 Task: Find connections with filter location Bisauli with filter topic #Productivitywith filter profile language Potuguese with filter current company Rapido with filter school Canara College with filter industry Hotels and Motels with filter service category User Experience Writing with filter keywords title Animal Breeder
Action: Mouse moved to (642, 82)
Screenshot: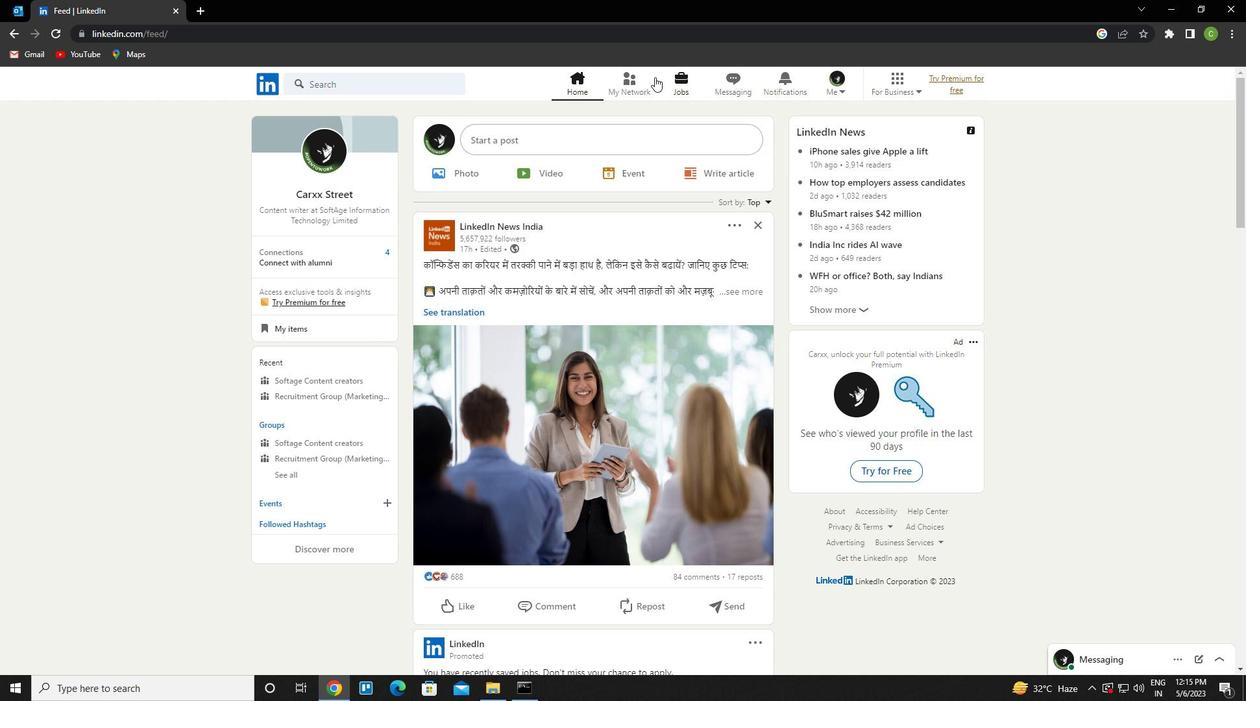 
Action: Mouse pressed left at (642, 82)
Screenshot: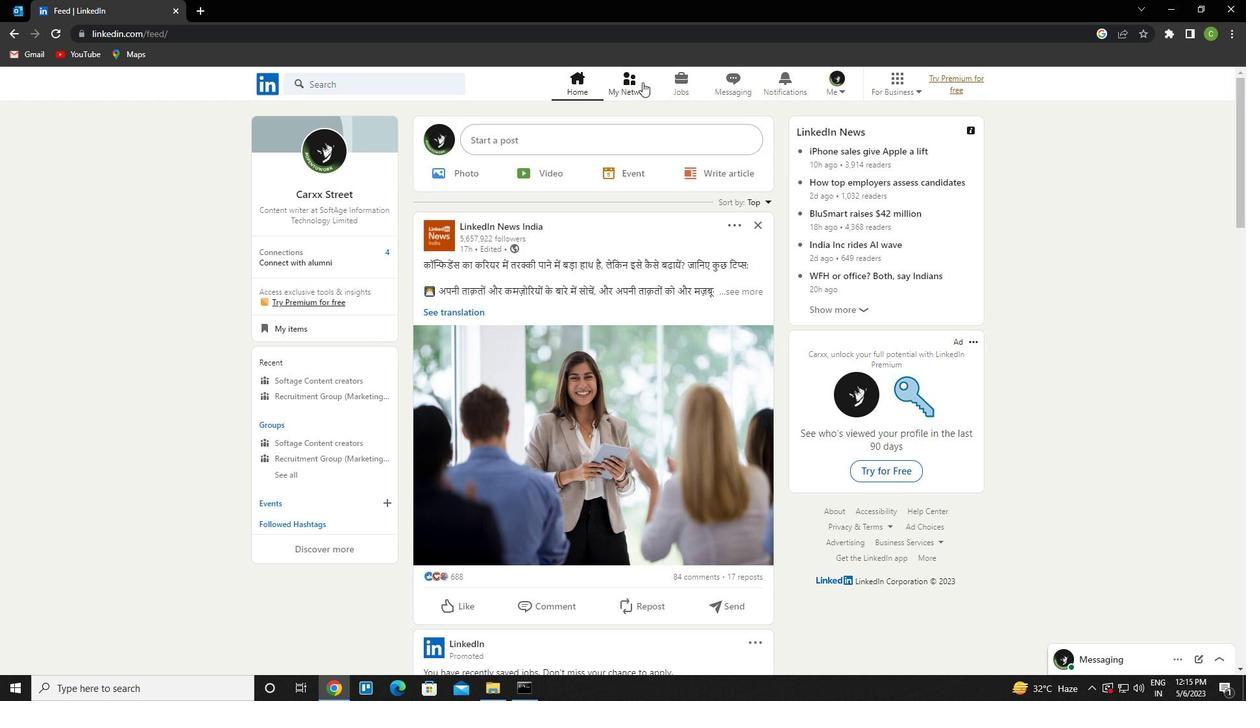 
Action: Mouse moved to (406, 159)
Screenshot: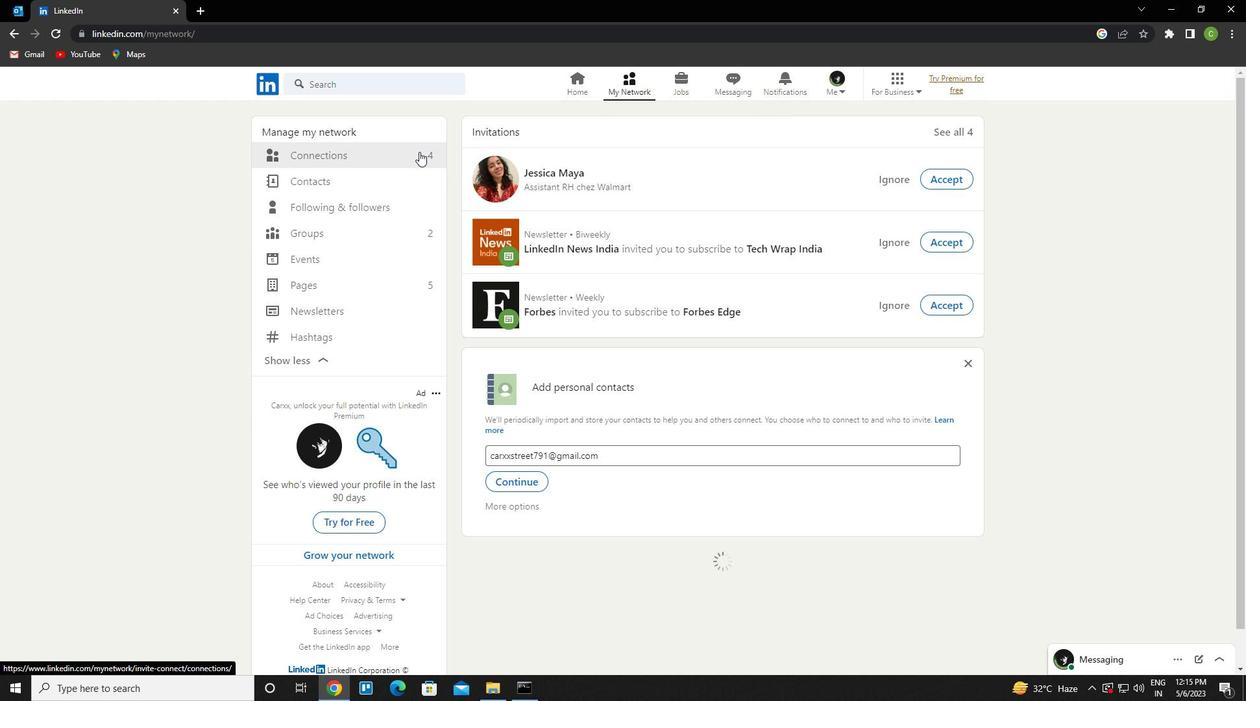 
Action: Mouse pressed left at (406, 159)
Screenshot: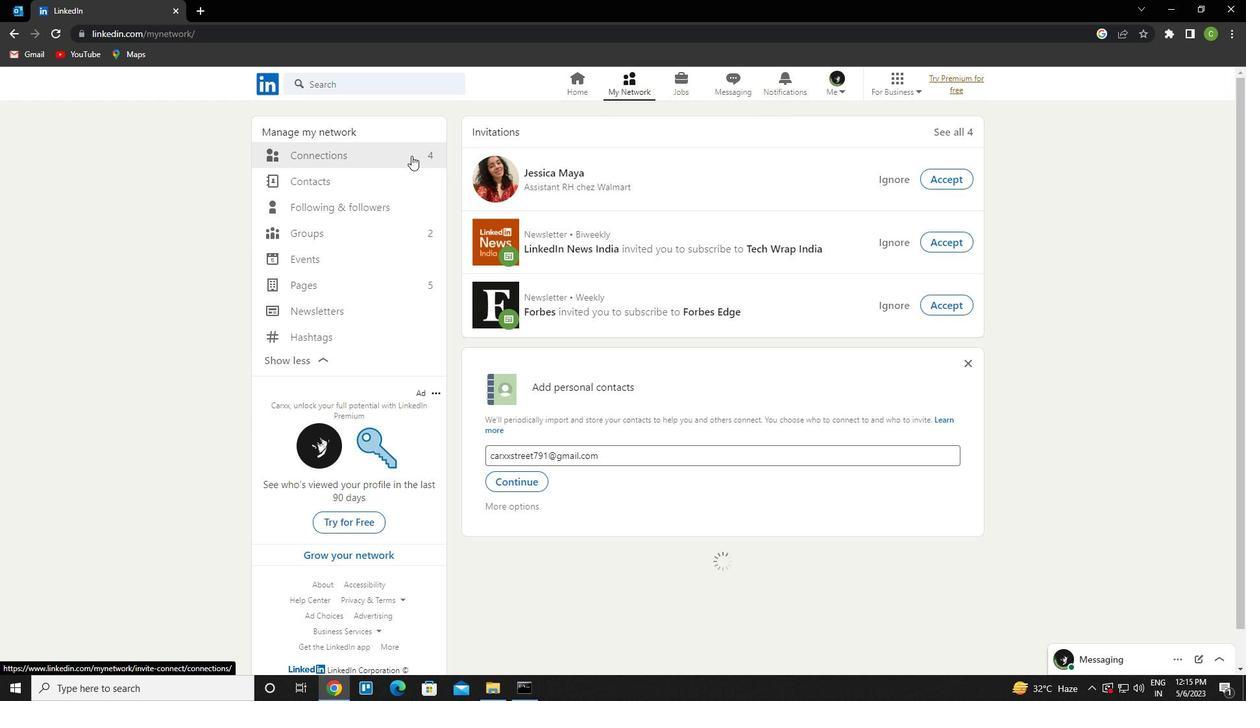 
Action: Mouse moved to (736, 157)
Screenshot: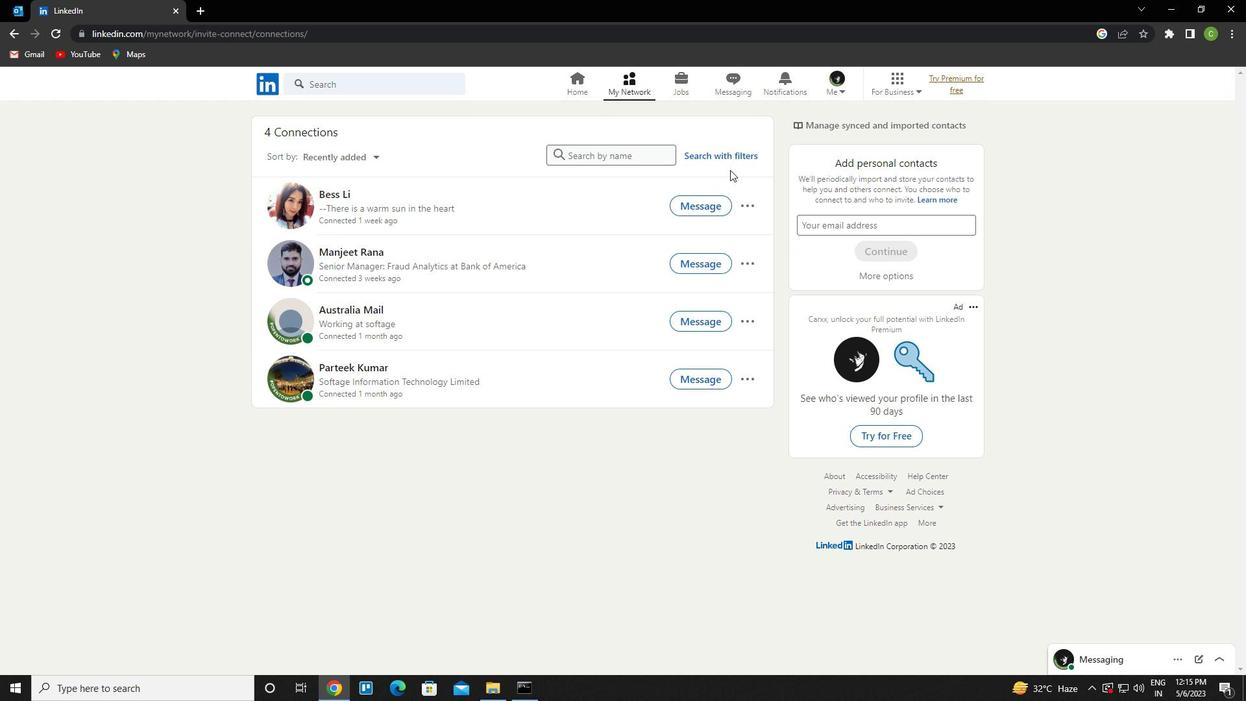 
Action: Mouse pressed left at (736, 157)
Screenshot: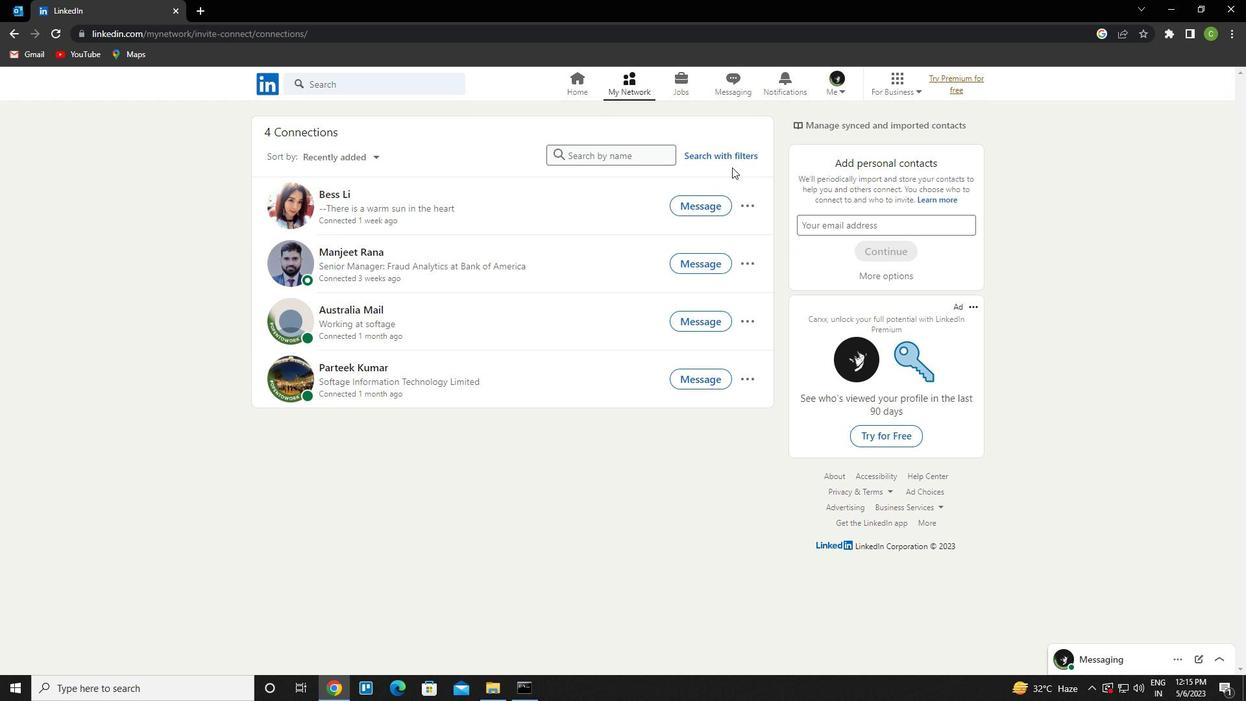 
Action: Mouse moved to (666, 119)
Screenshot: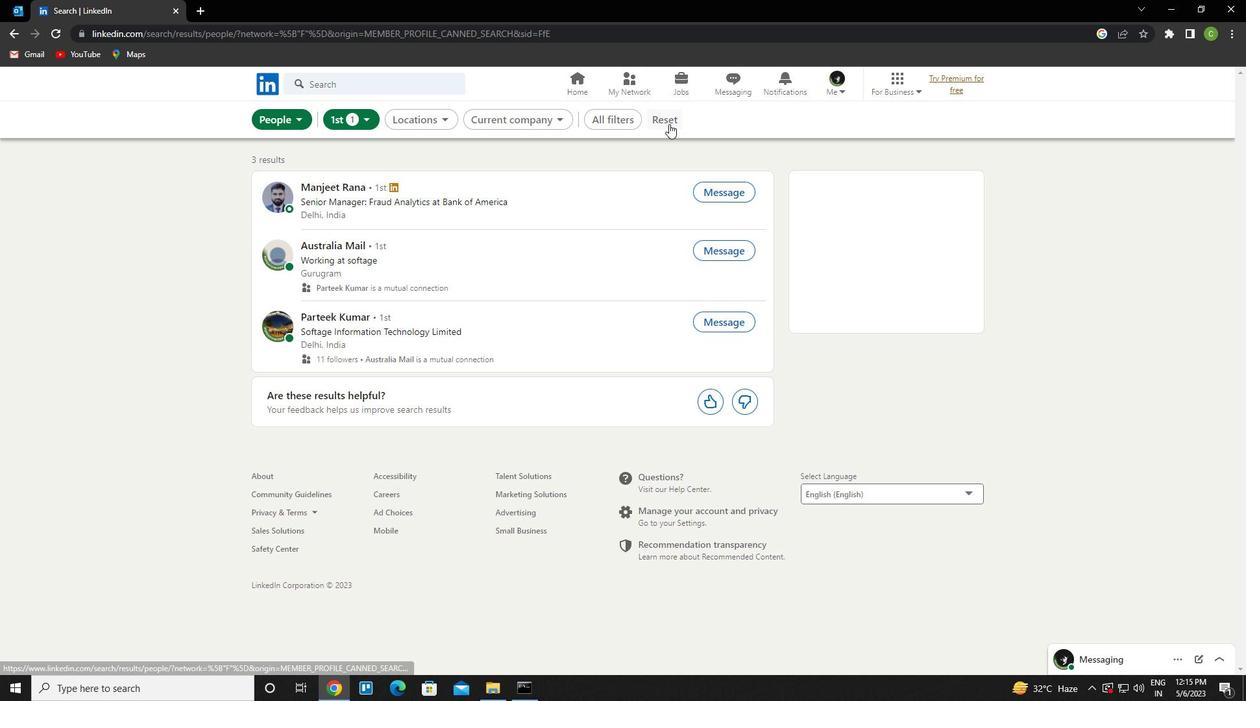 
Action: Mouse pressed left at (666, 119)
Screenshot: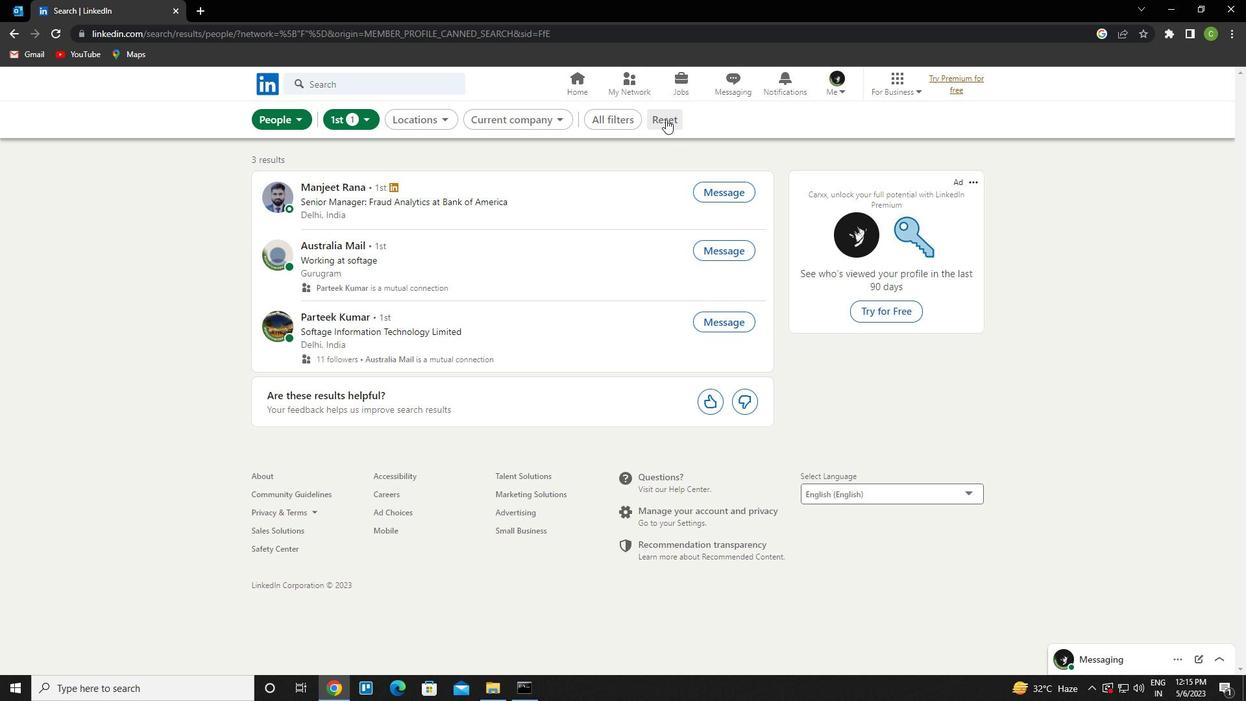 
Action: Mouse moved to (648, 116)
Screenshot: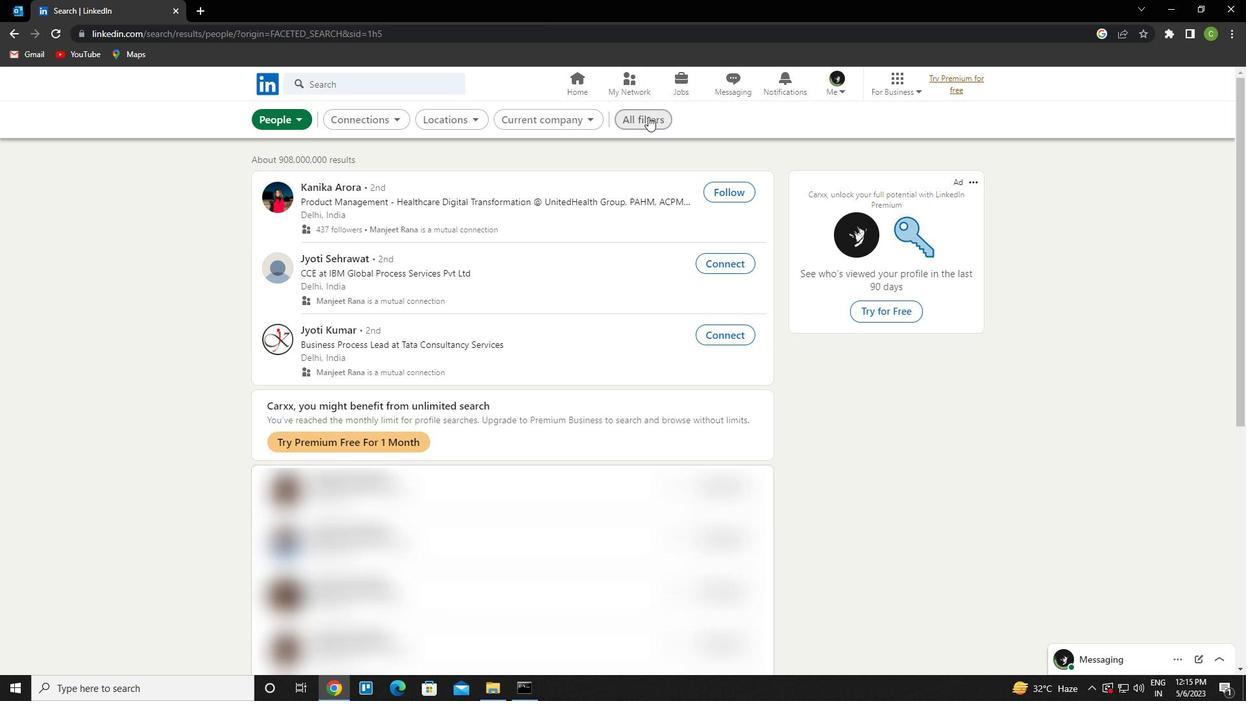 
Action: Mouse pressed left at (648, 116)
Screenshot: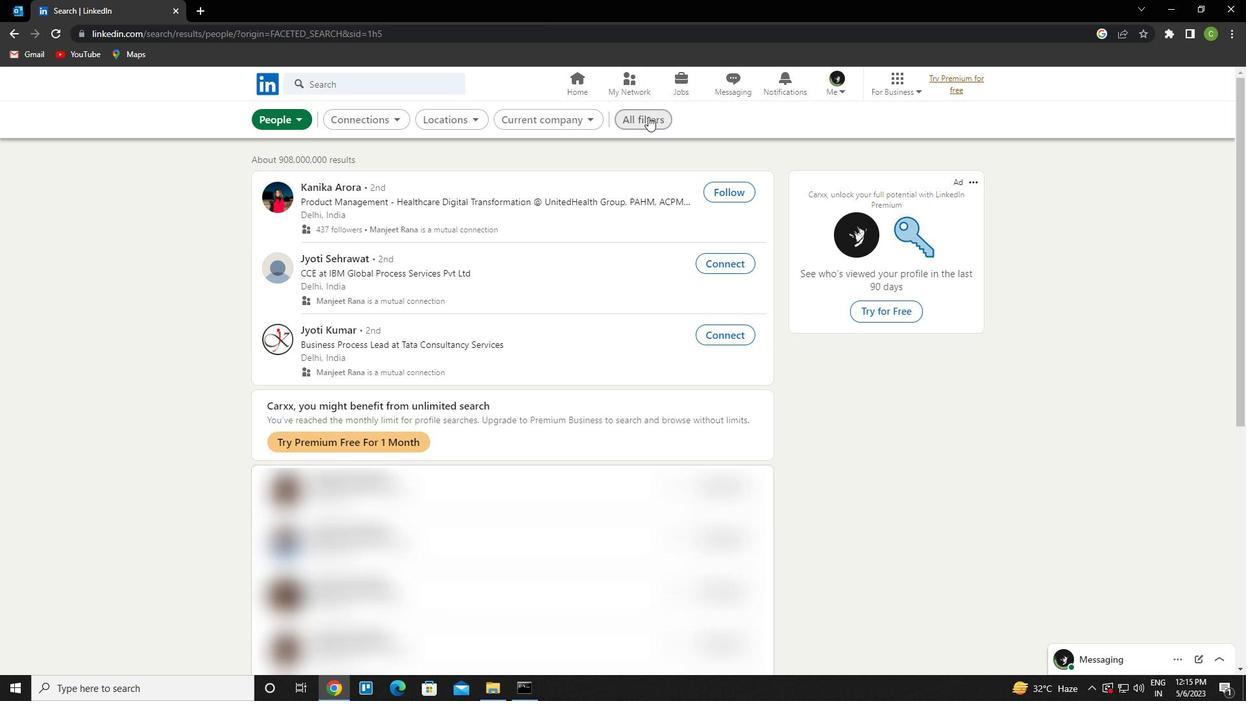 
Action: Mouse moved to (1041, 403)
Screenshot: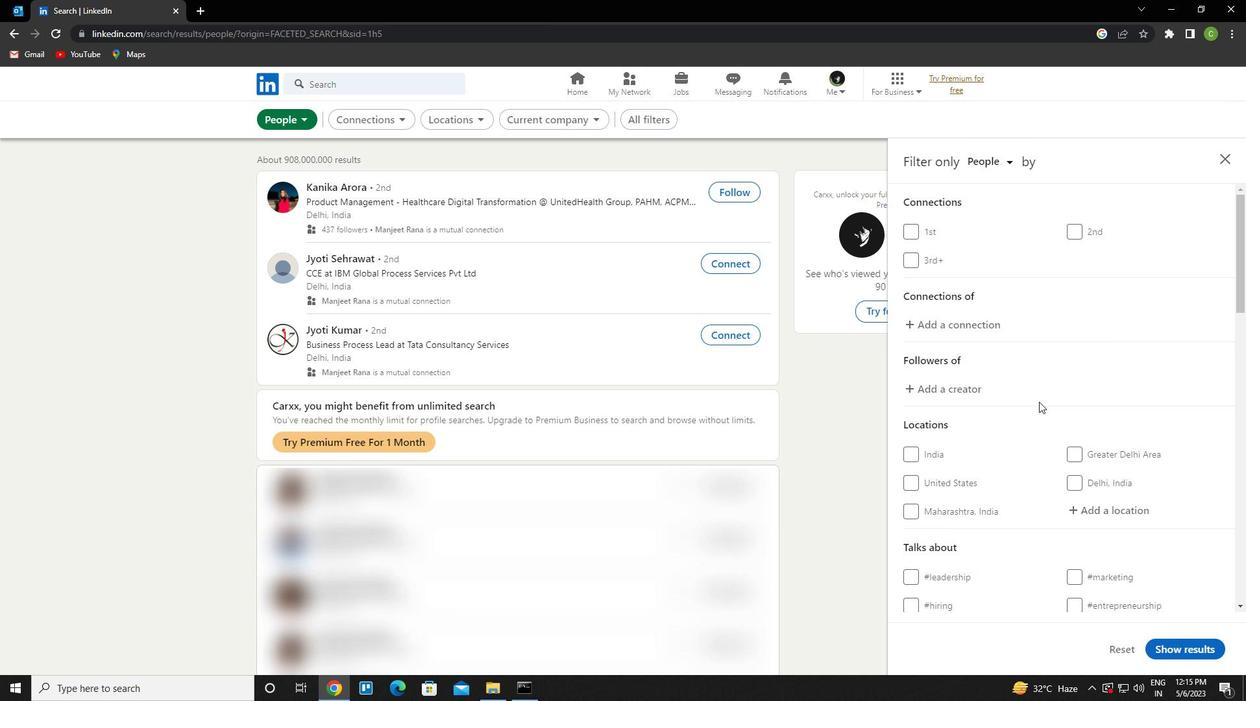 
Action: Mouse scrolled (1041, 402) with delta (0, 0)
Screenshot: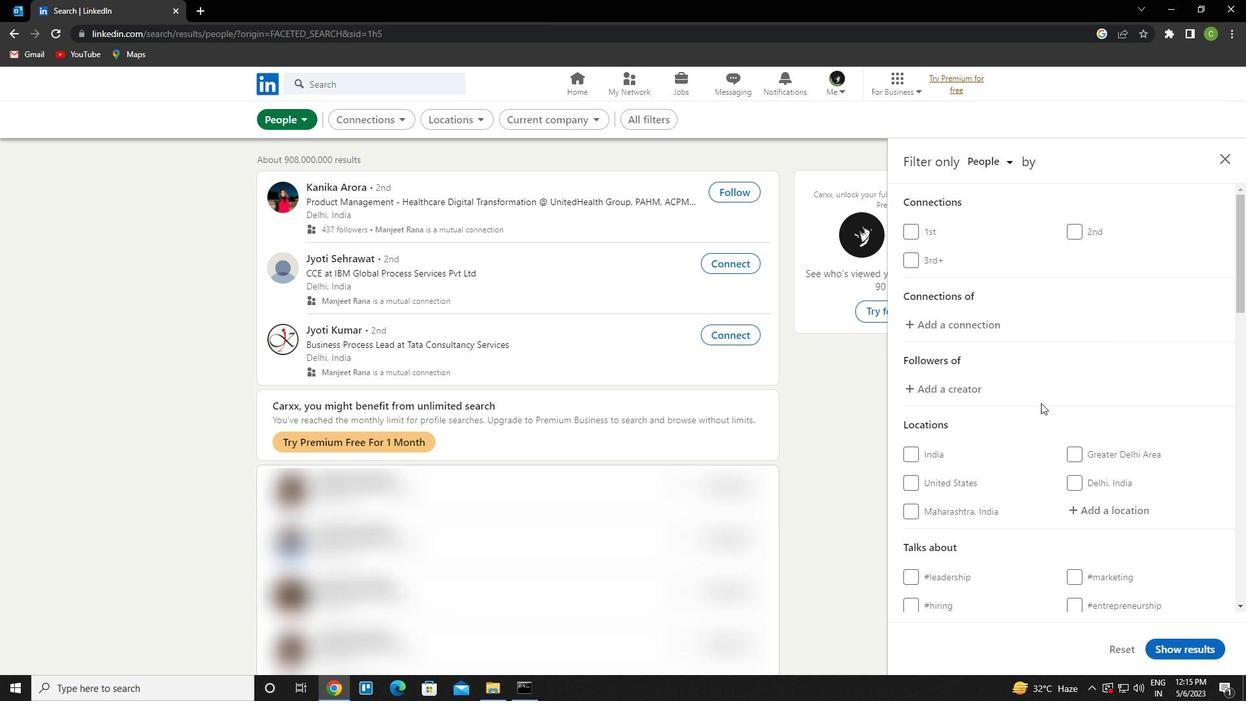 
Action: Mouse scrolled (1041, 402) with delta (0, 0)
Screenshot: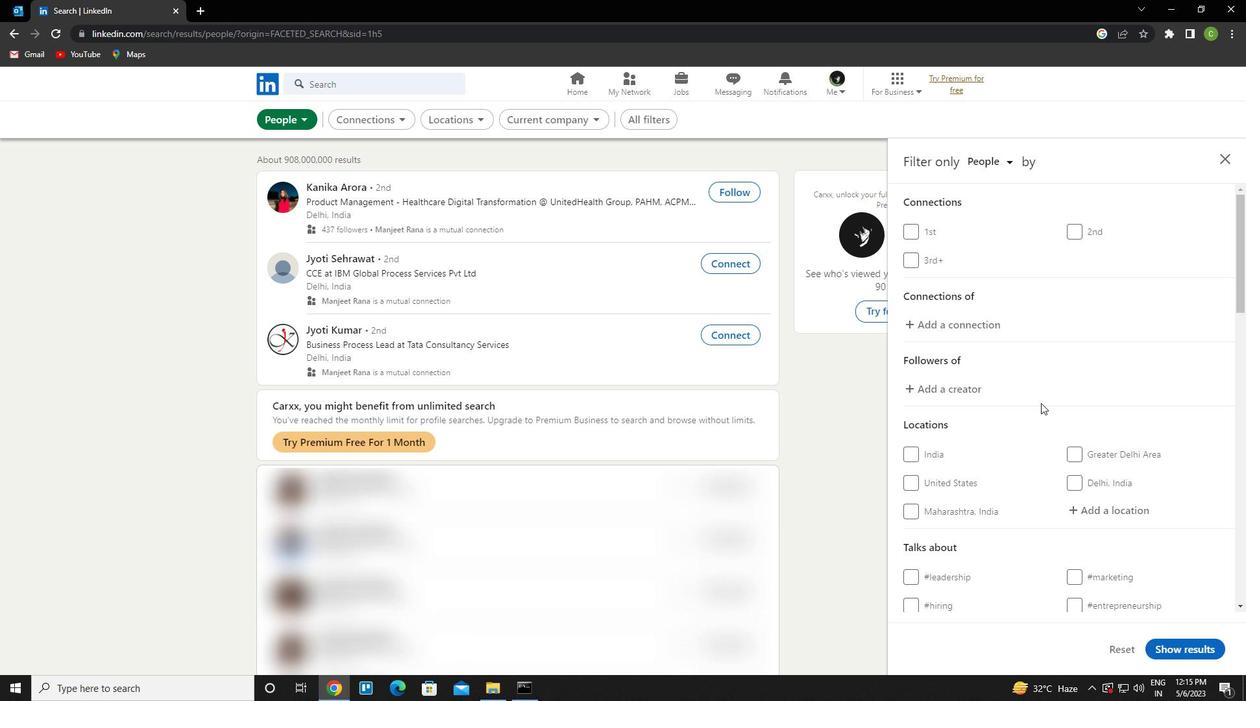 
Action: Mouse moved to (1127, 381)
Screenshot: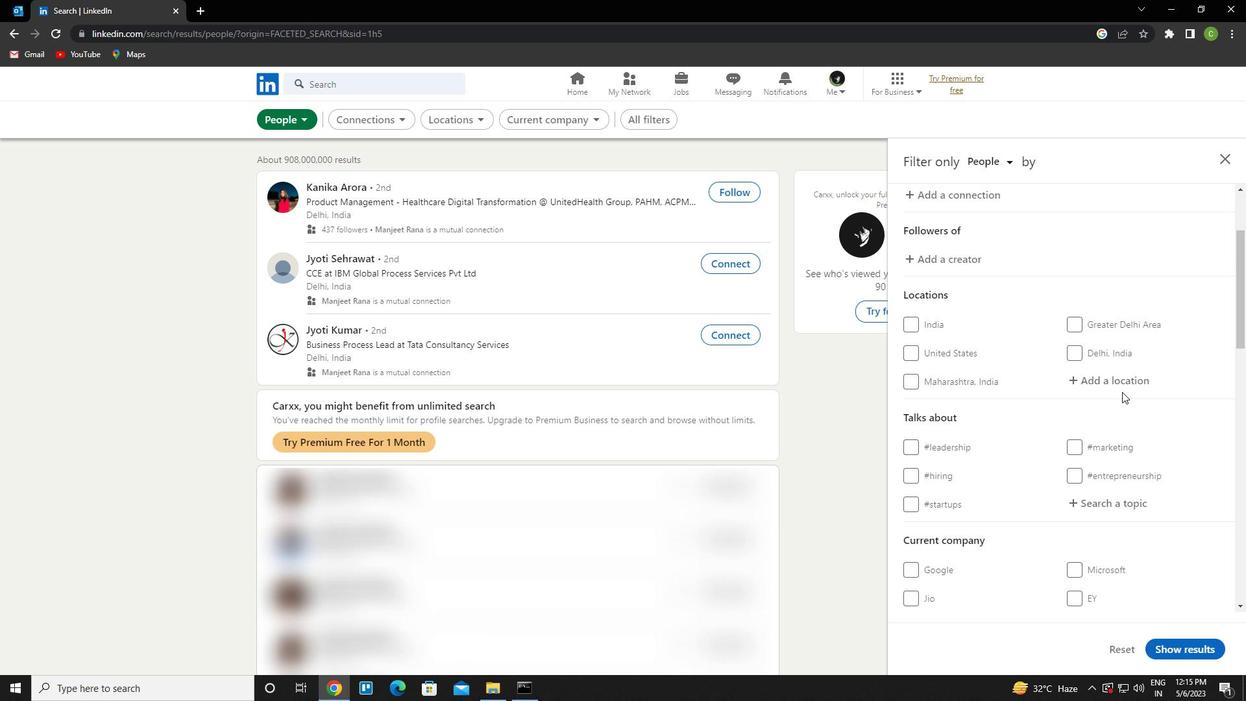 
Action: Mouse pressed left at (1127, 381)
Screenshot: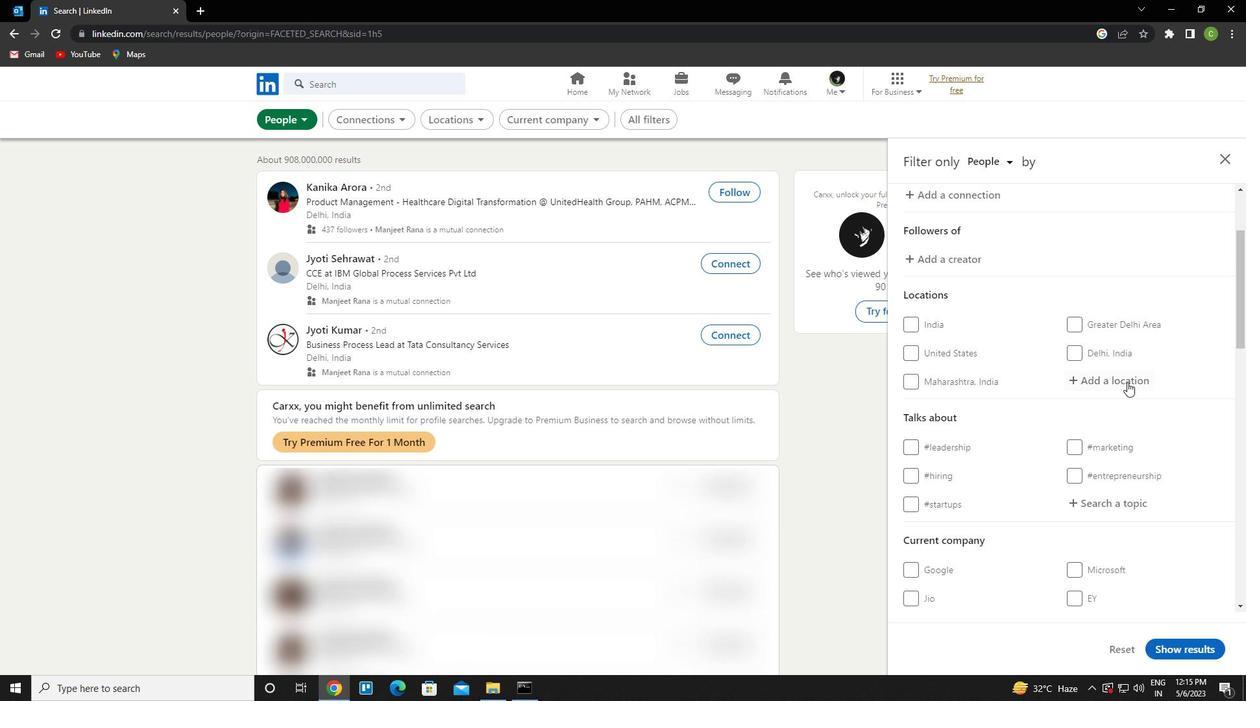 
Action: Key pressed <Key.caps_lock>b<Key.caps_lock>isauli<Key.down><Key.enter>
Screenshot: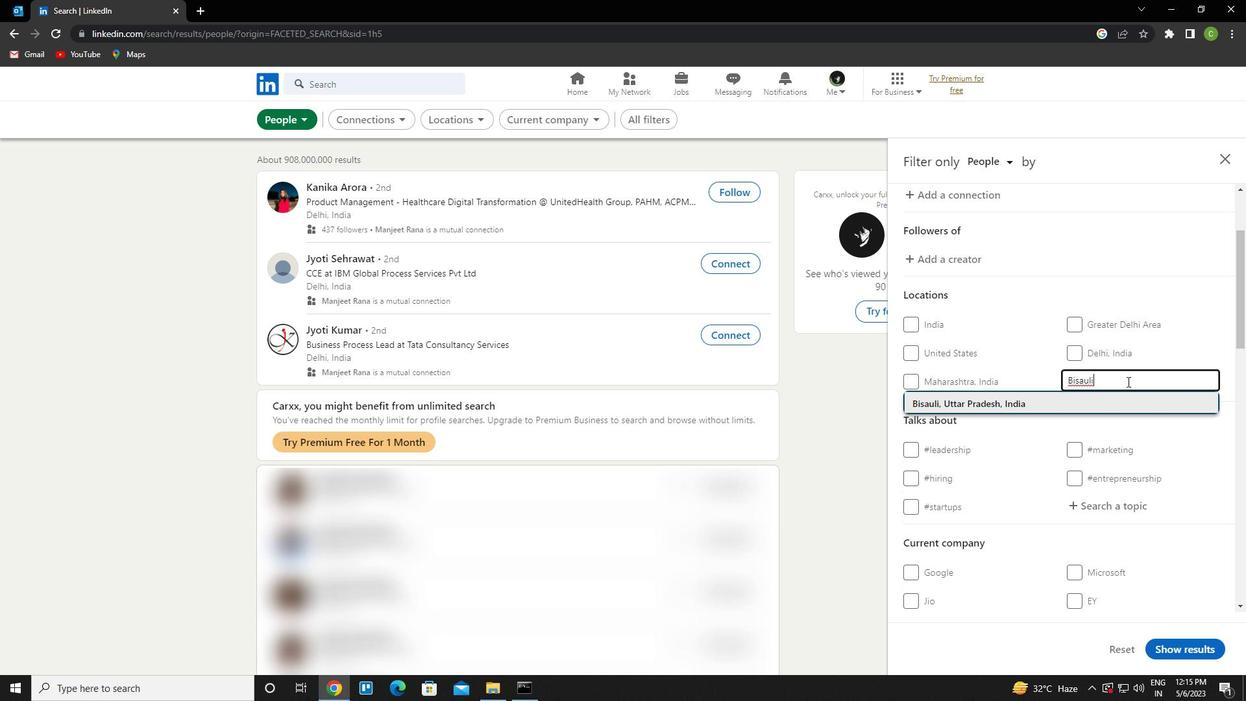 
Action: Mouse moved to (1131, 384)
Screenshot: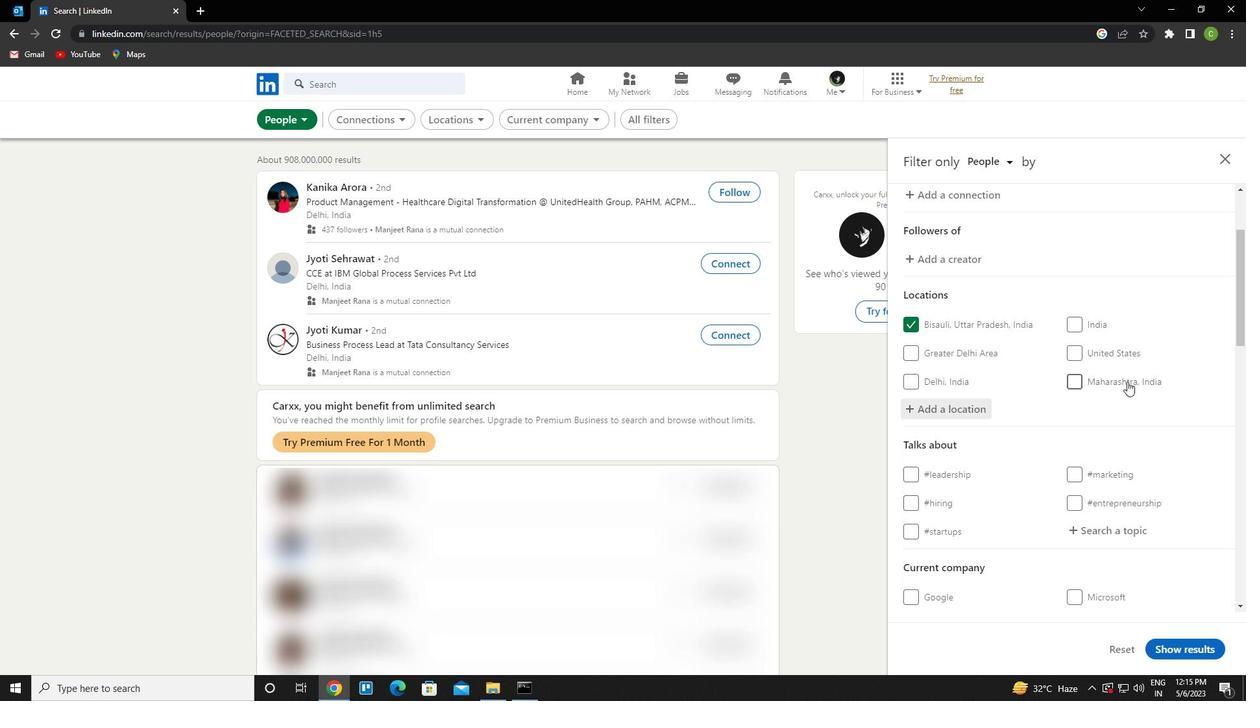 
Action: Mouse scrolled (1131, 383) with delta (0, 0)
Screenshot: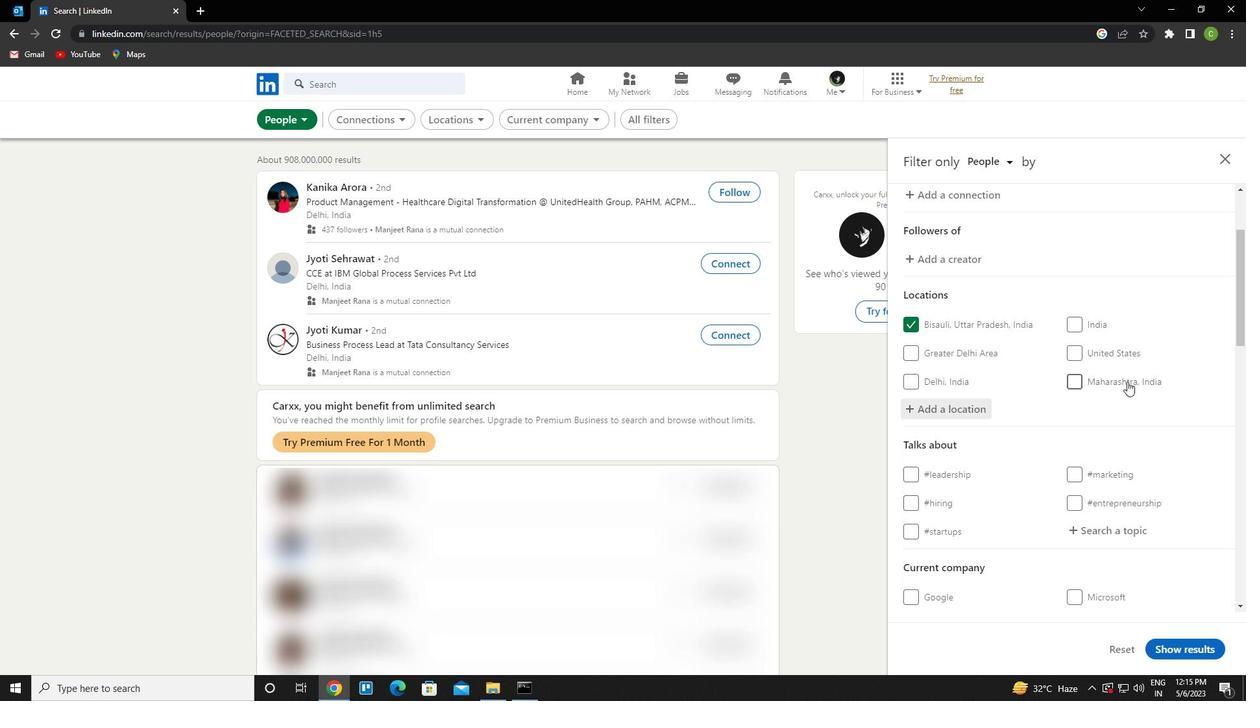 
Action: Mouse moved to (1106, 470)
Screenshot: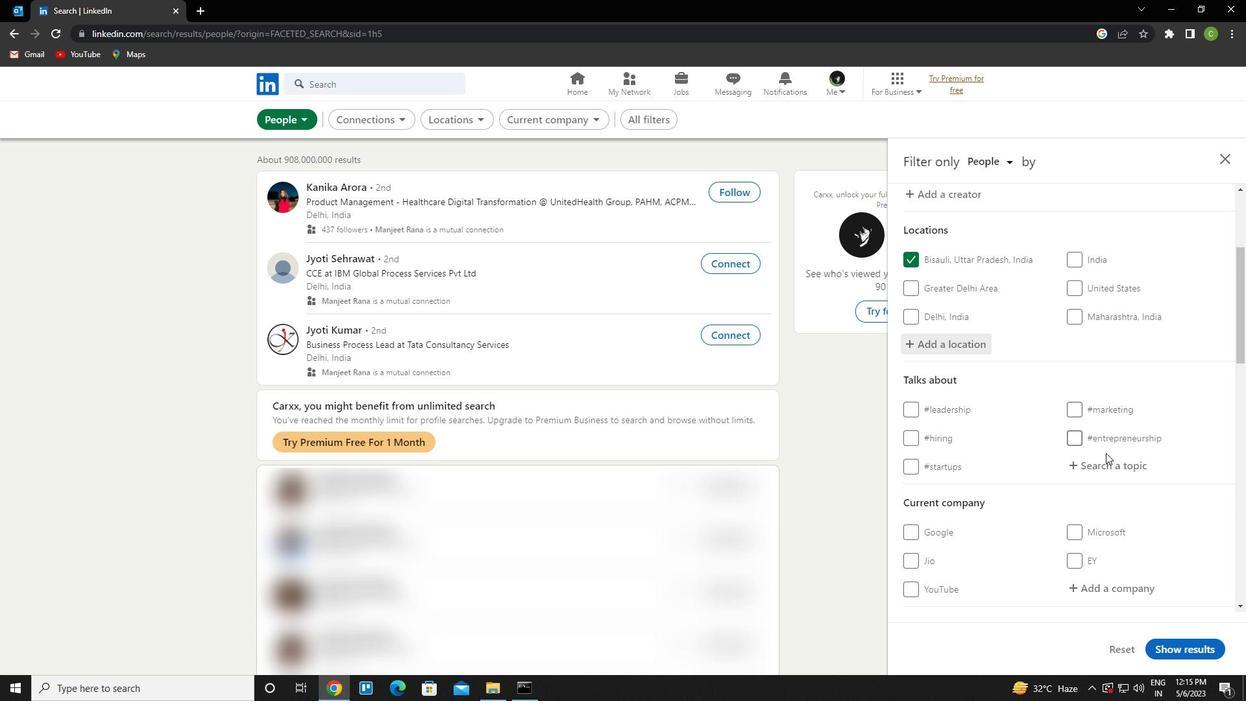 
Action: Mouse pressed left at (1106, 470)
Screenshot: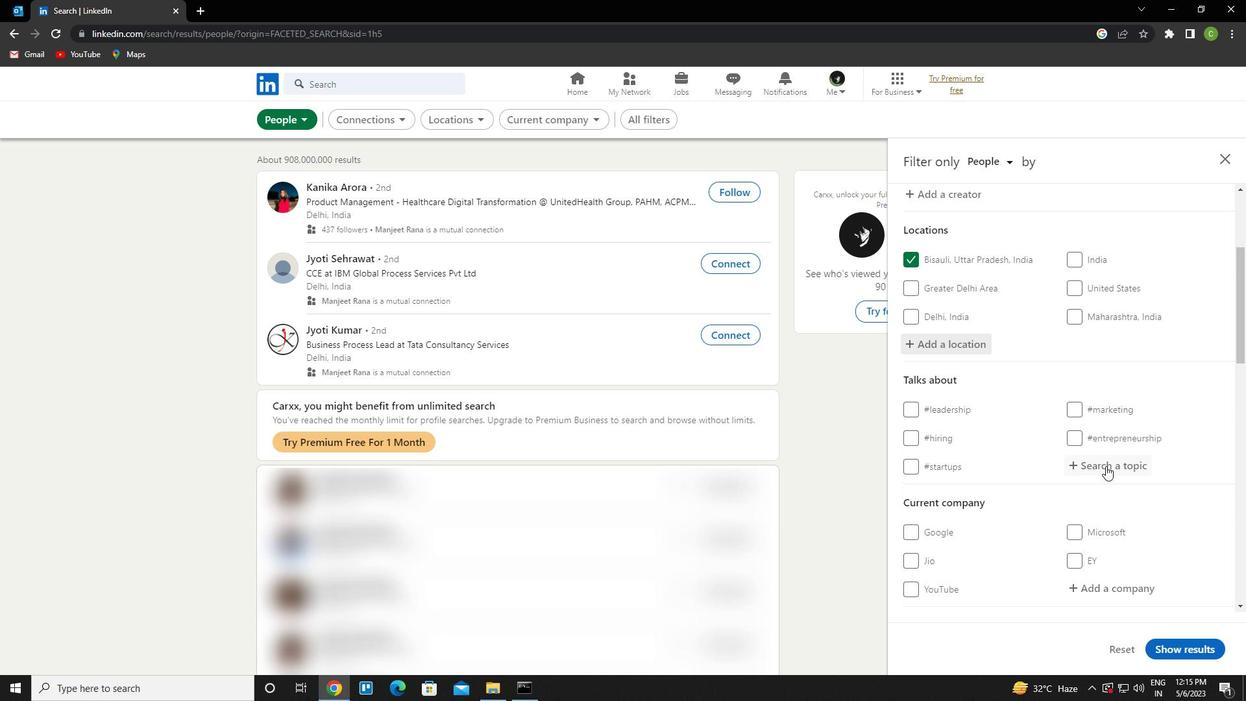
Action: Key pressed productivity<Key.down><Key.enter>
Screenshot: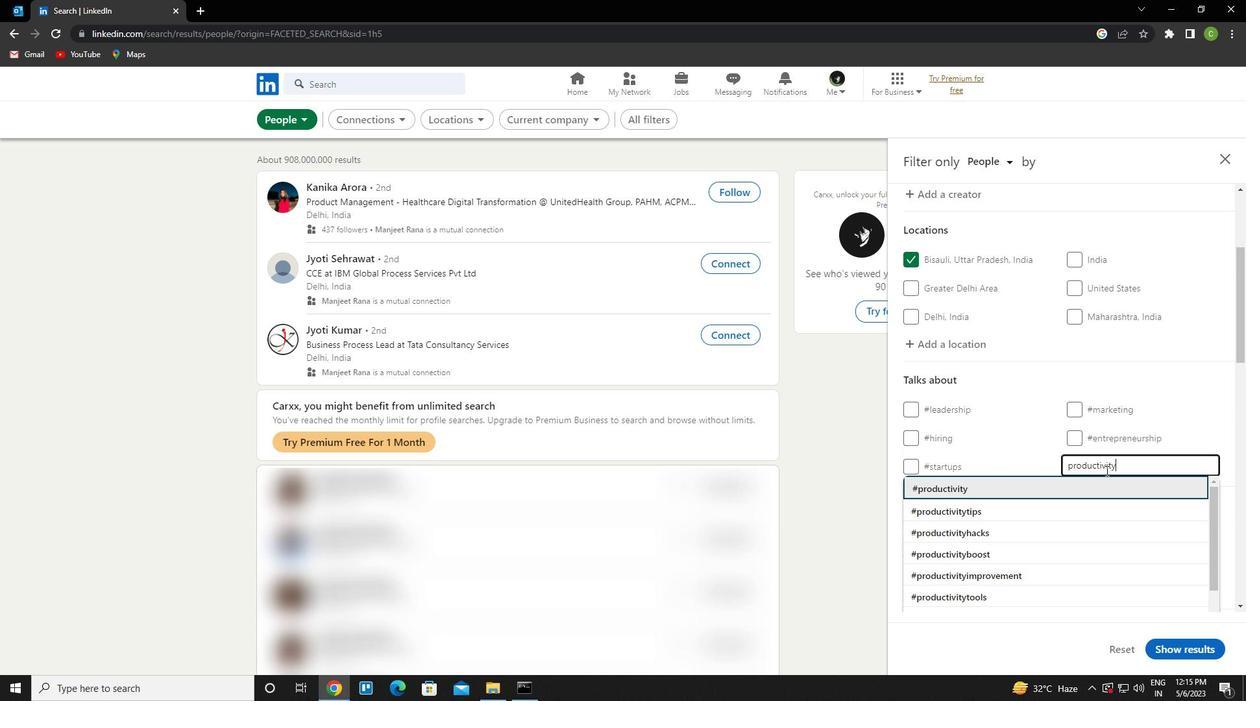 
Action: Mouse scrolled (1106, 470) with delta (0, 0)
Screenshot: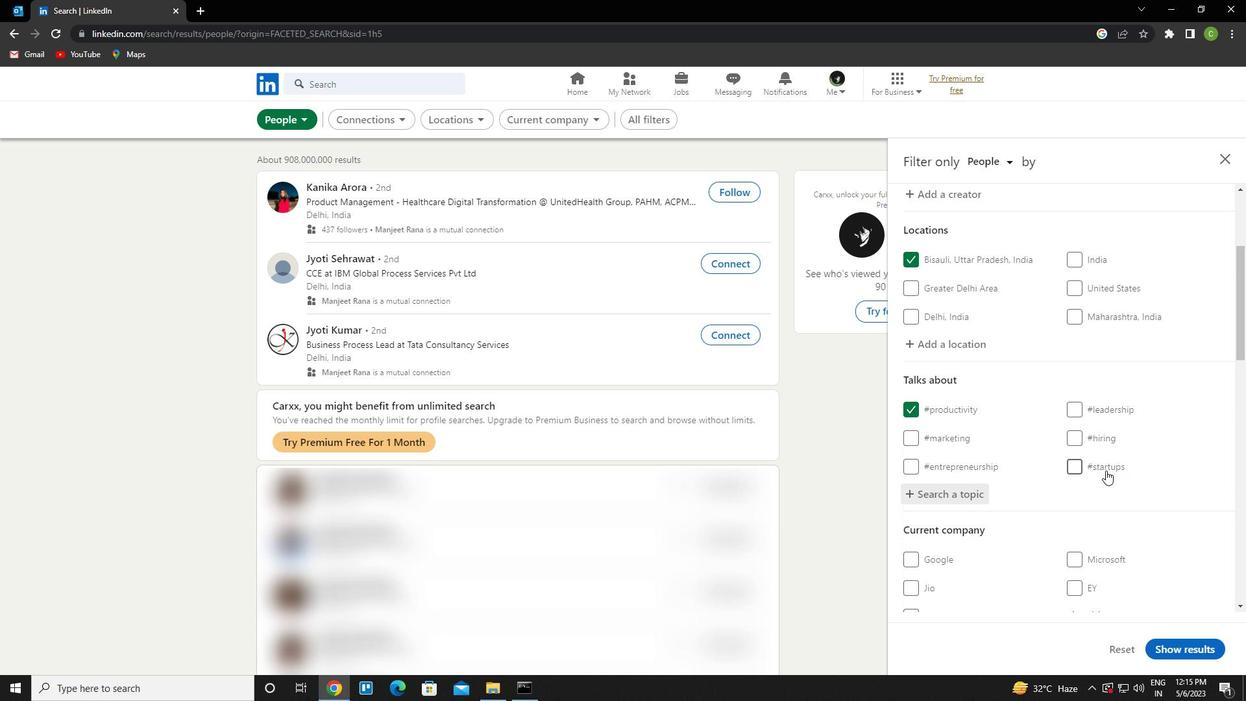 
Action: Mouse scrolled (1106, 470) with delta (0, 0)
Screenshot: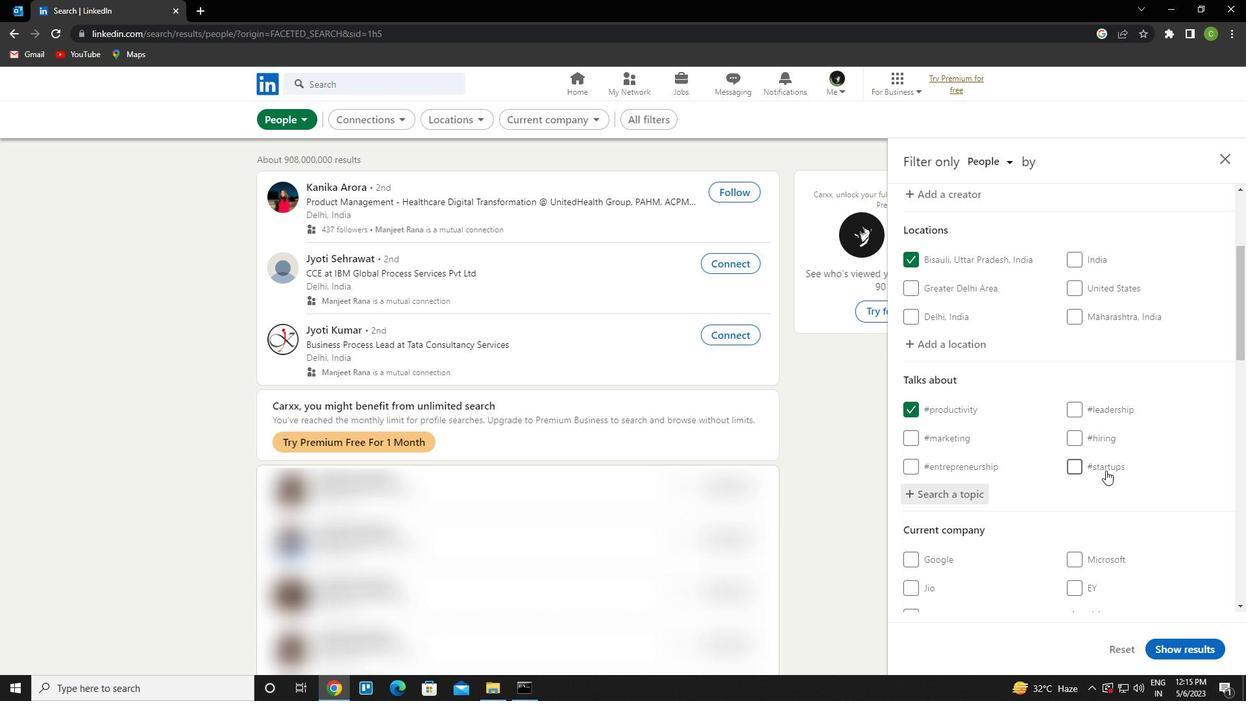
Action: Mouse moved to (1101, 474)
Screenshot: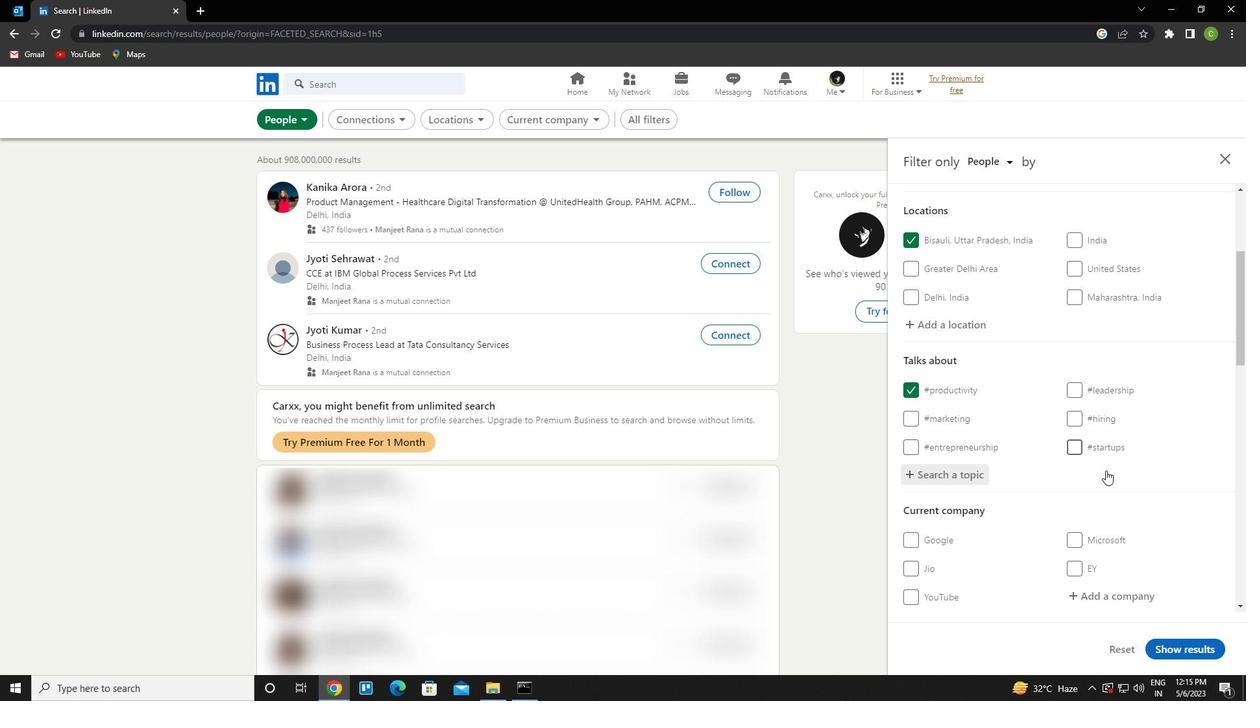 
Action: Mouse scrolled (1101, 473) with delta (0, 0)
Screenshot: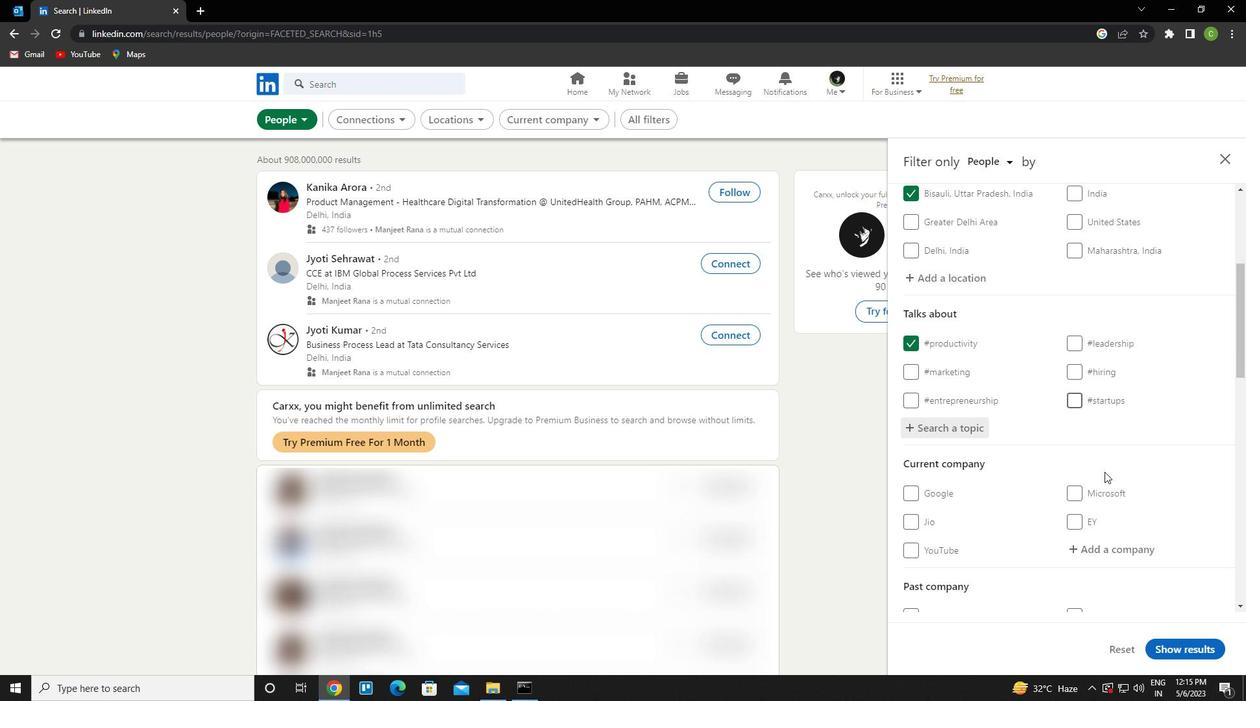 
Action: Mouse scrolled (1101, 473) with delta (0, 0)
Screenshot: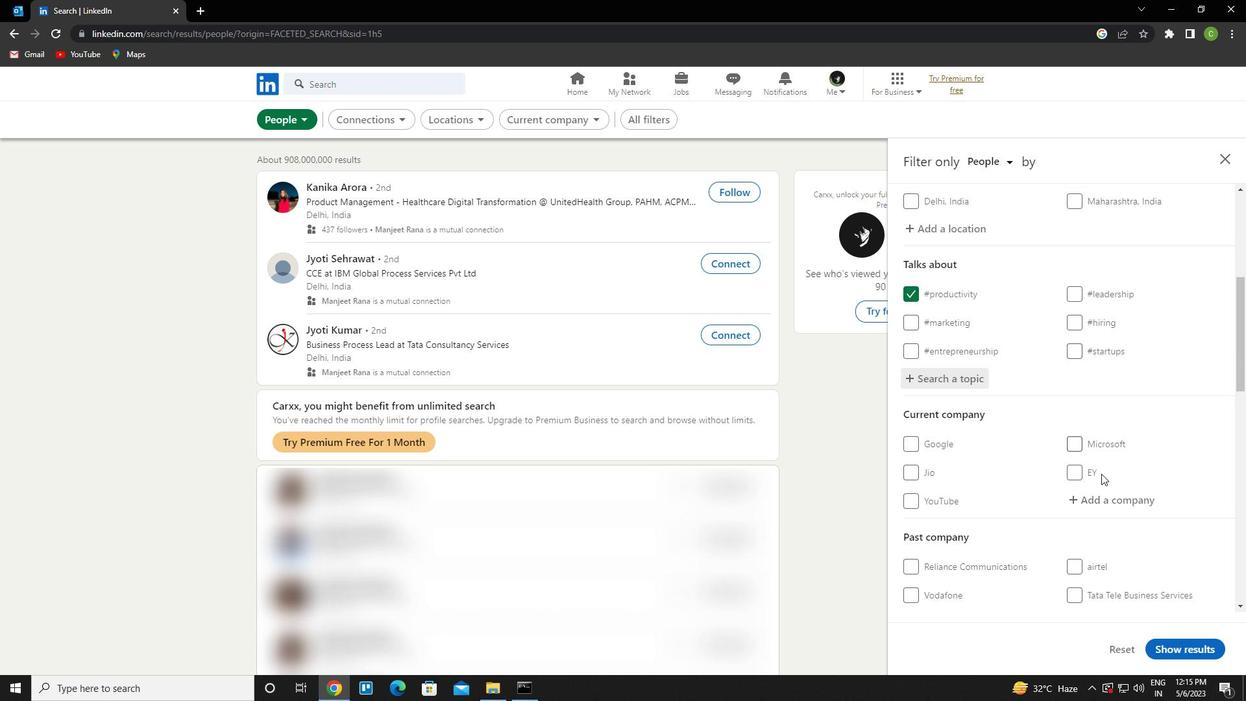 
Action: Mouse moved to (1094, 374)
Screenshot: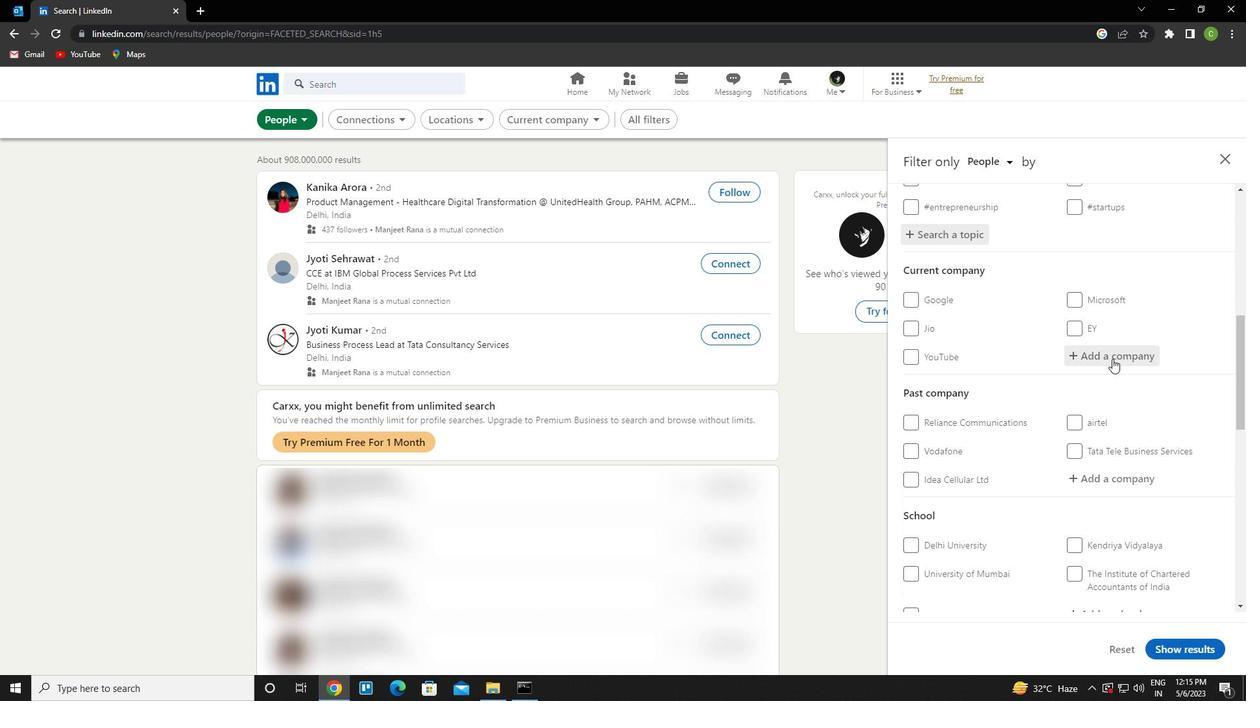 
Action: Mouse scrolled (1094, 373) with delta (0, 0)
Screenshot: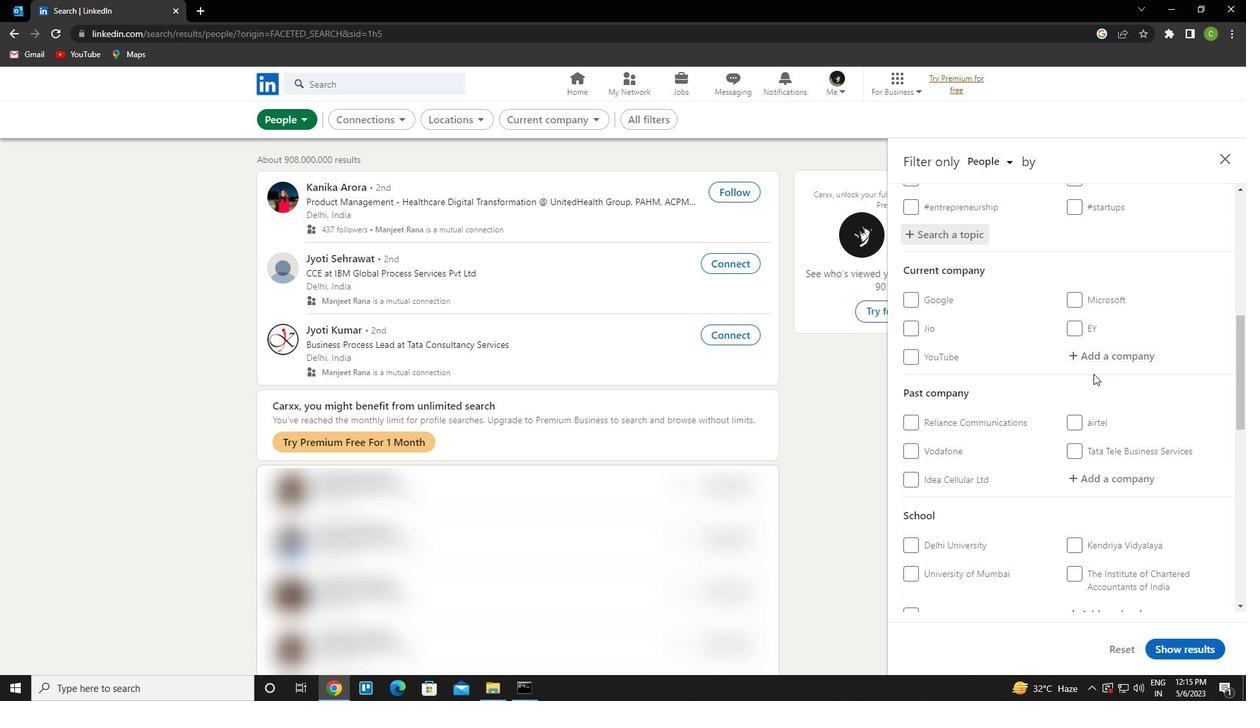 
Action: Mouse scrolled (1094, 373) with delta (0, 0)
Screenshot: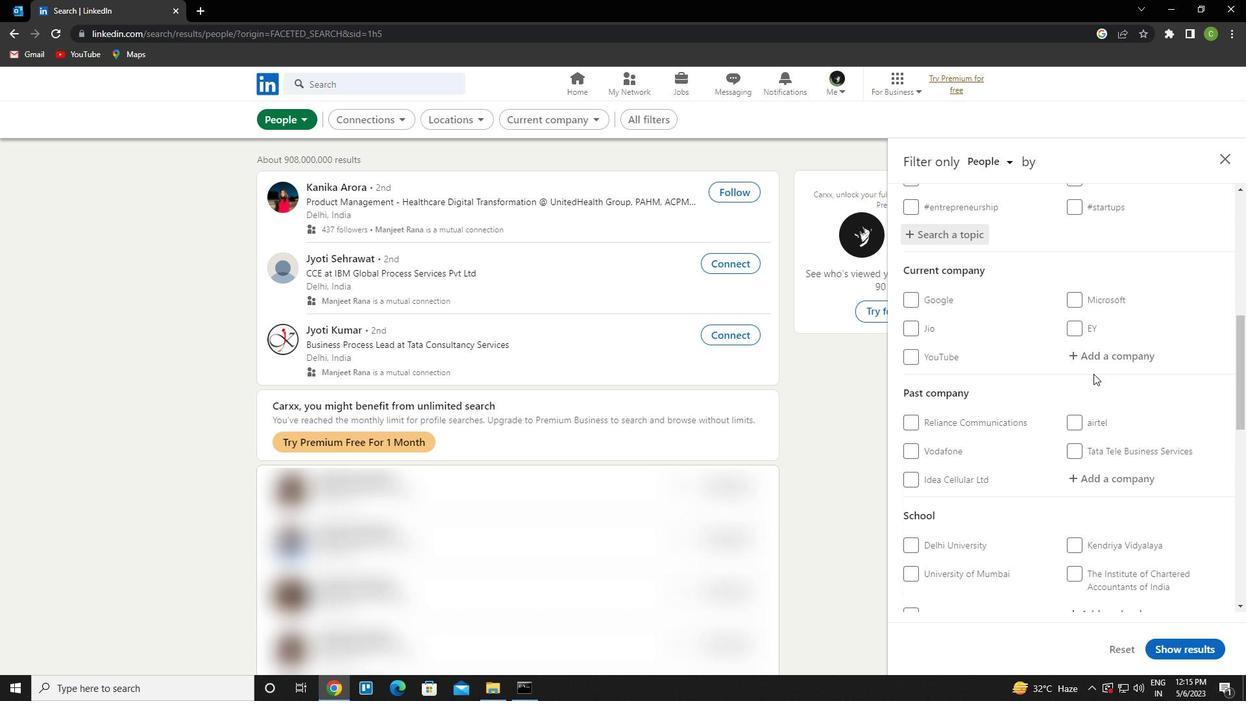 
Action: Mouse scrolled (1094, 373) with delta (0, 0)
Screenshot: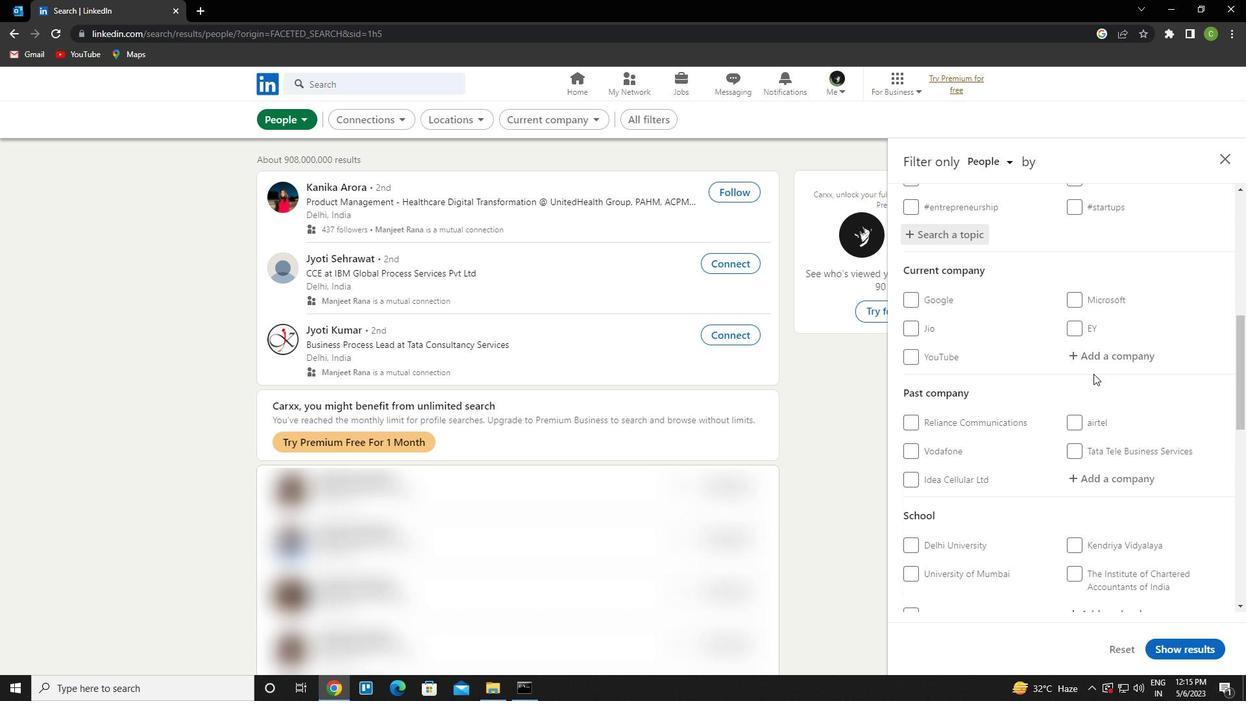 
Action: Mouse scrolled (1094, 373) with delta (0, 0)
Screenshot: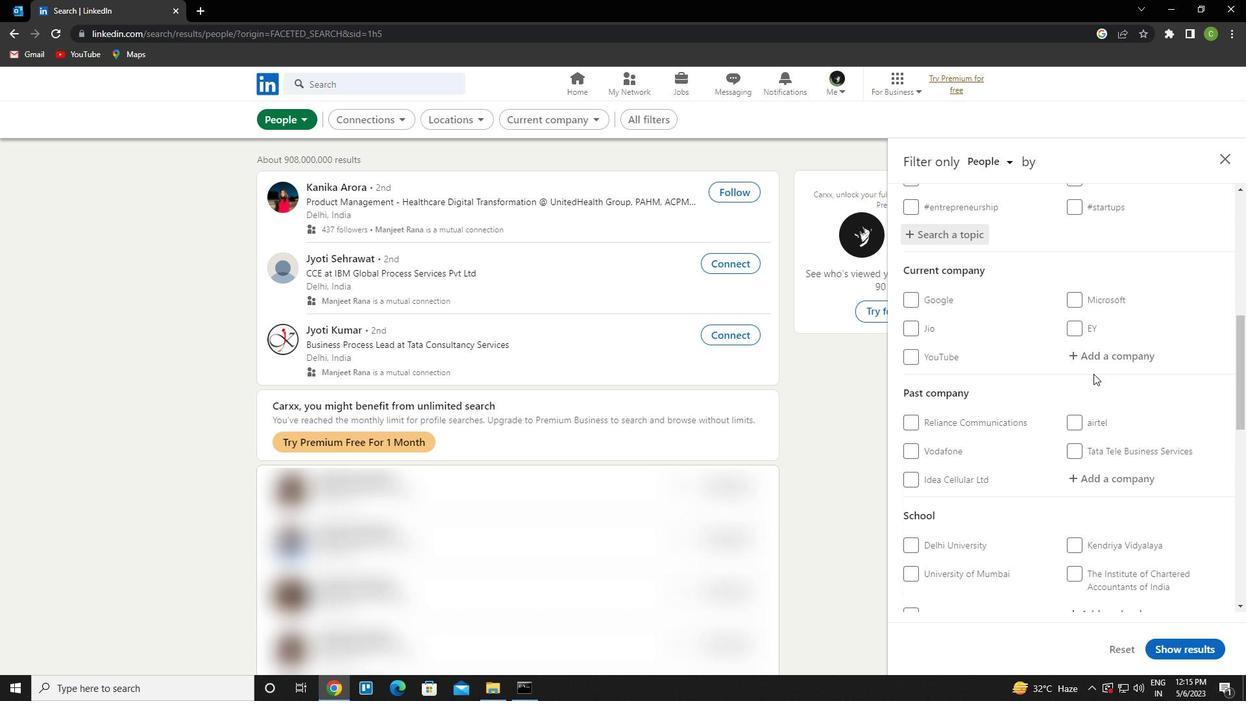 
Action: Mouse scrolled (1094, 373) with delta (0, 0)
Screenshot: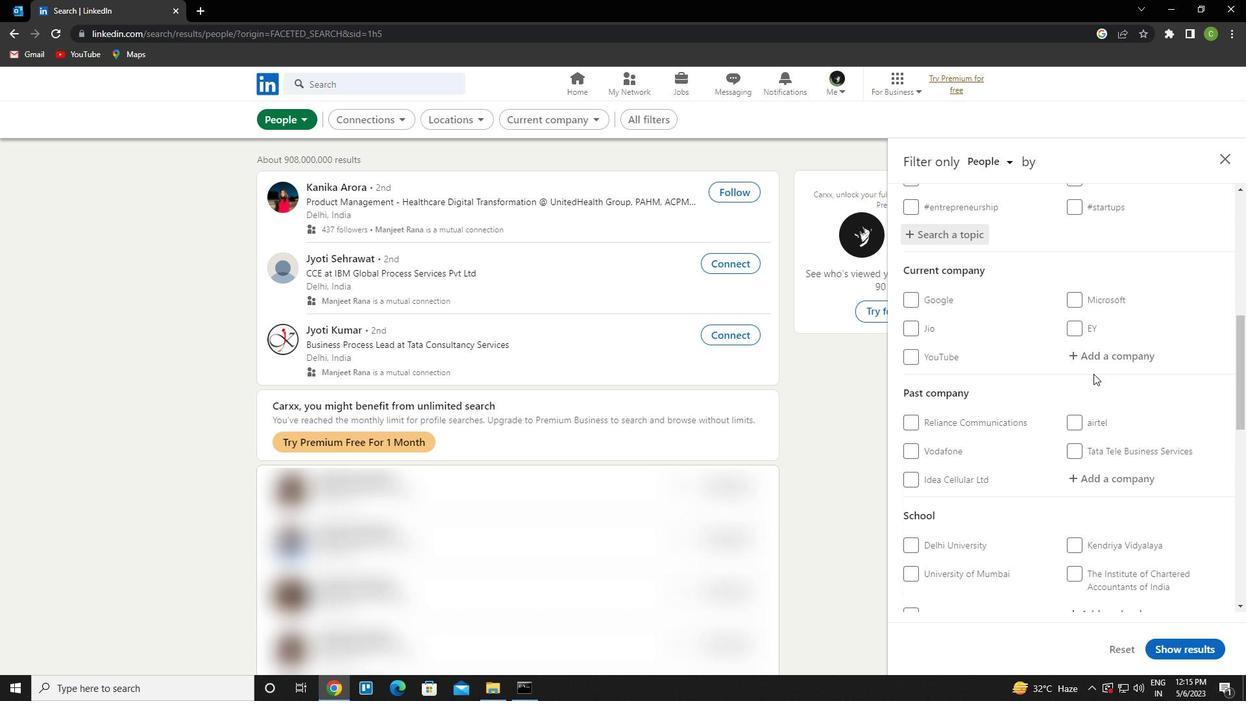 
Action: Mouse scrolled (1094, 373) with delta (0, 0)
Screenshot: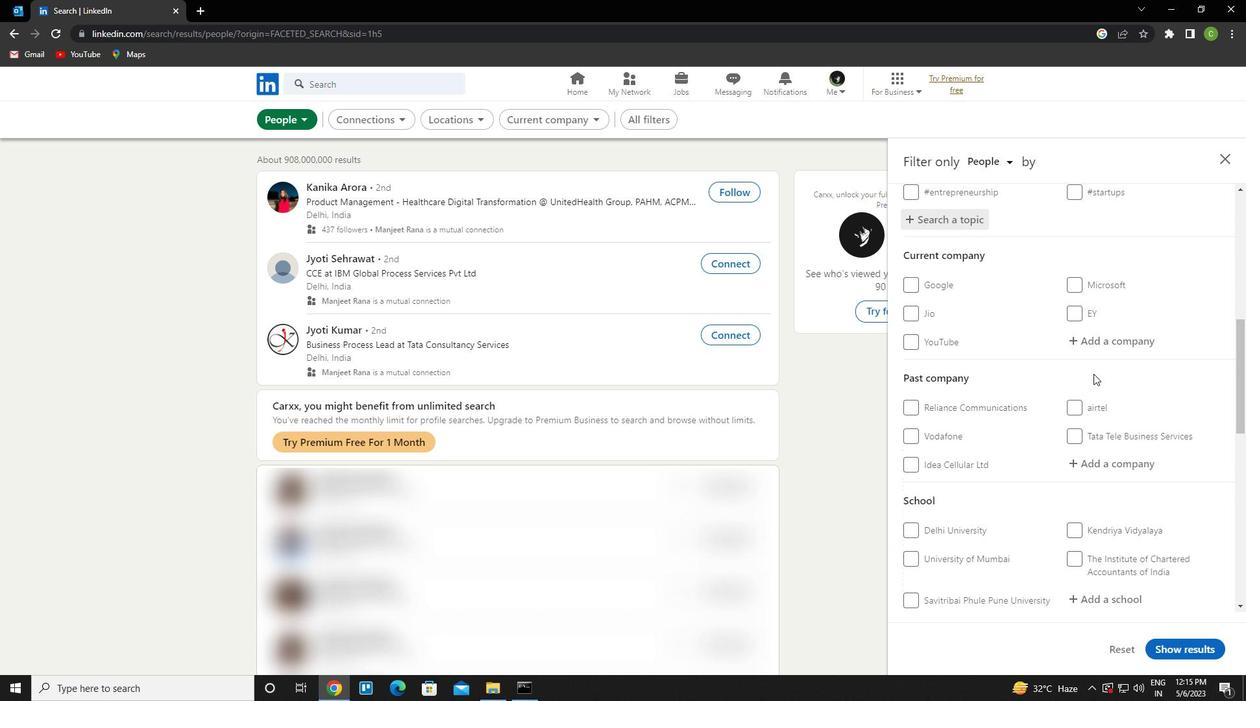 
Action: Mouse scrolled (1094, 373) with delta (0, 0)
Screenshot: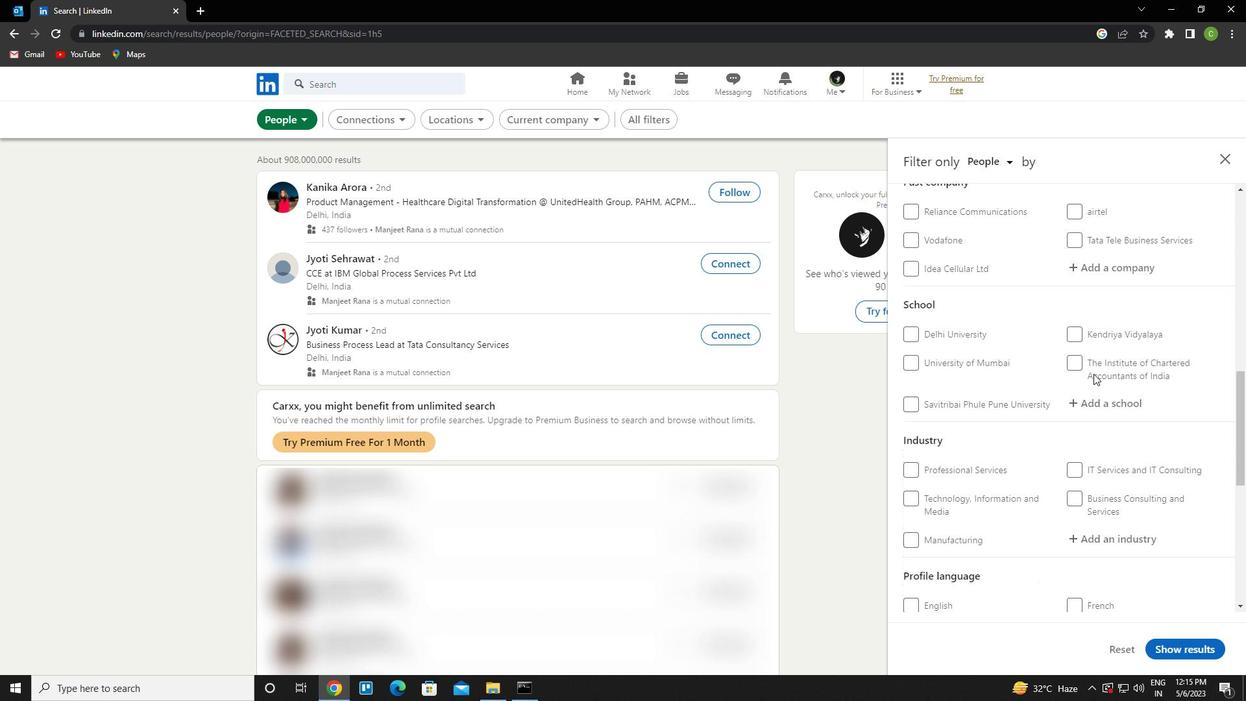 
Action: Mouse moved to (988, 427)
Screenshot: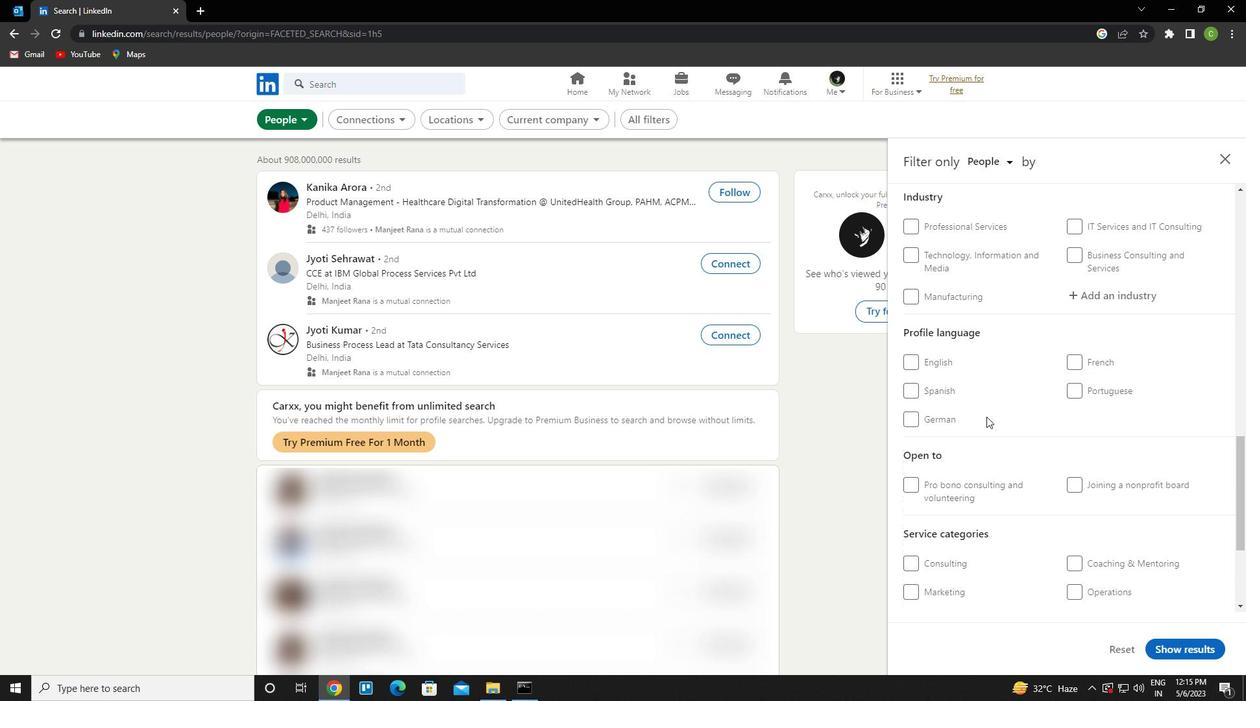 
Action: Mouse scrolled (988, 426) with delta (0, 0)
Screenshot: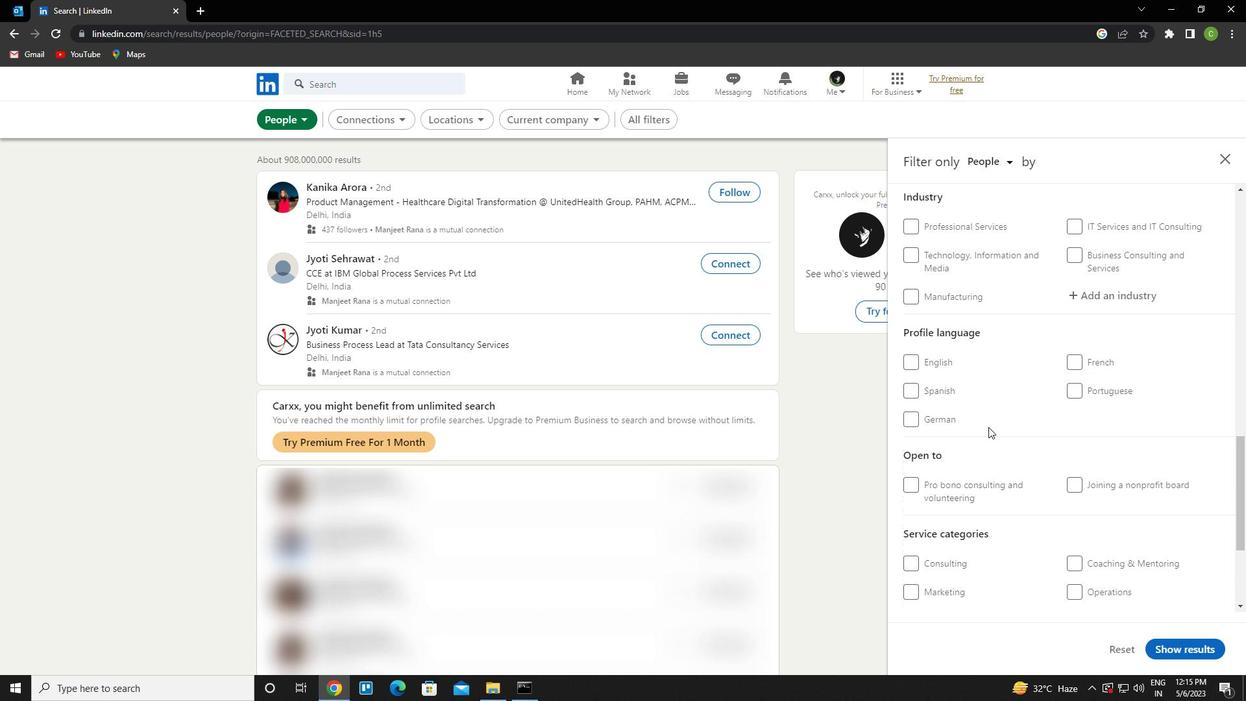 
Action: Mouse moved to (1068, 321)
Screenshot: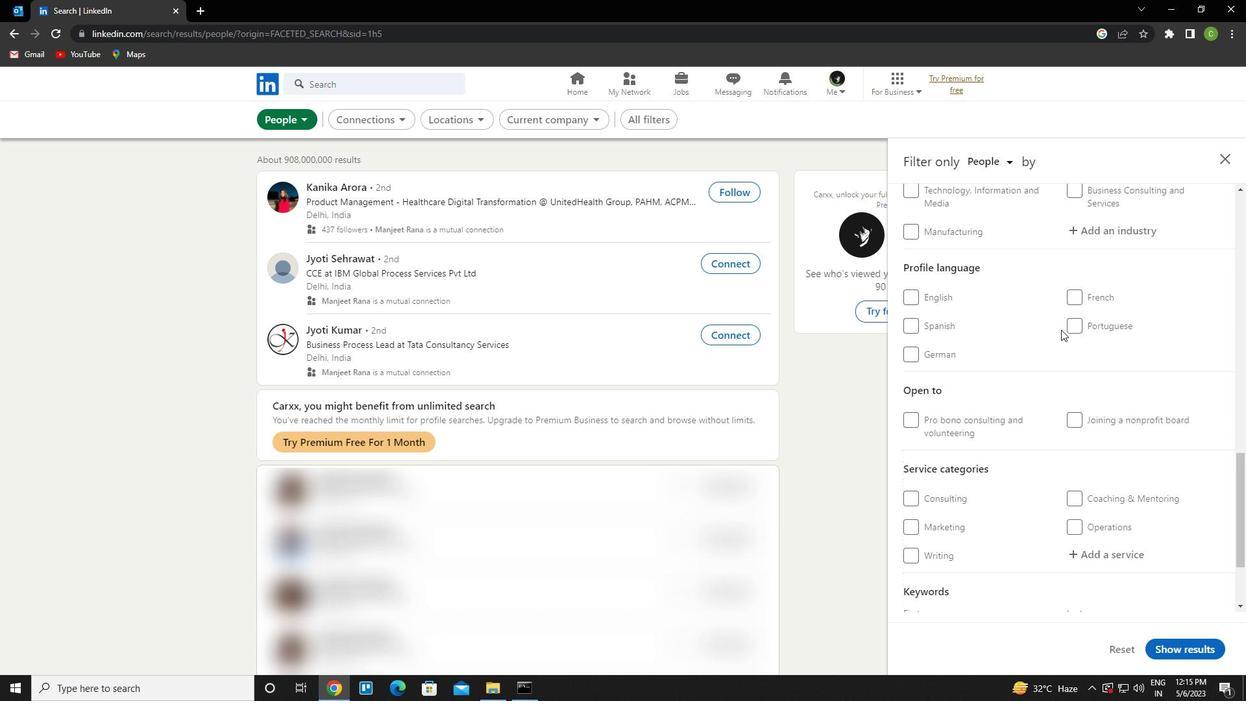 
Action: Mouse pressed left at (1068, 321)
Screenshot: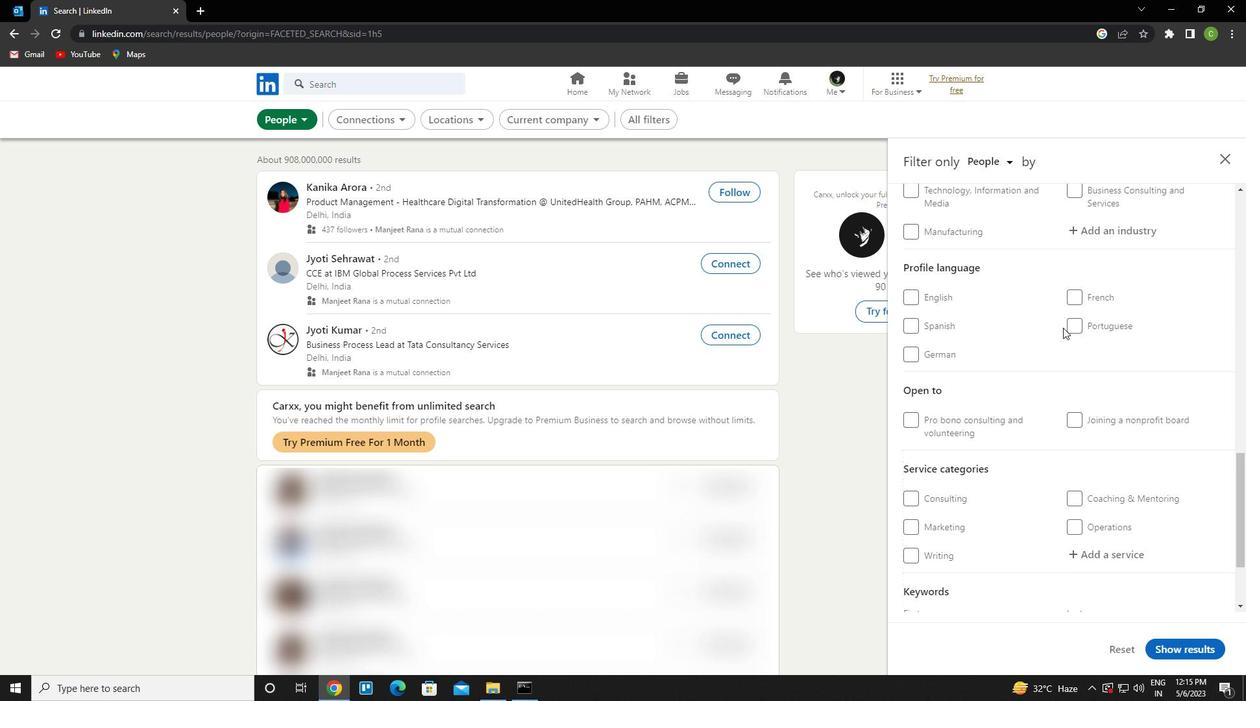 
Action: Mouse moved to (1021, 374)
Screenshot: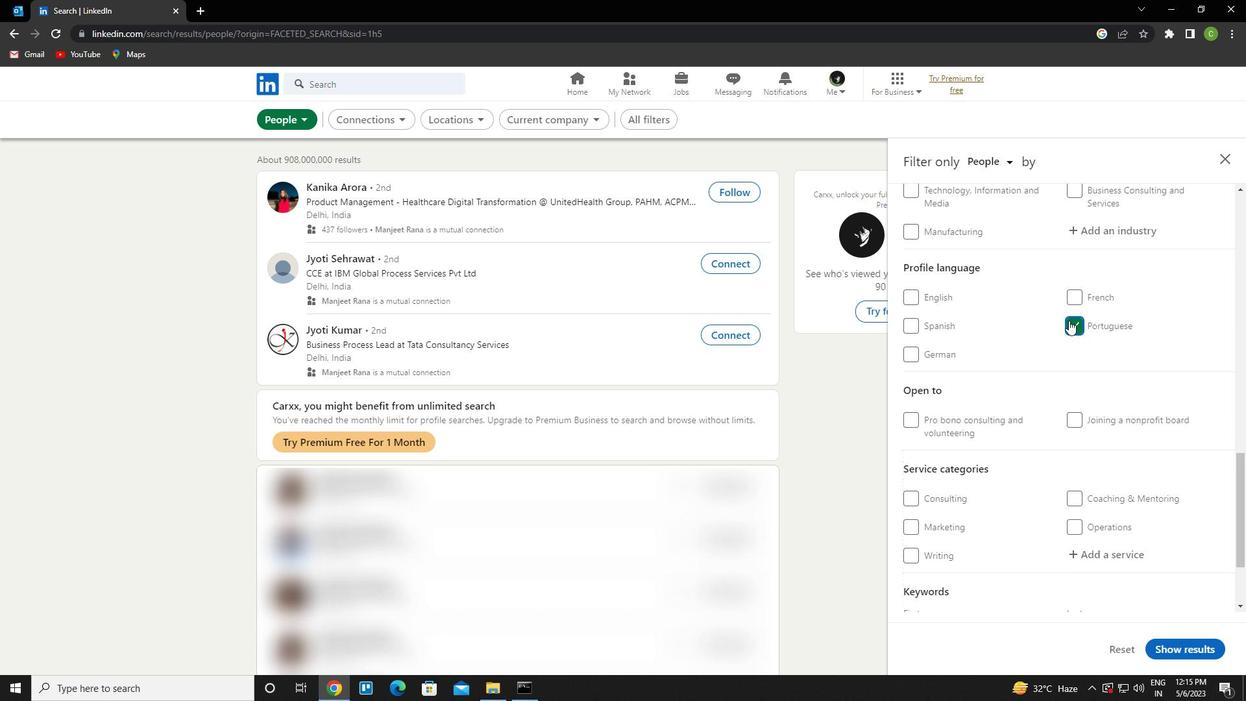 
Action: Mouse scrolled (1021, 375) with delta (0, 0)
Screenshot: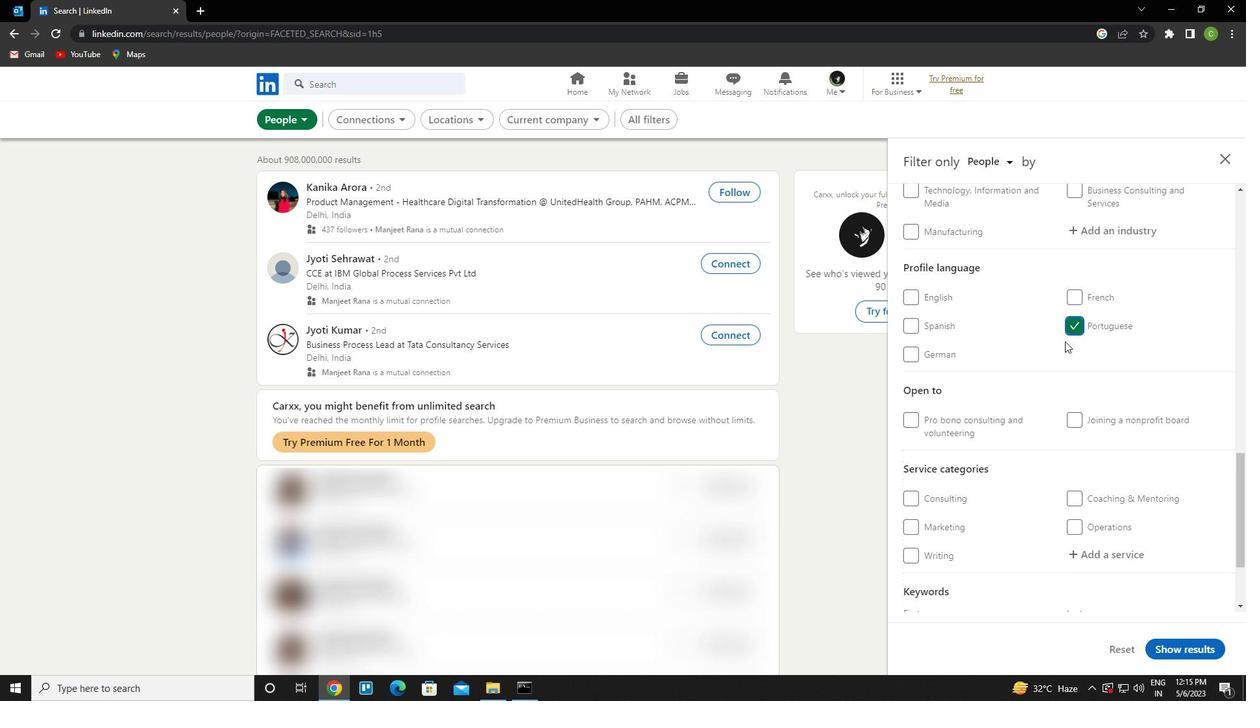 
Action: Mouse scrolled (1021, 375) with delta (0, 0)
Screenshot: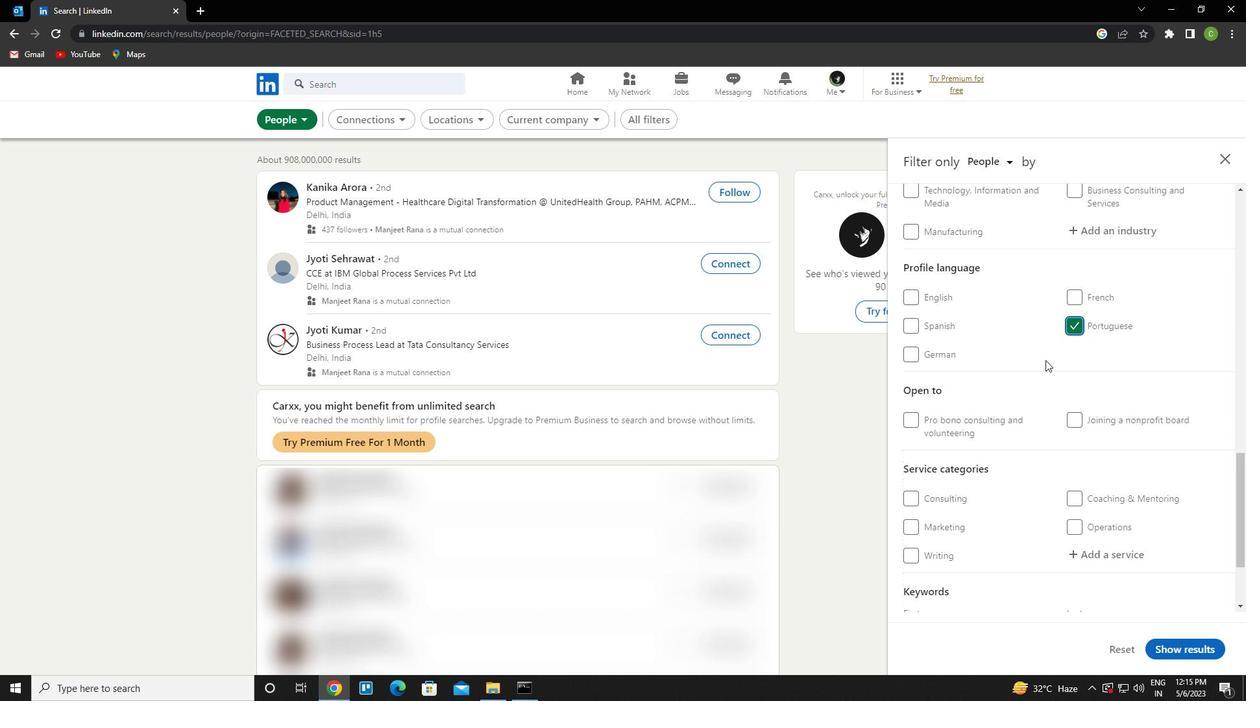 
Action: Mouse scrolled (1021, 375) with delta (0, 0)
Screenshot: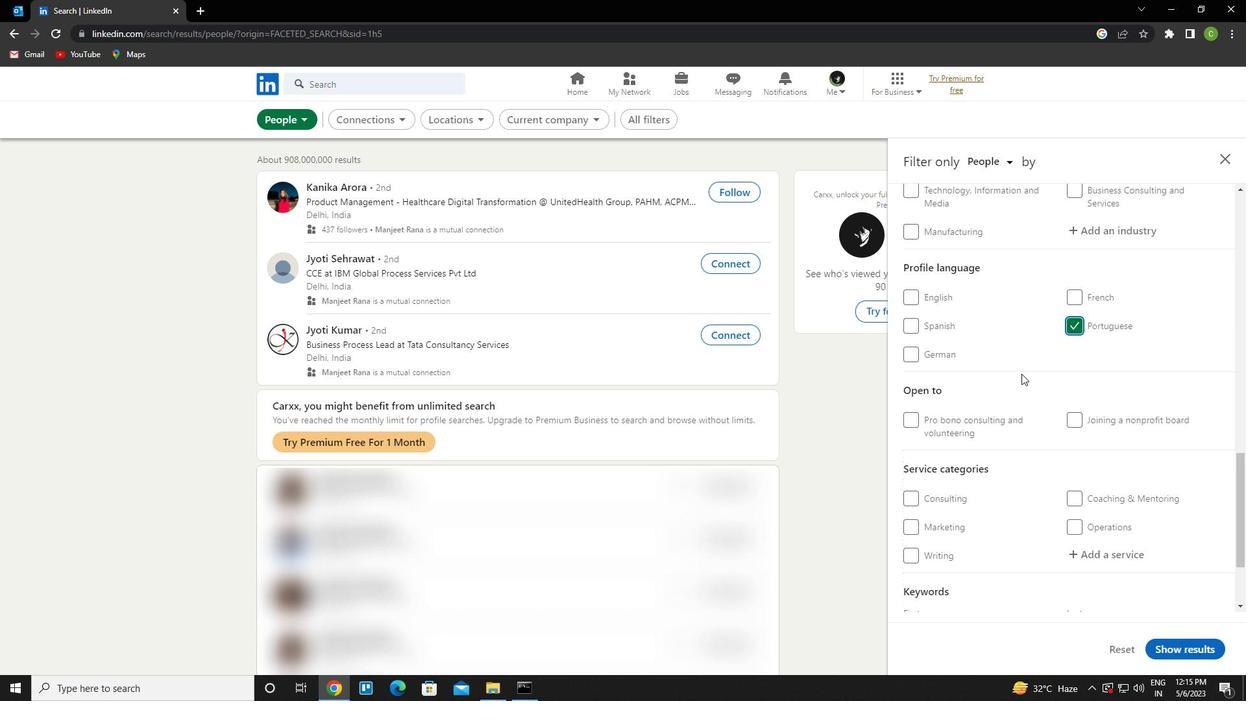 
Action: Mouse scrolled (1021, 375) with delta (0, 0)
Screenshot: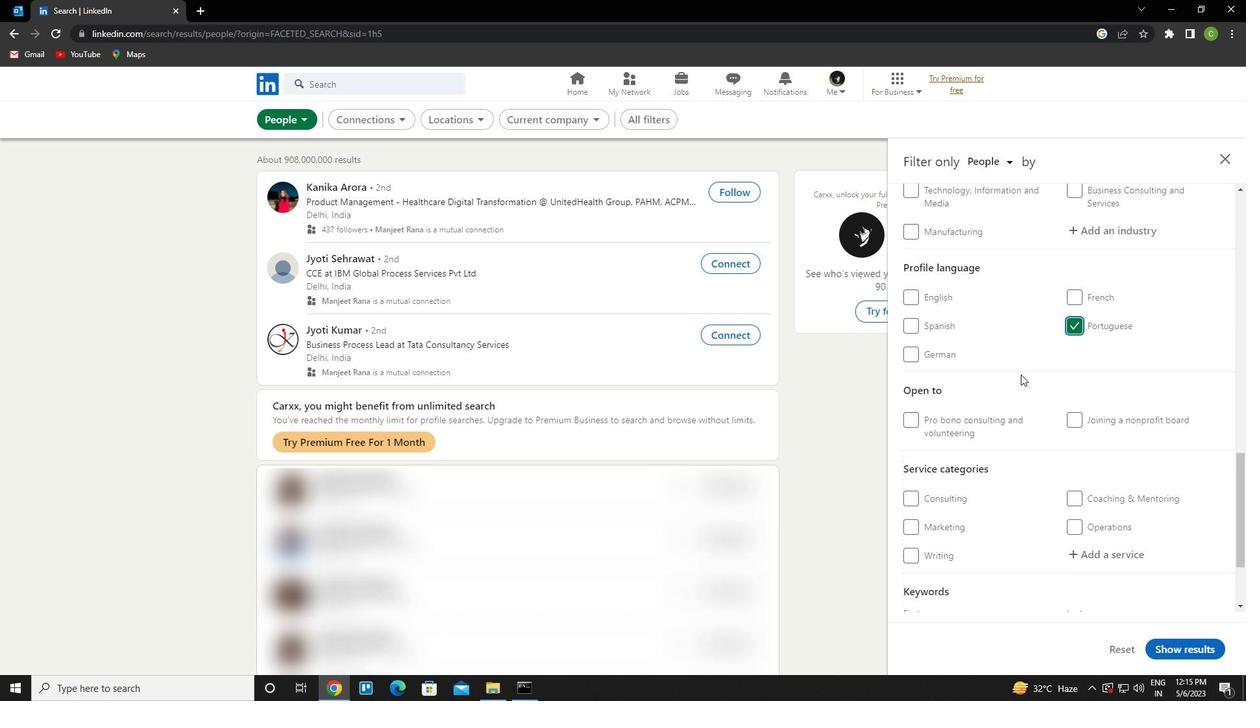 
Action: Mouse scrolled (1021, 375) with delta (0, 0)
Screenshot: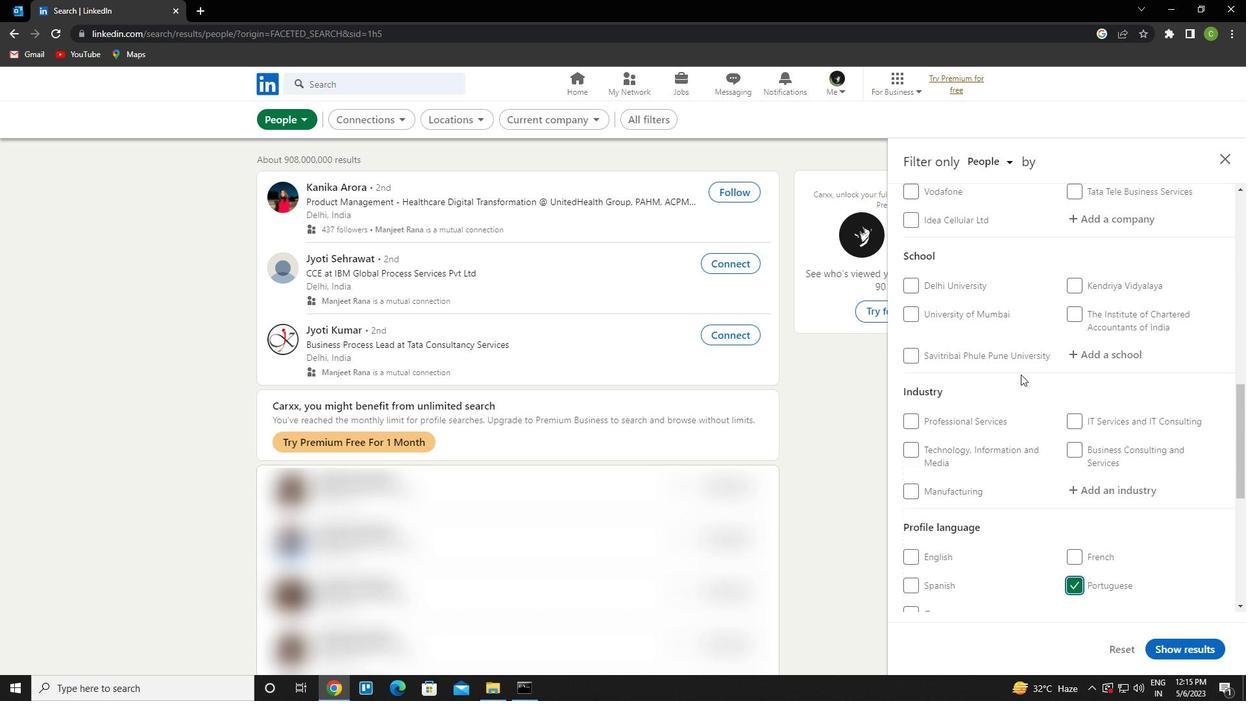 
Action: Mouse scrolled (1021, 375) with delta (0, 0)
Screenshot: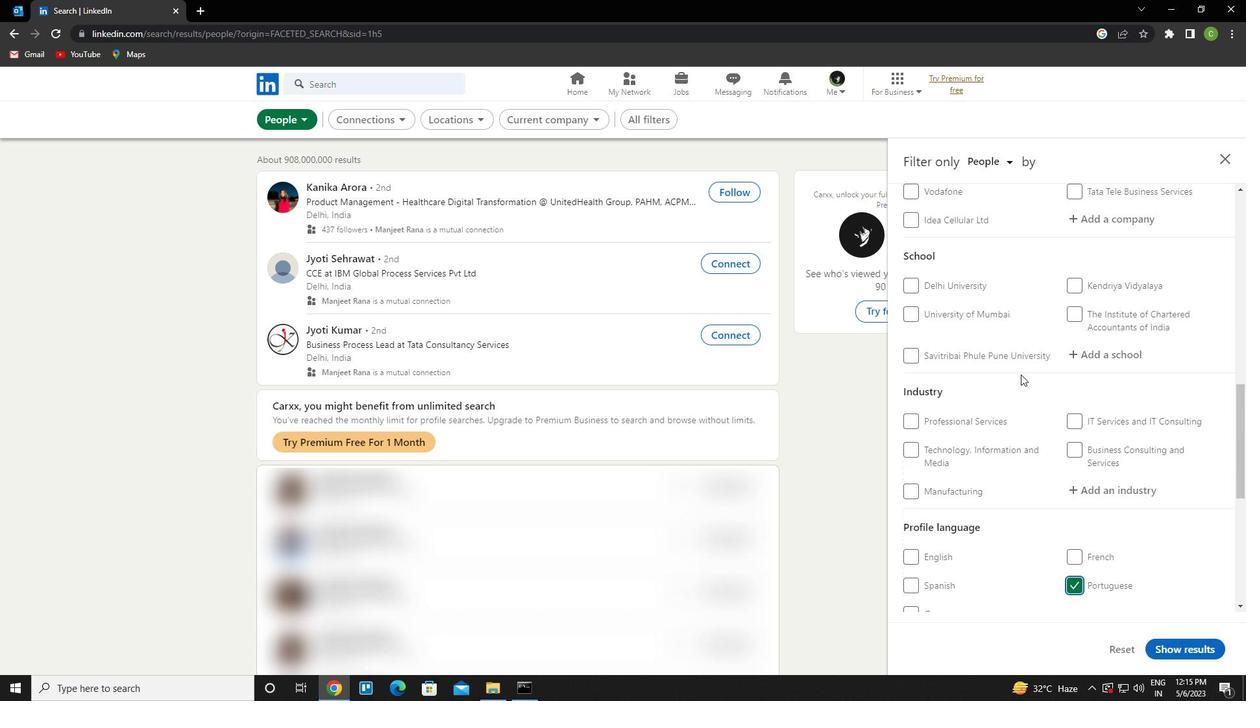 
Action: Mouse scrolled (1021, 375) with delta (0, 0)
Screenshot: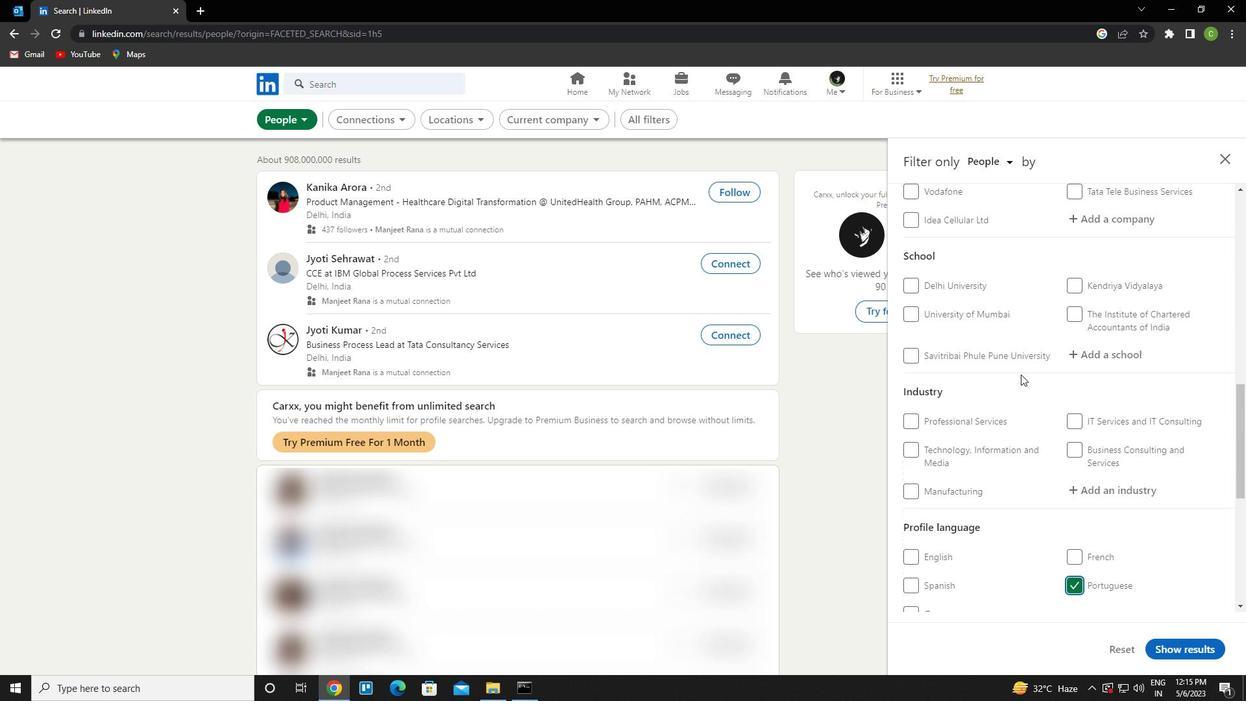 
Action: Mouse moved to (1100, 291)
Screenshot: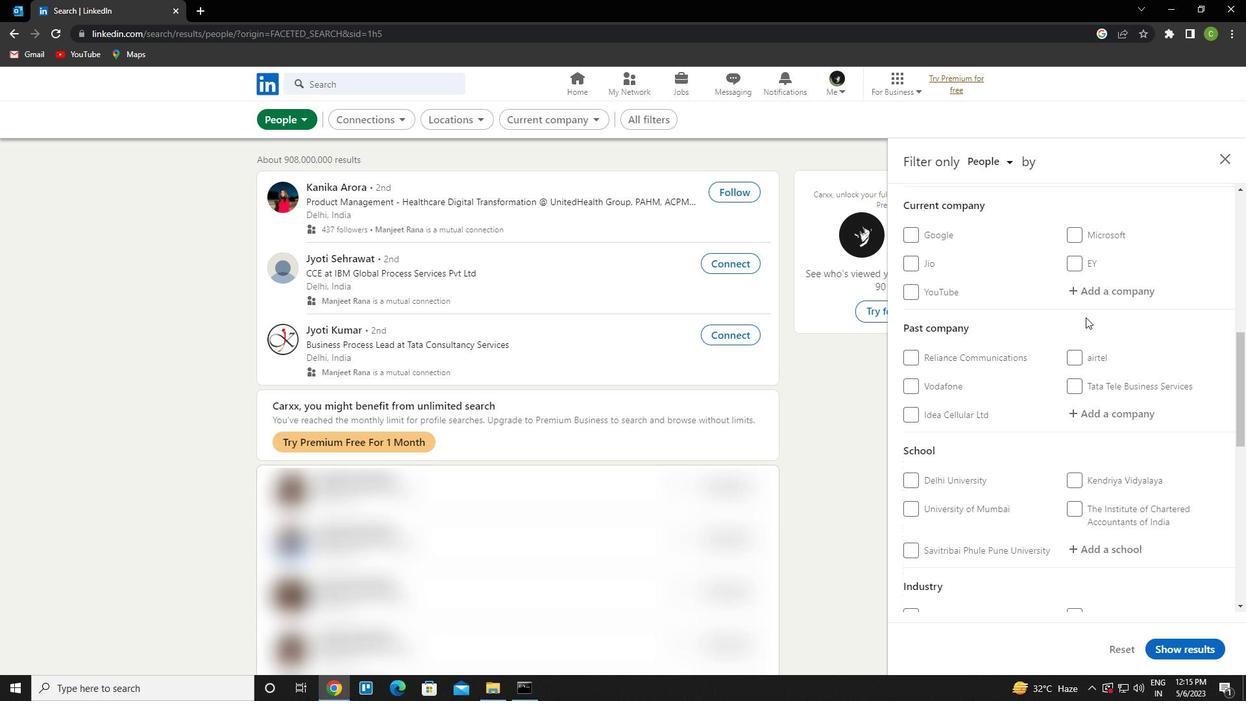 
Action: Mouse pressed left at (1100, 291)
Screenshot: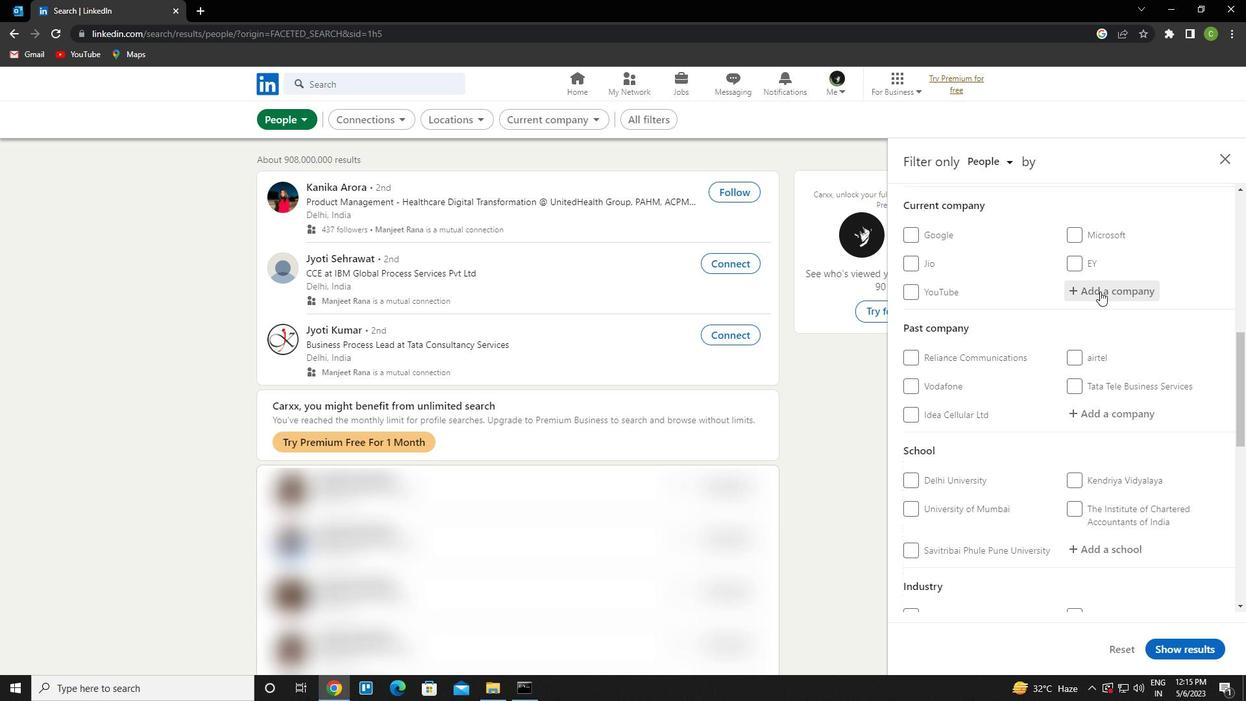
Action: Key pressed <Key.caps_lock>r<Key.caps_lock>apido<Key.down><Key.enter>
Screenshot: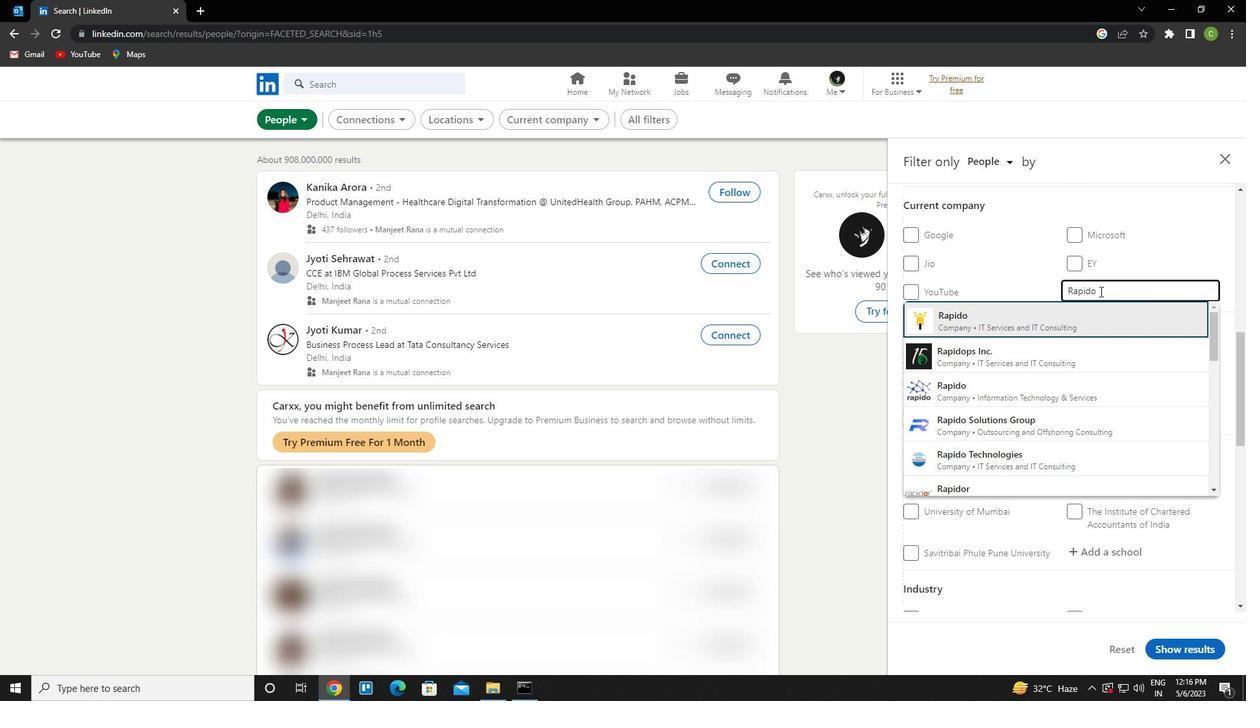 
Action: Mouse moved to (1098, 296)
Screenshot: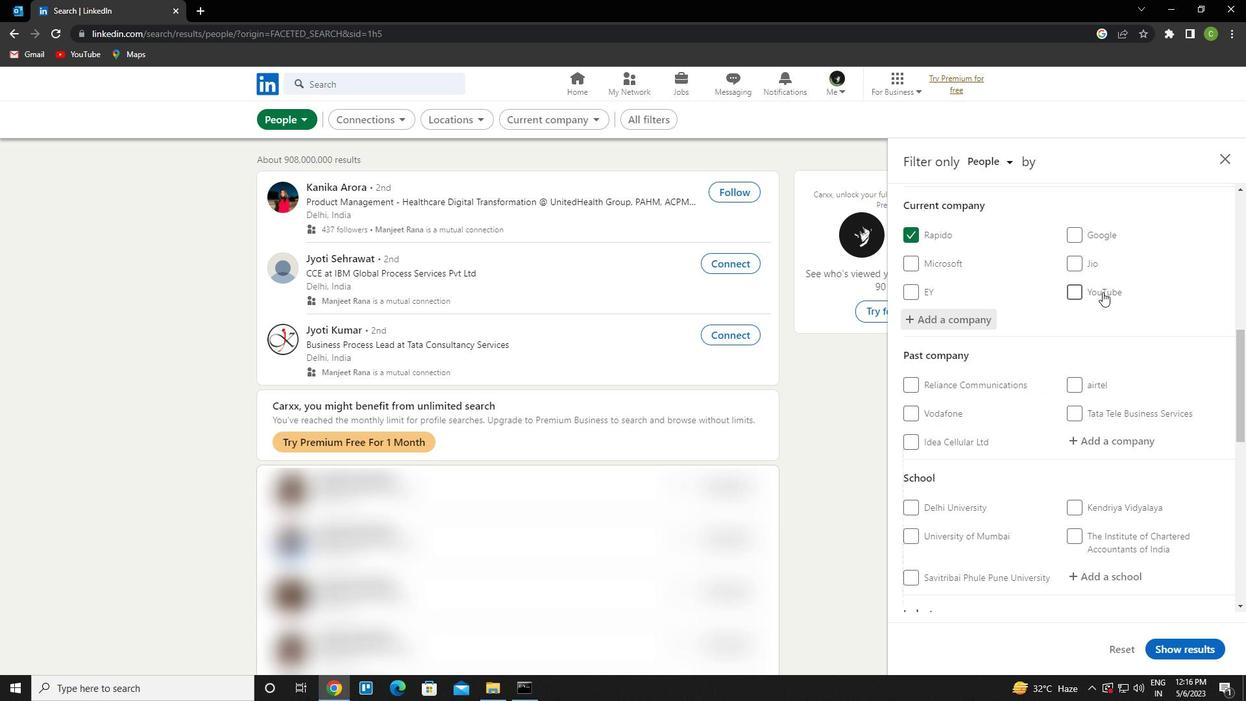
Action: Mouse scrolled (1098, 296) with delta (0, 0)
Screenshot: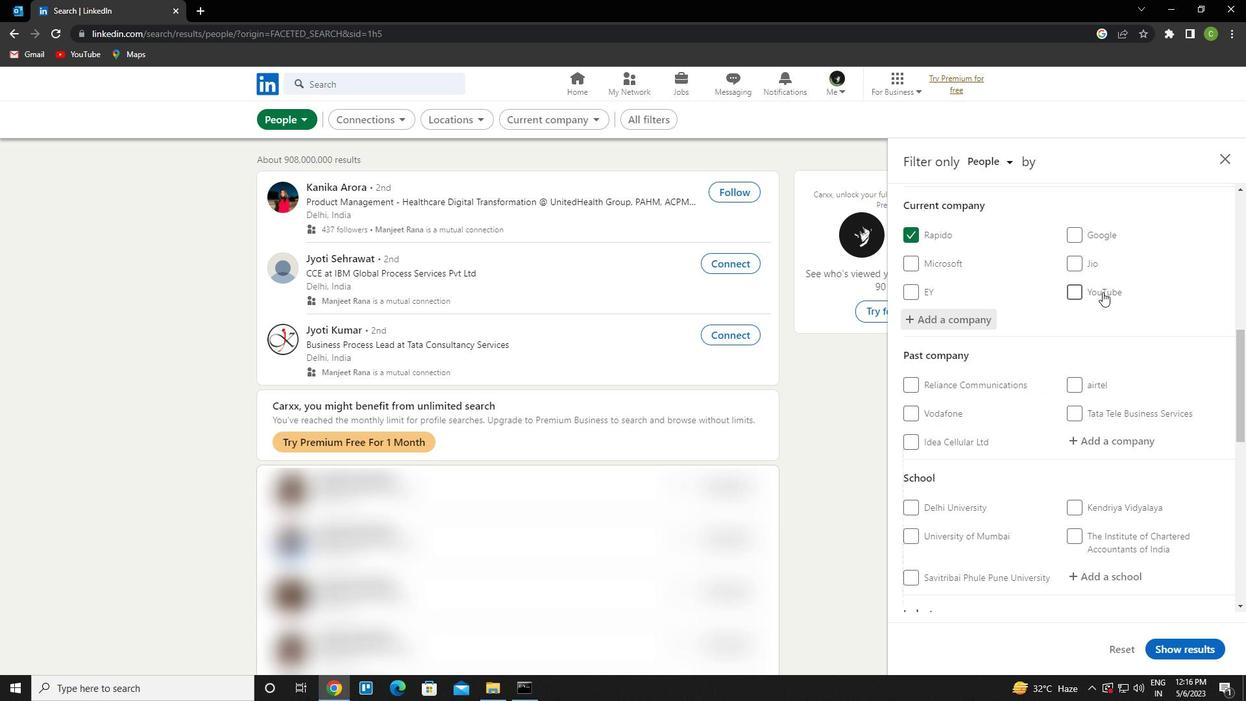 
Action: Mouse moved to (1091, 298)
Screenshot: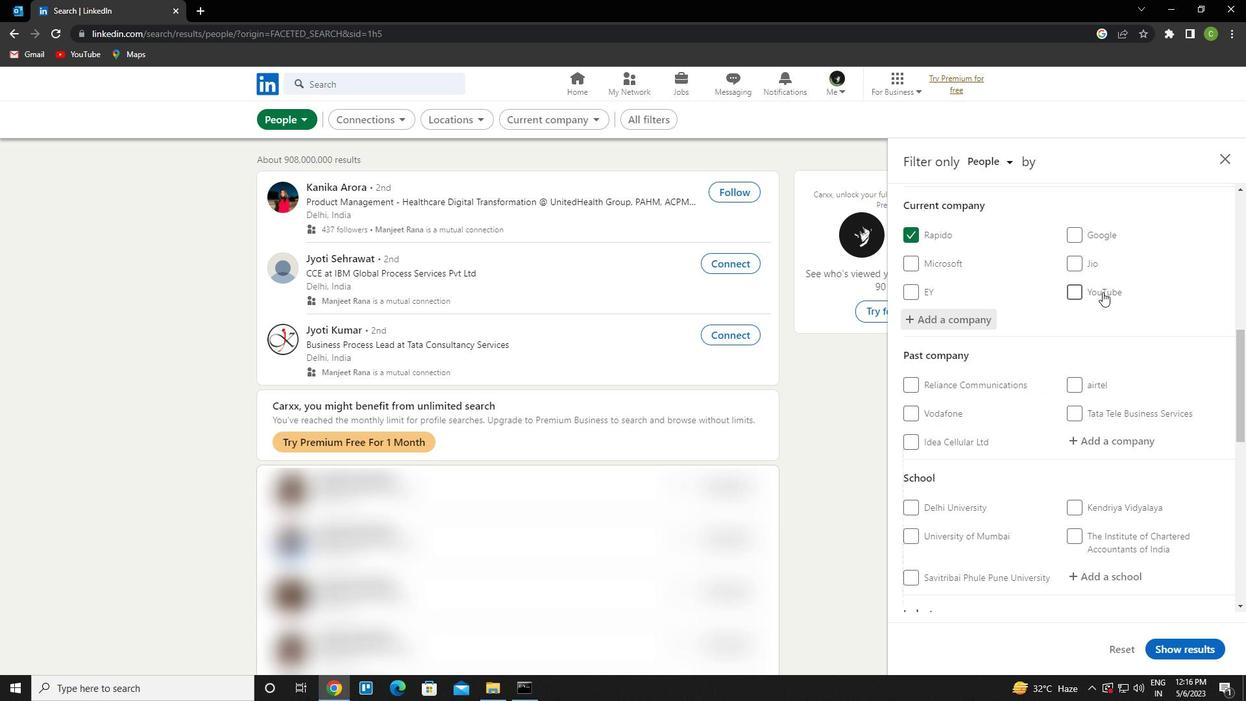 
Action: Mouse scrolled (1091, 297) with delta (0, 0)
Screenshot: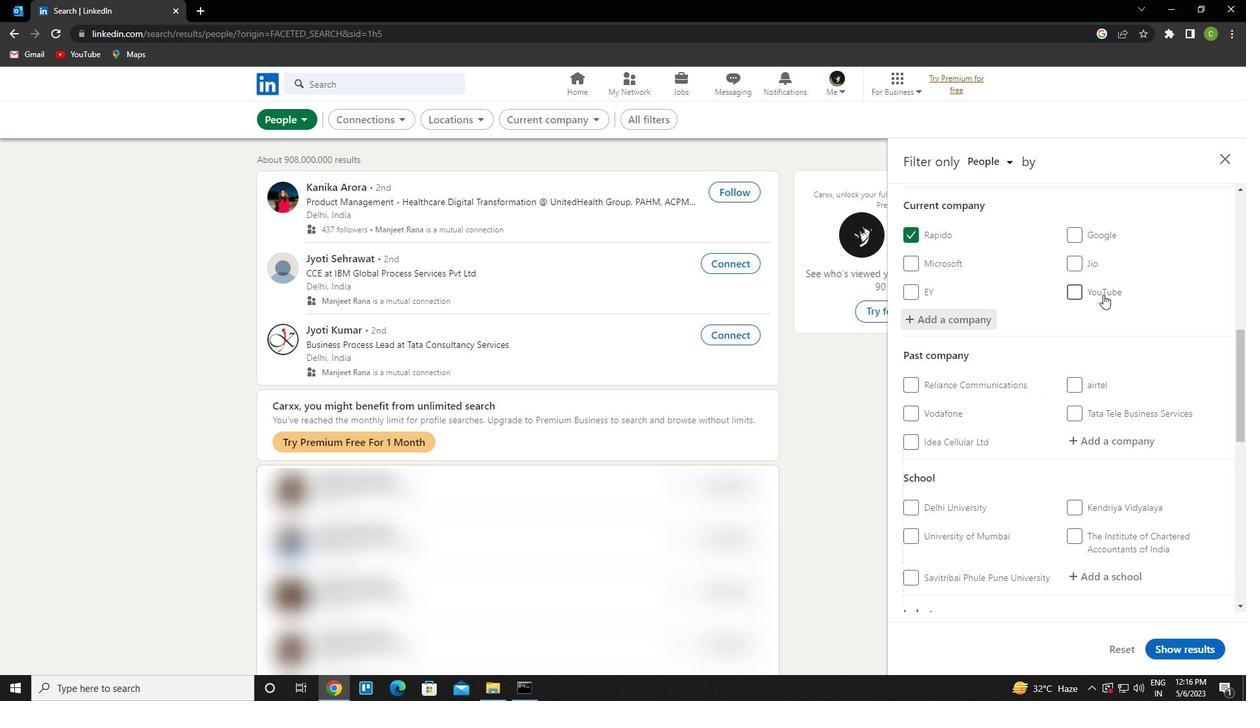 
Action: Mouse moved to (1089, 300)
Screenshot: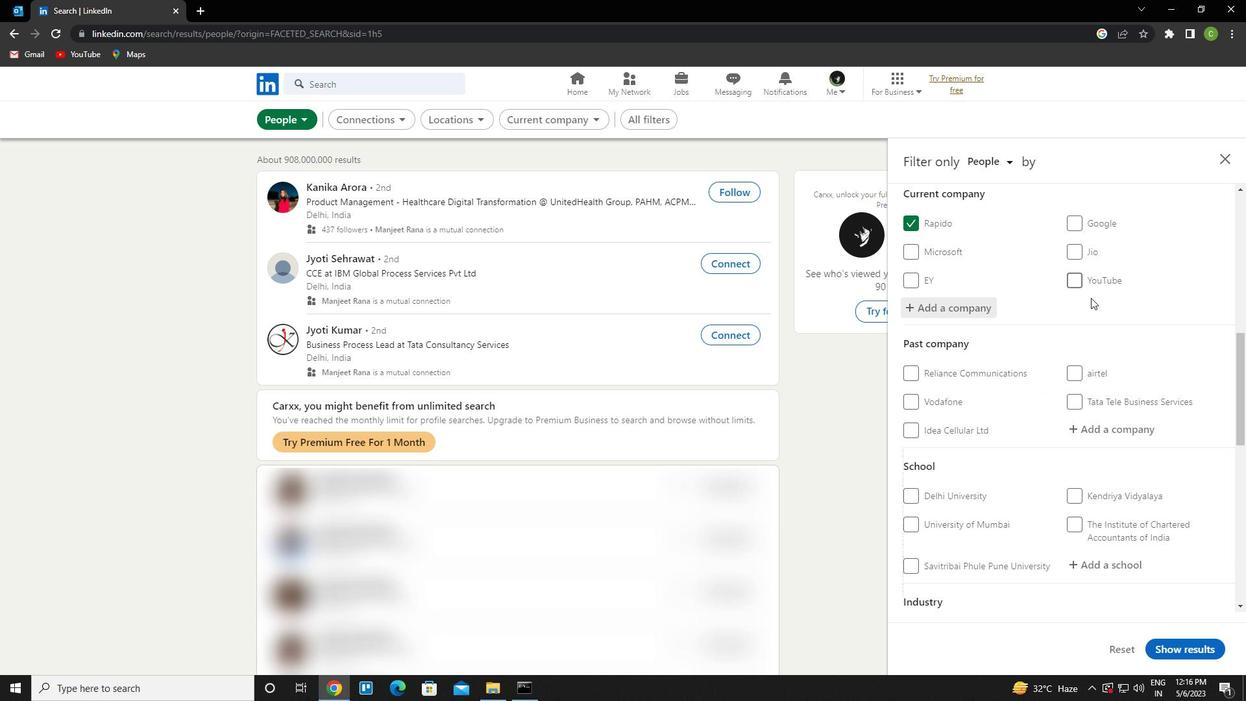 
Action: Mouse scrolled (1089, 300) with delta (0, 0)
Screenshot: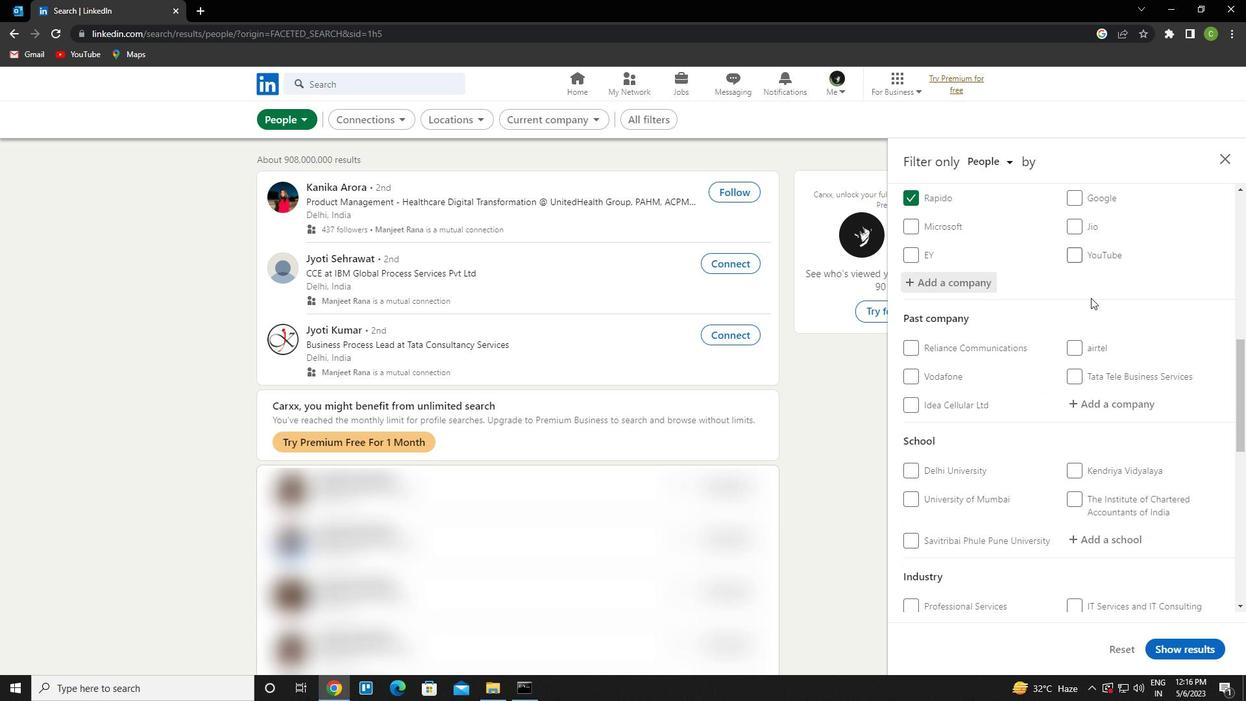 
Action: Mouse moved to (1112, 373)
Screenshot: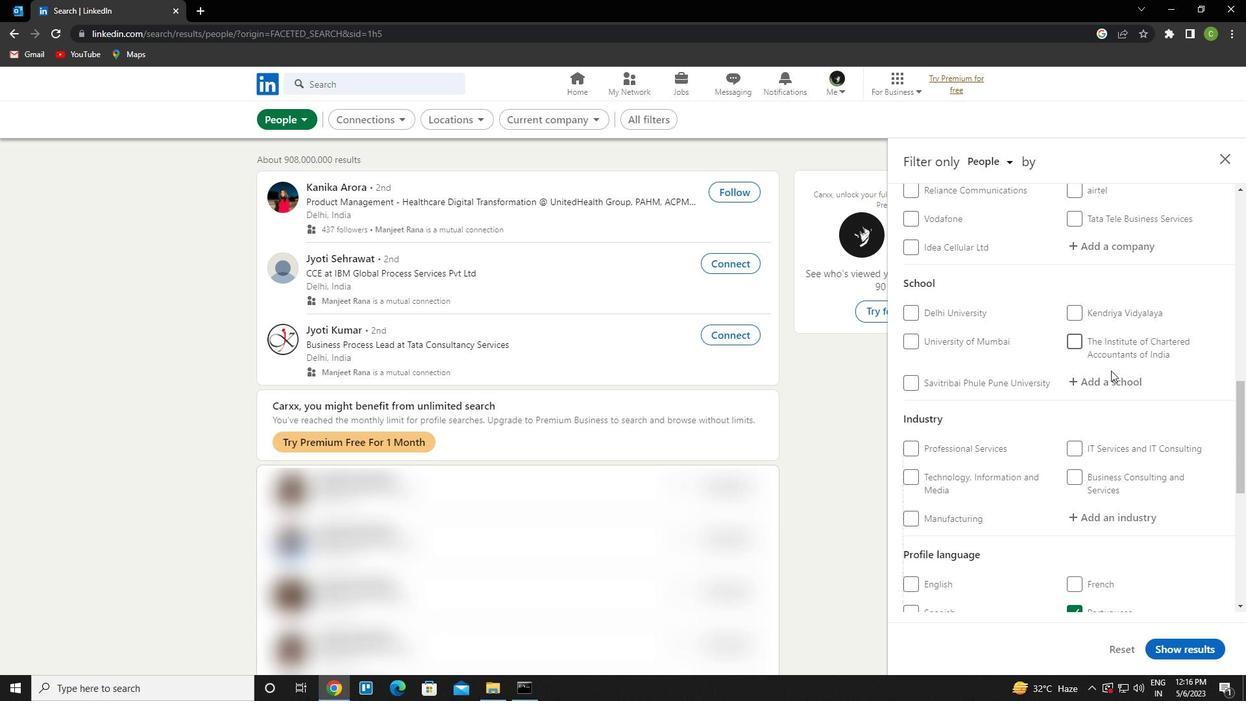 
Action: Mouse pressed left at (1112, 373)
Screenshot: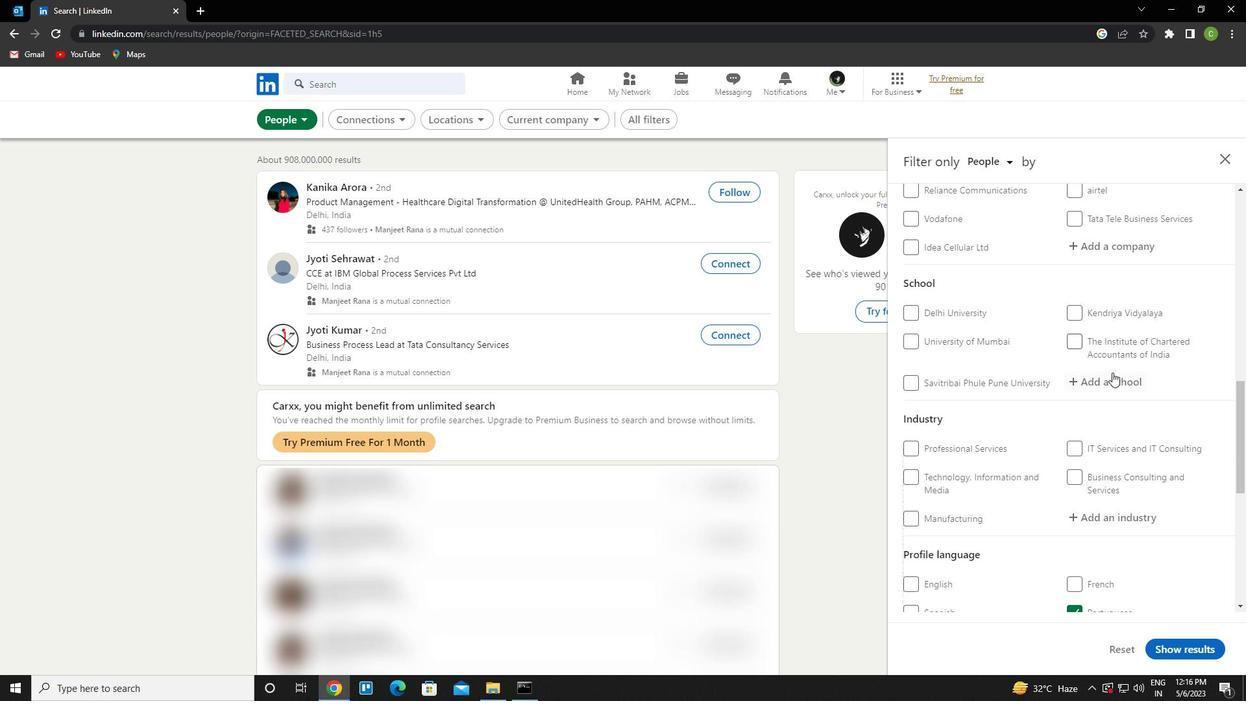
Action: Key pressed <Key.caps_lock>c<Key.caps_lock>anara<Key.space>college<Key.down><Key.enter>
Screenshot: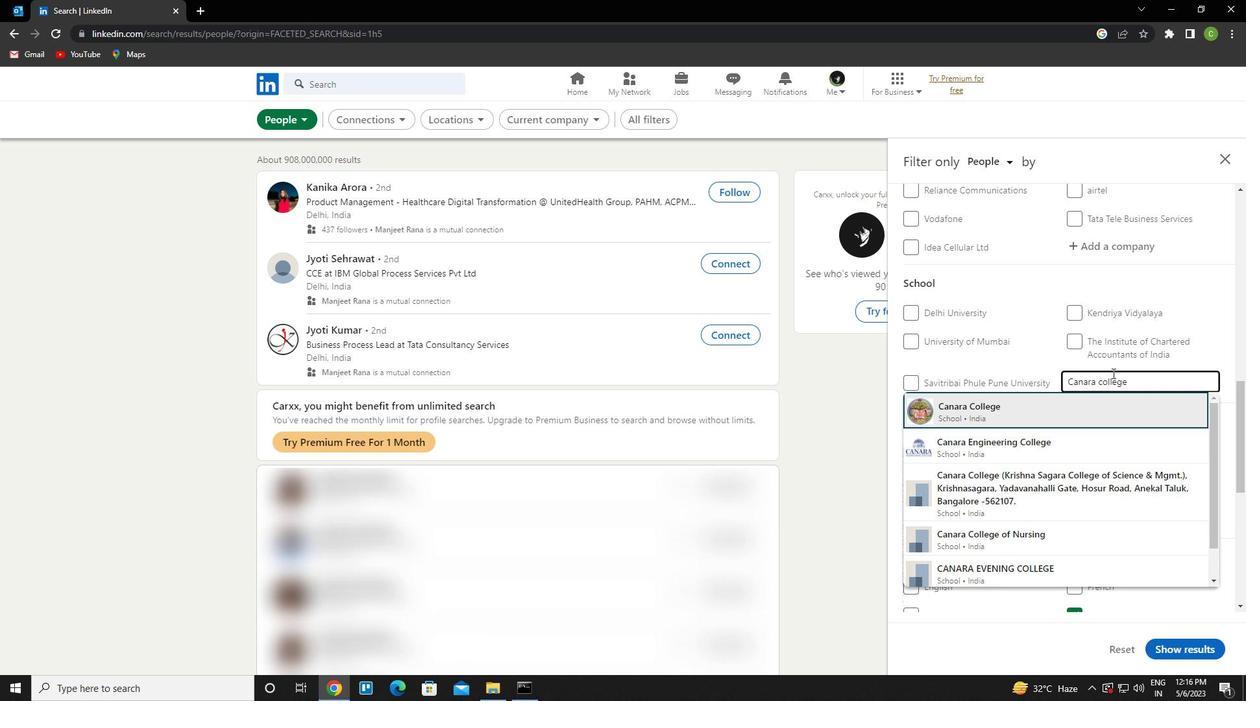 
Action: Mouse moved to (1093, 386)
Screenshot: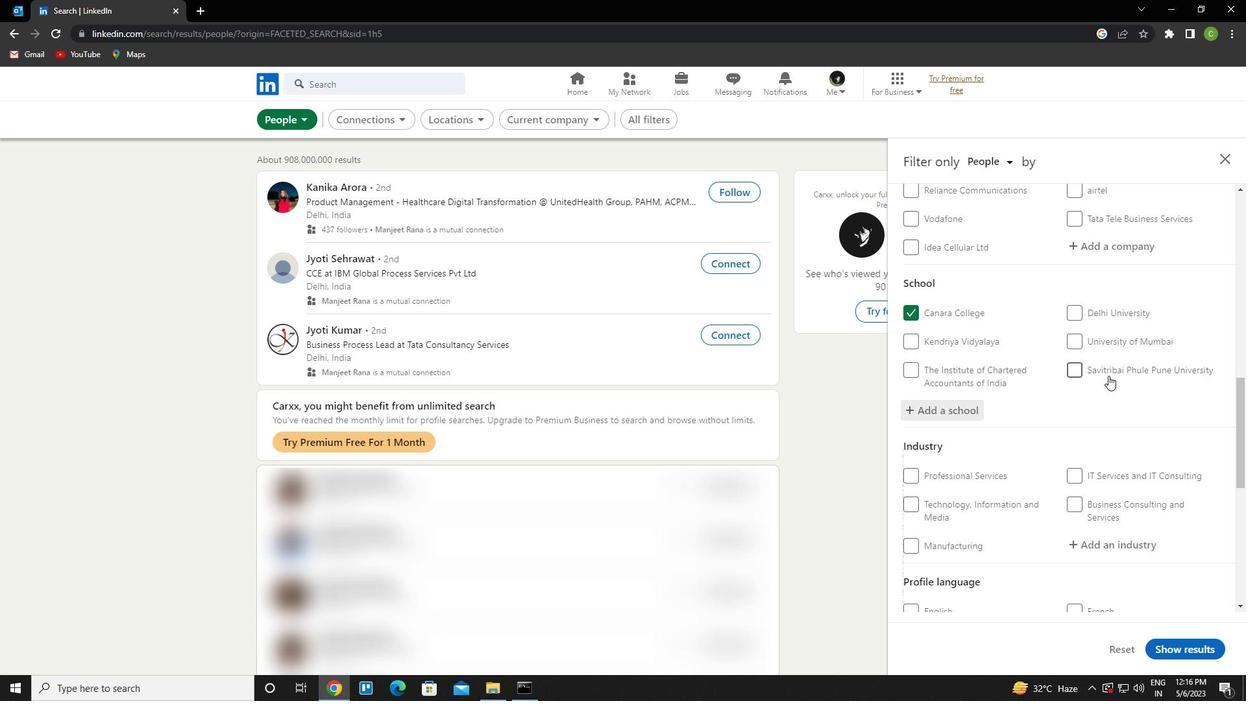 
Action: Mouse scrolled (1093, 385) with delta (0, 0)
Screenshot: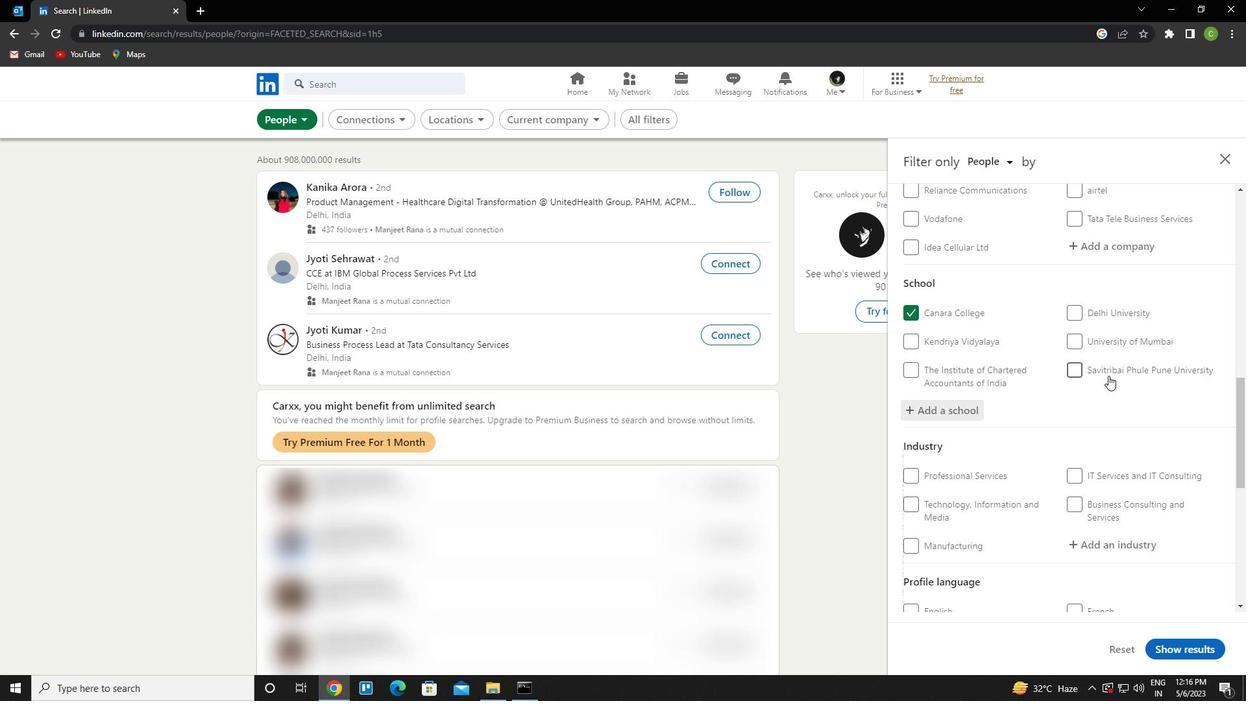 
Action: Mouse moved to (1092, 388)
Screenshot: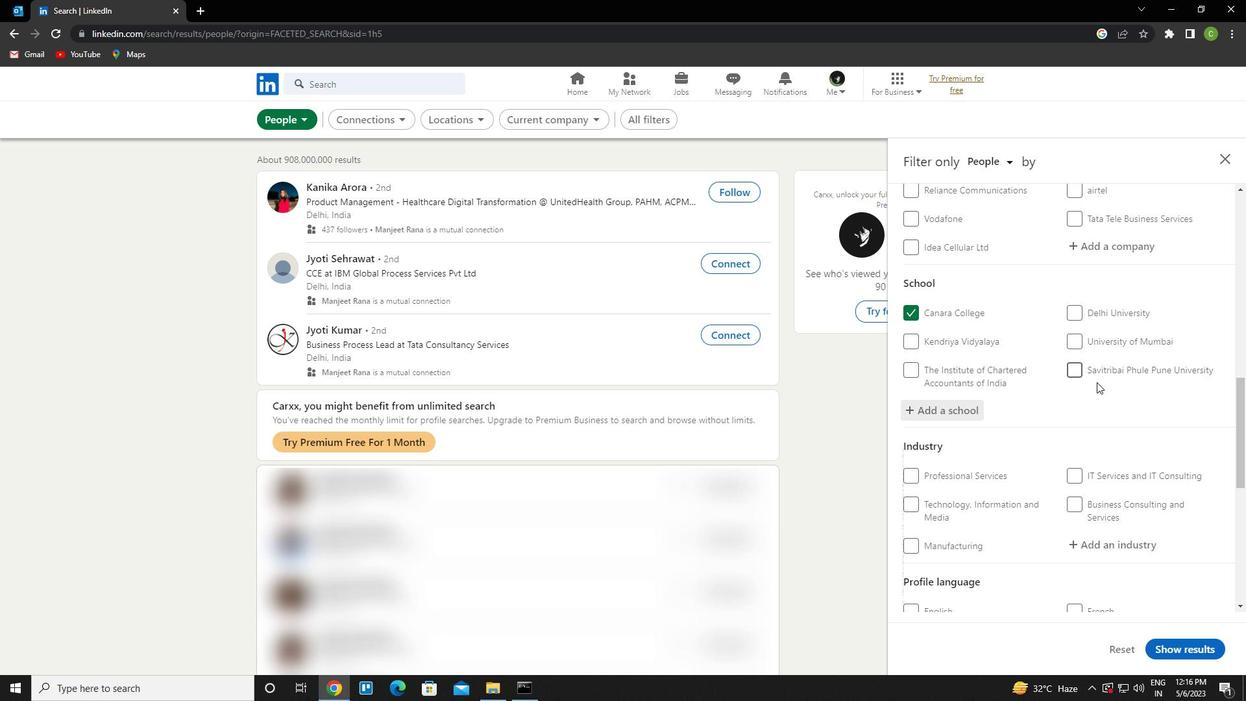 
Action: Mouse scrolled (1092, 388) with delta (0, 0)
Screenshot: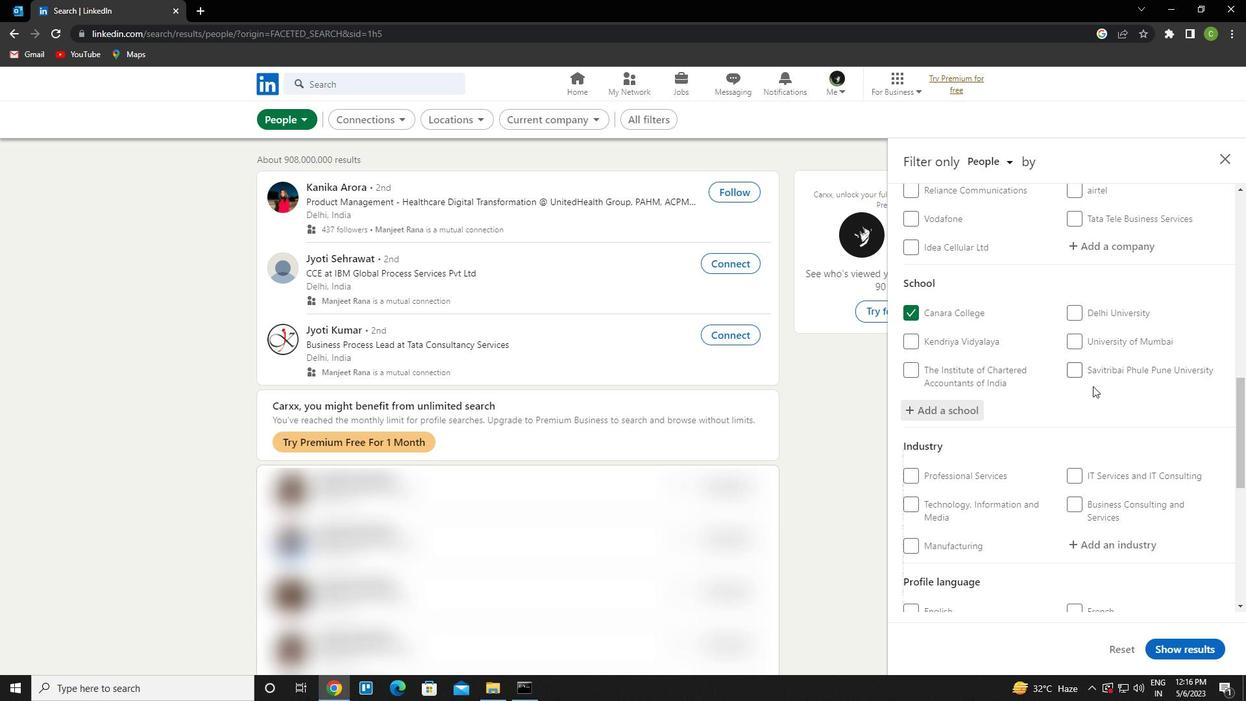 
Action: Mouse moved to (1092, 391)
Screenshot: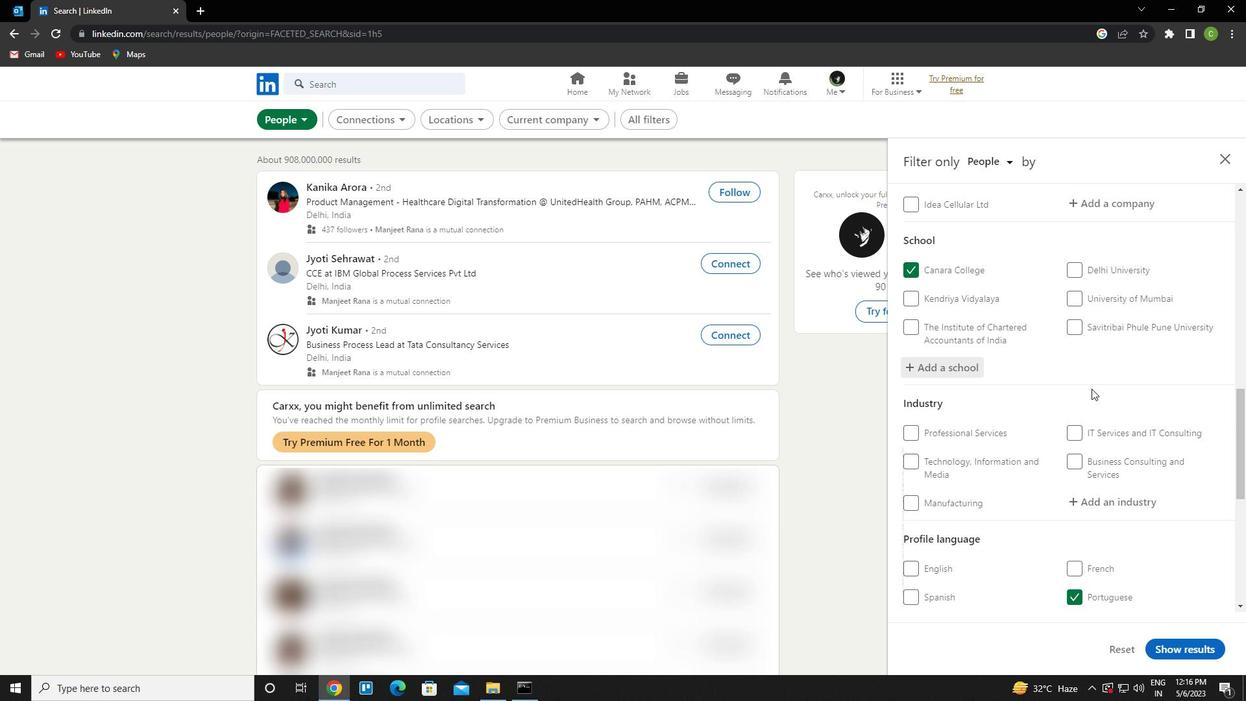 
Action: Mouse scrolled (1092, 390) with delta (0, 0)
Screenshot: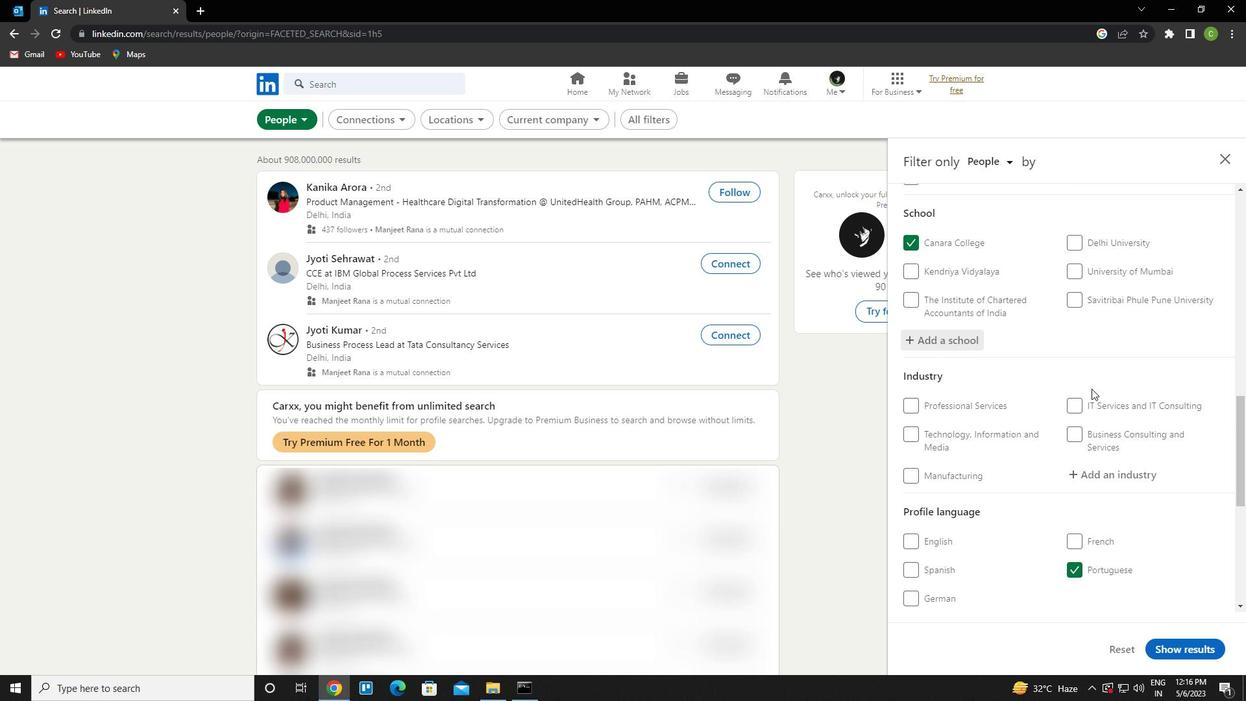 
Action: Mouse moved to (1128, 353)
Screenshot: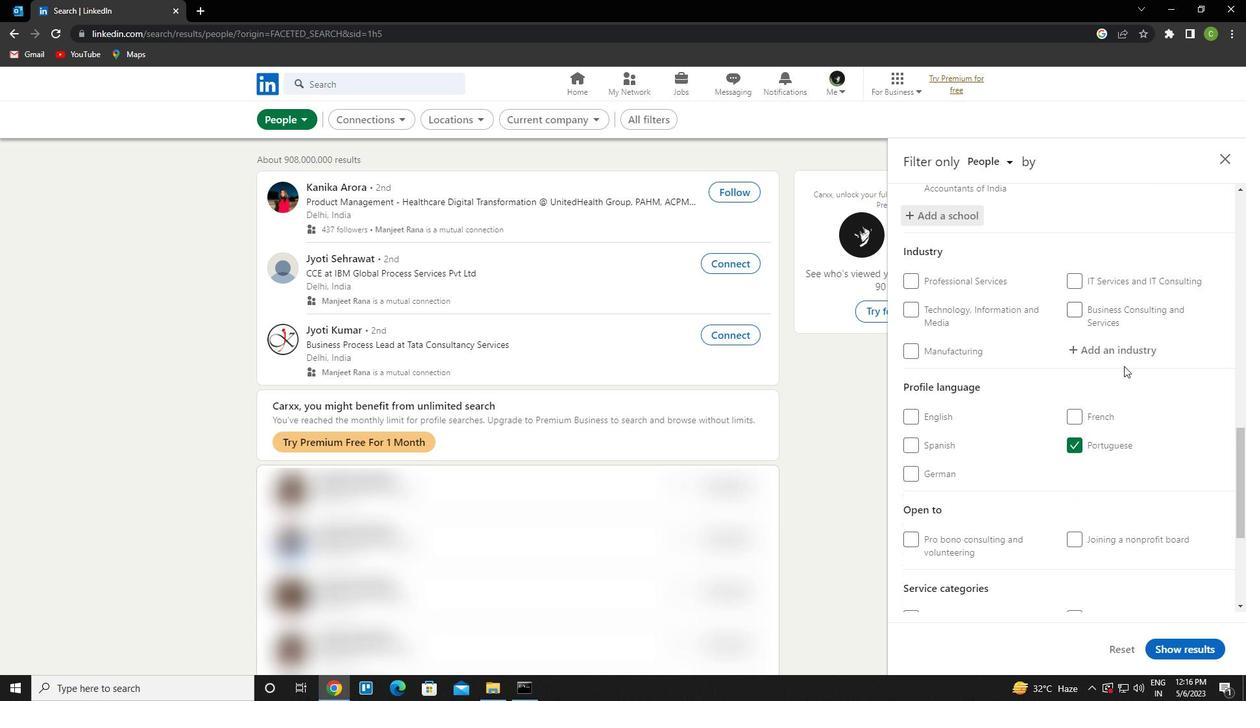 
Action: Mouse pressed left at (1128, 353)
Screenshot: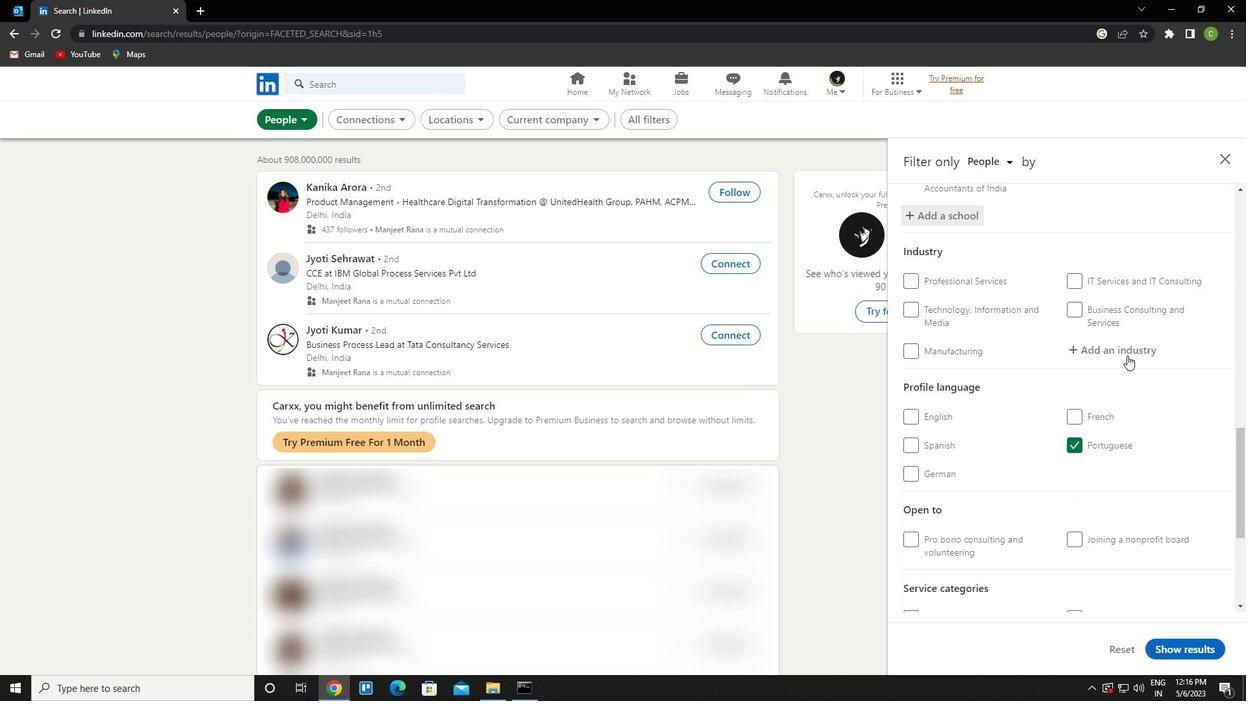 
Action: Key pressed hotels<Key.space>and<Key.space>motels<Key.down><Key.enter>
Screenshot: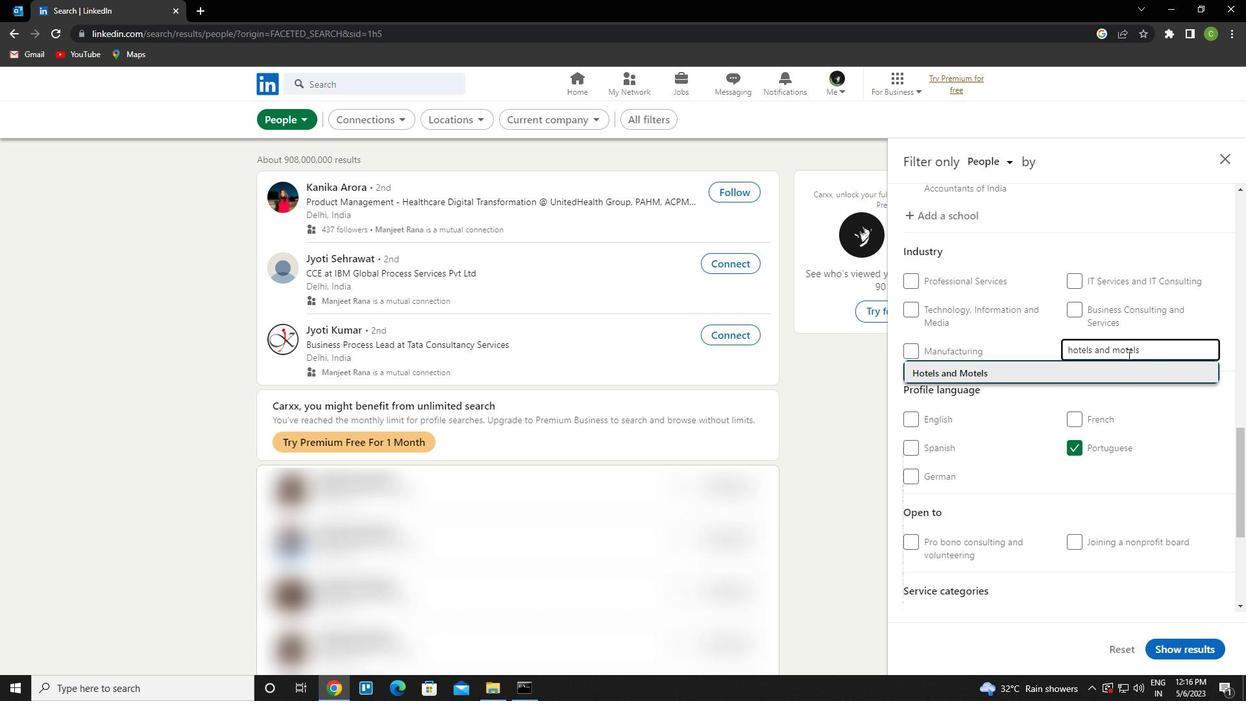 
Action: Mouse scrolled (1128, 353) with delta (0, 0)
Screenshot: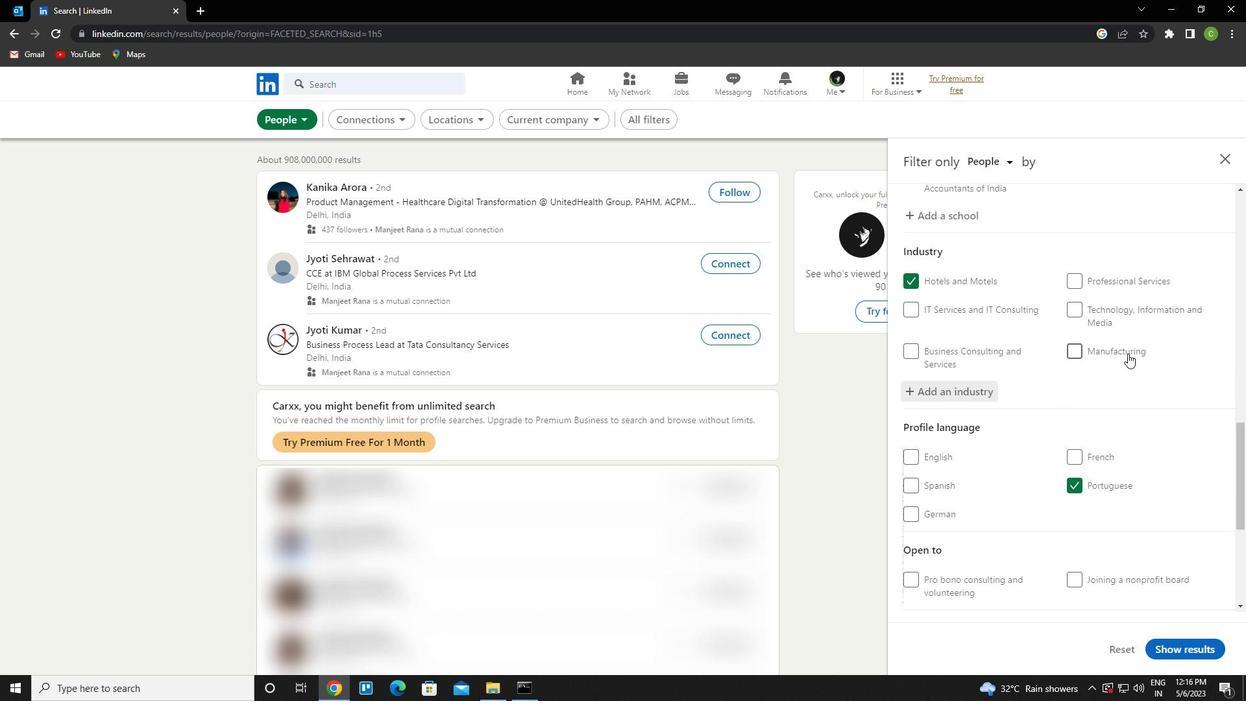 
Action: Mouse scrolled (1128, 353) with delta (0, 0)
Screenshot: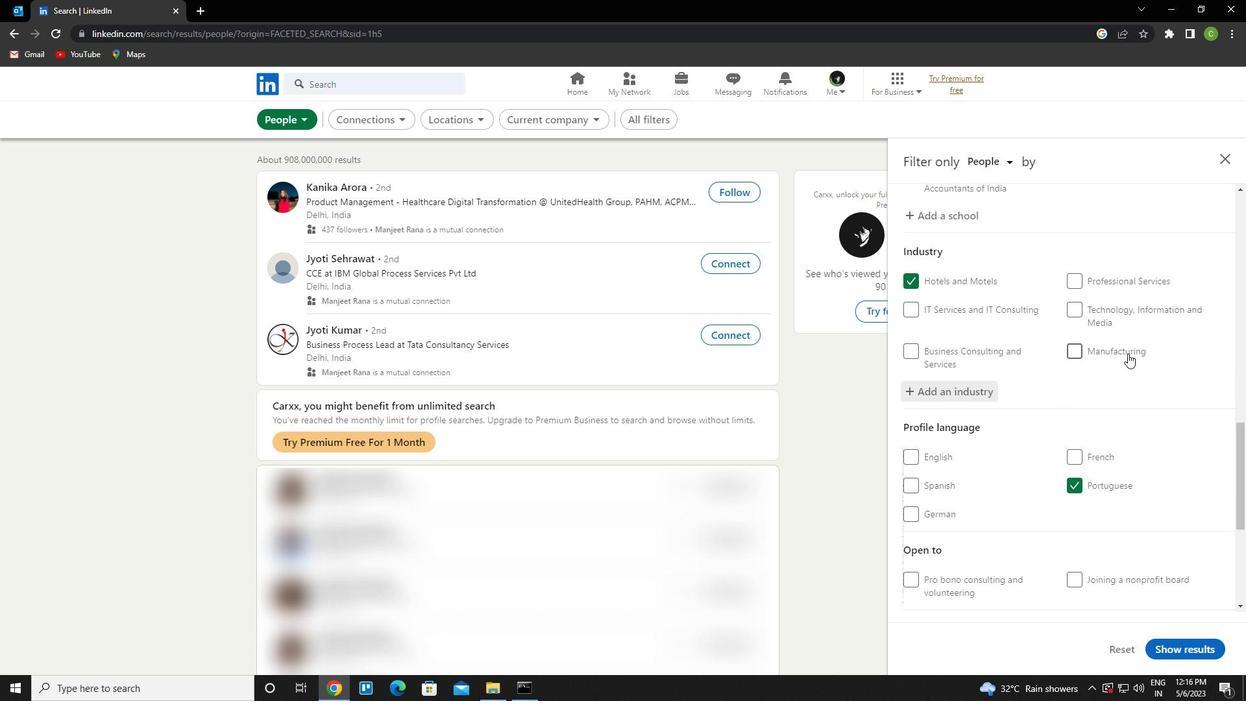 
Action: Mouse moved to (1127, 353)
Screenshot: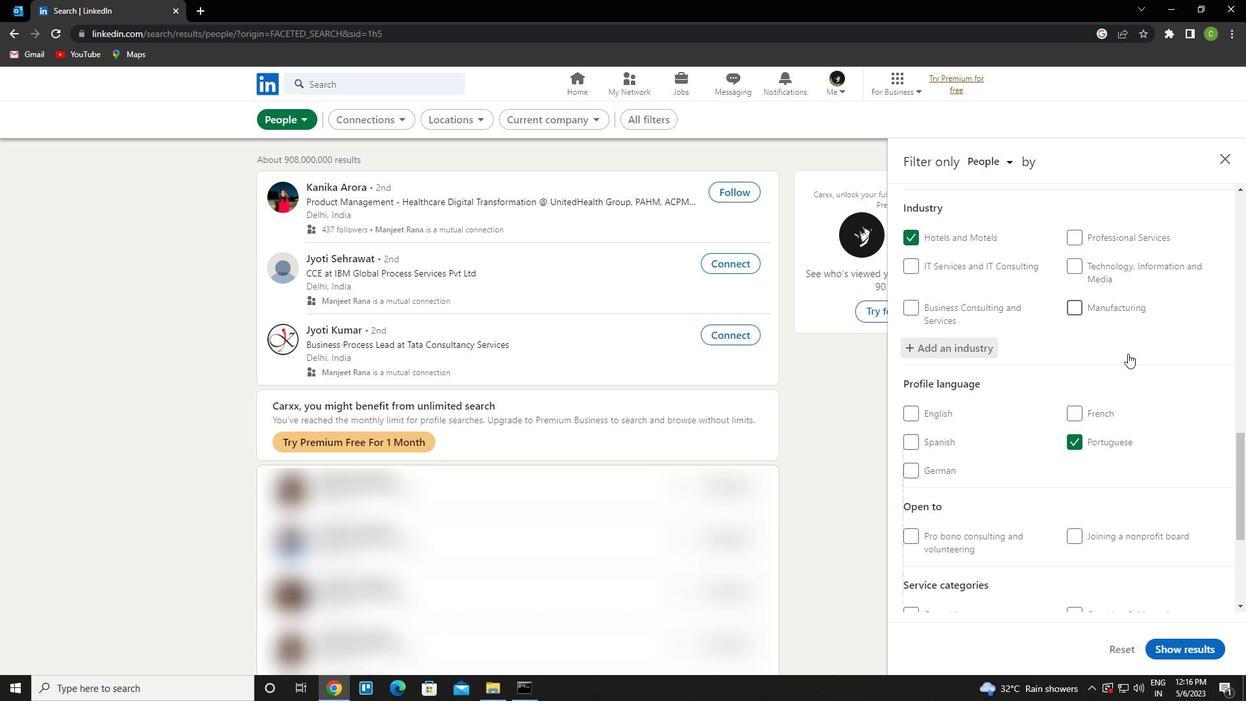 
Action: Mouse scrolled (1127, 352) with delta (0, 0)
Screenshot: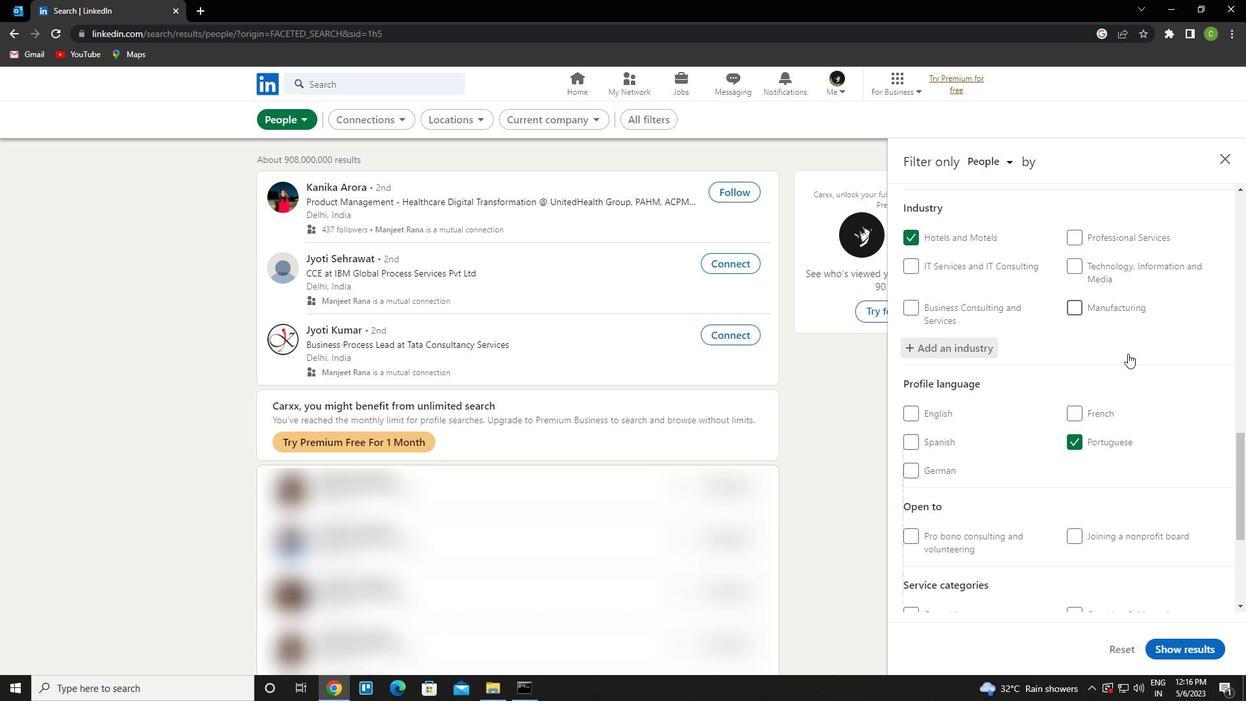 
Action: Mouse moved to (1125, 353)
Screenshot: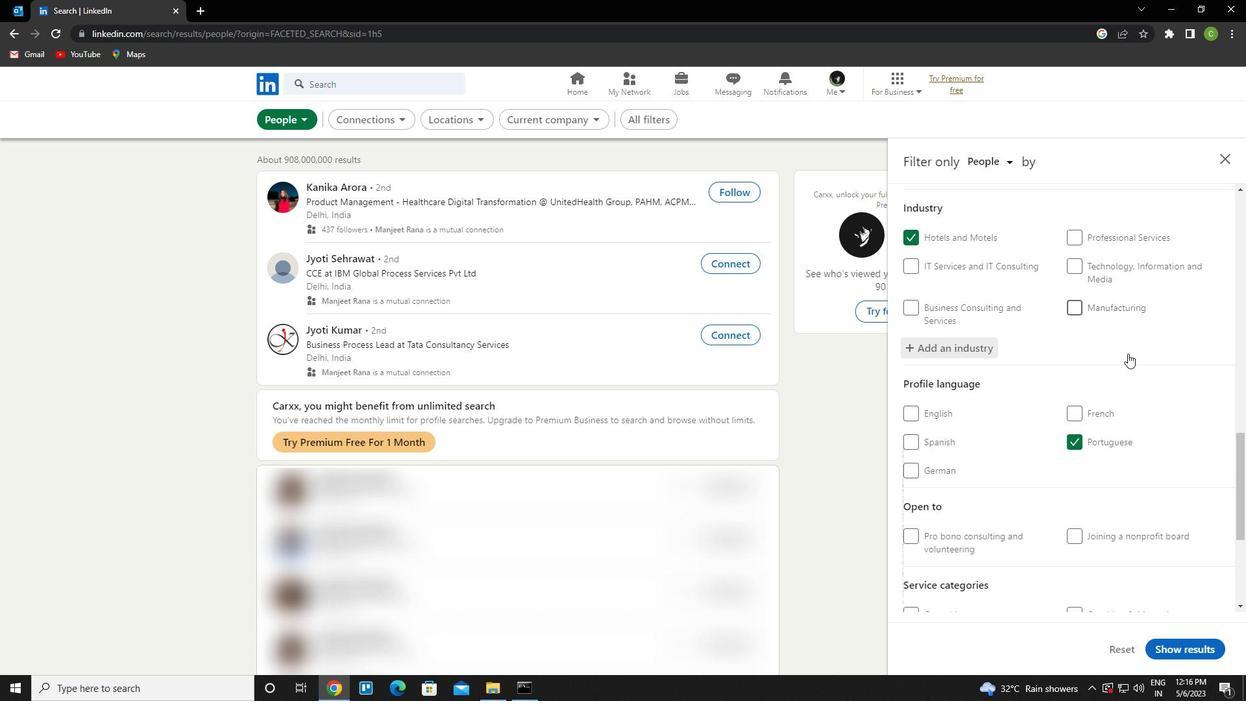 
Action: Mouse scrolled (1125, 353) with delta (0, 0)
Screenshot: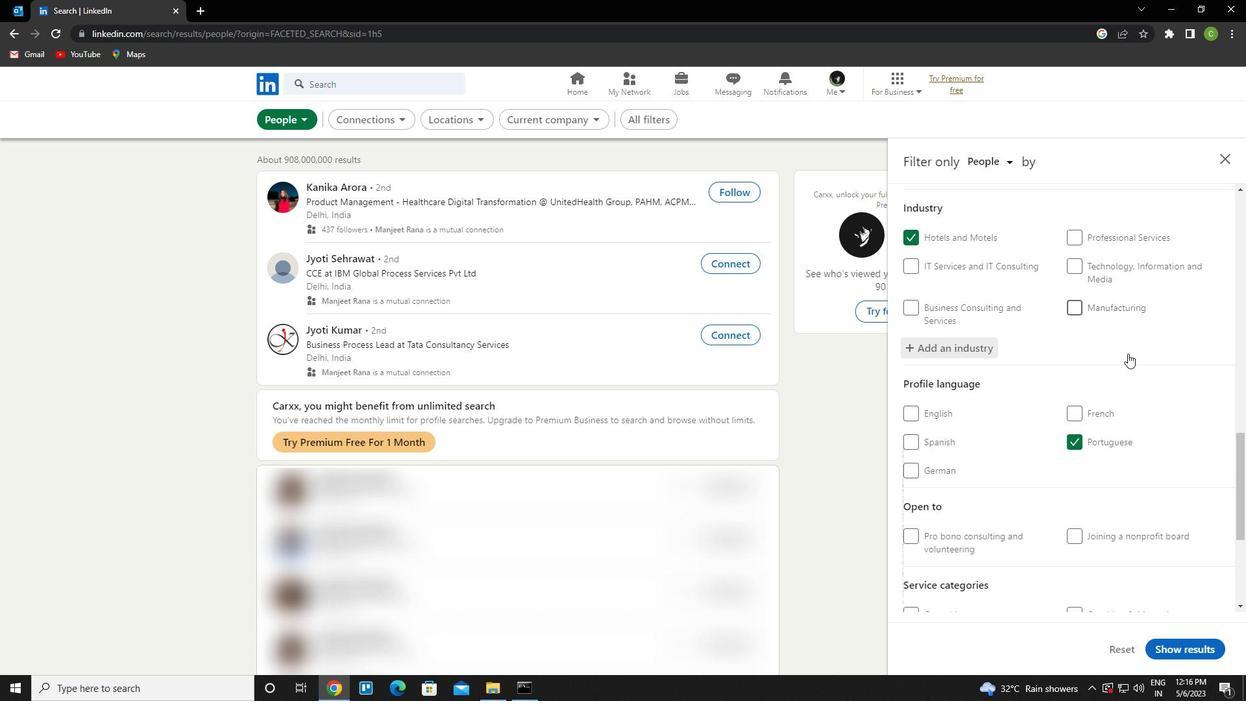 
Action: Mouse moved to (1125, 353)
Screenshot: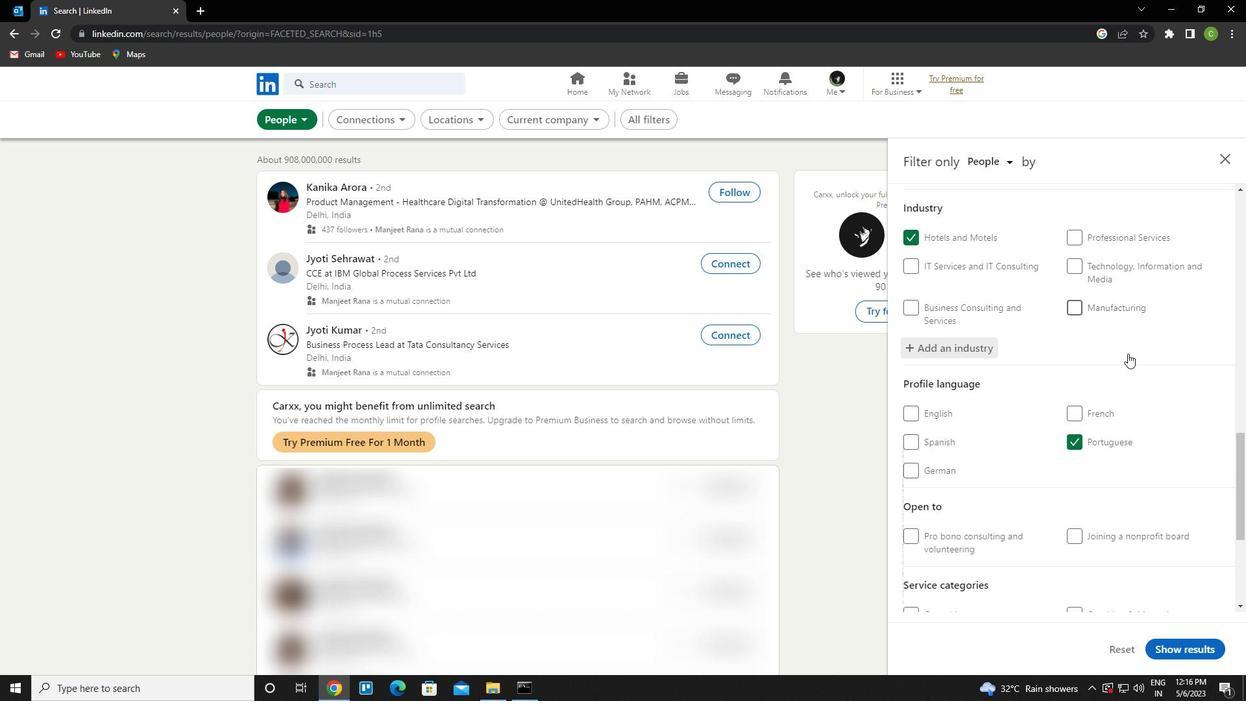 
Action: Mouse scrolled (1125, 353) with delta (0, 0)
Screenshot: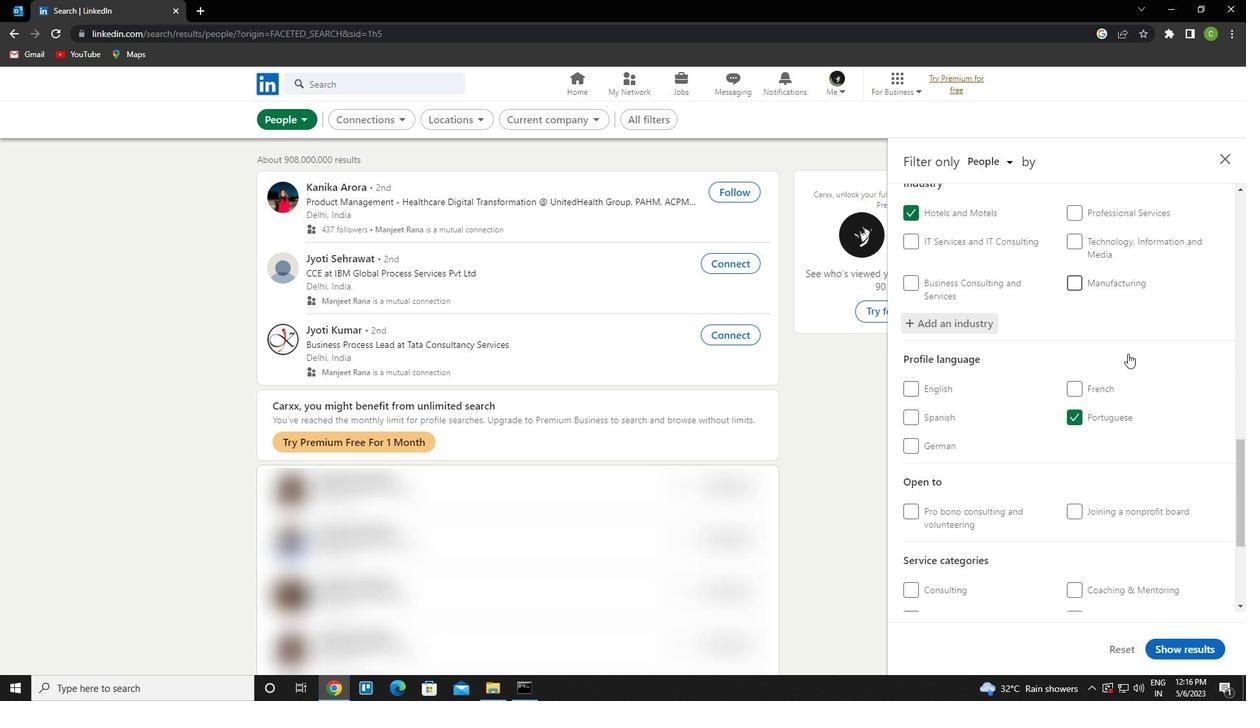 
Action: Mouse scrolled (1125, 353) with delta (0, 0)
Screenshot: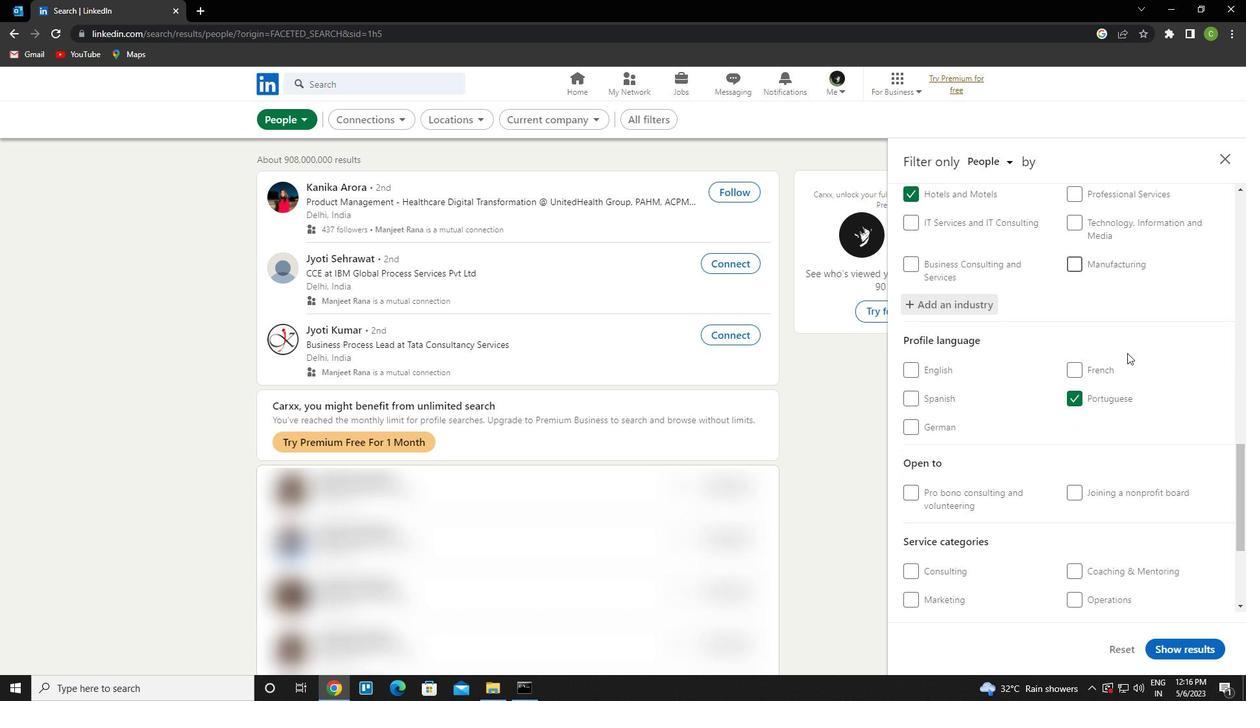 
Action: Mouse moved to (1118, 433)
Screenshot: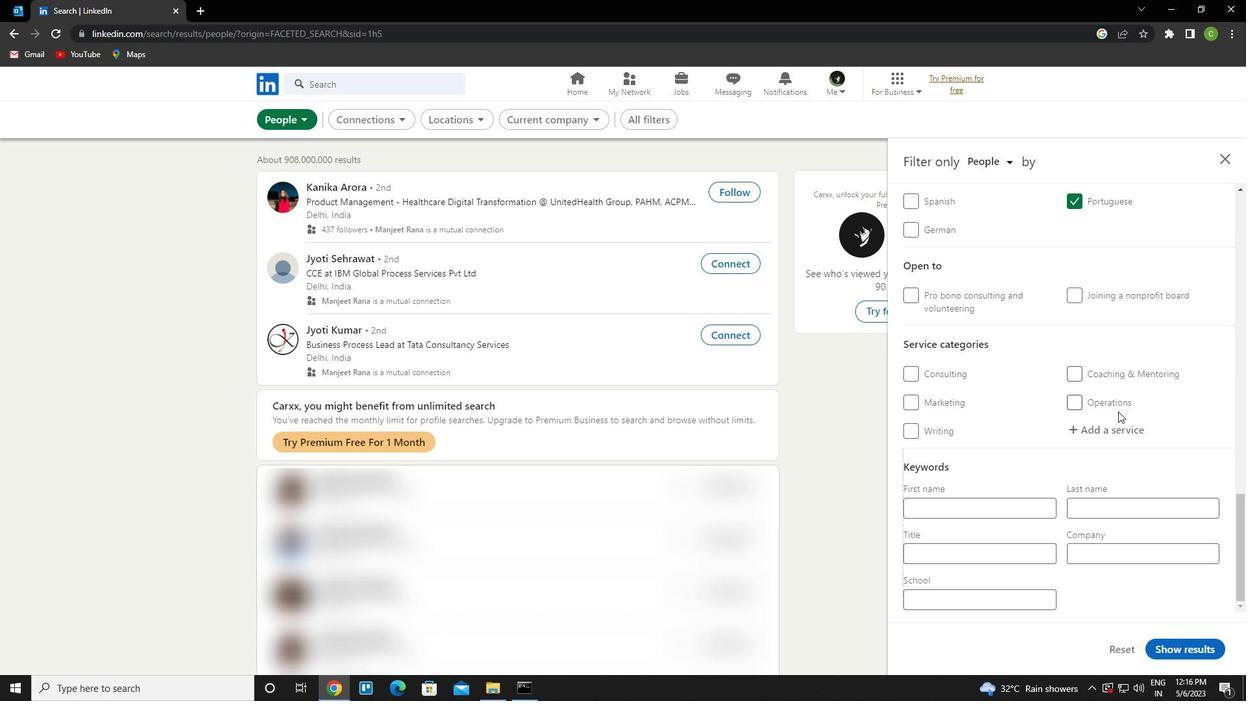 
Action: Mouse pressed left at (1118, 433)
Screenshot: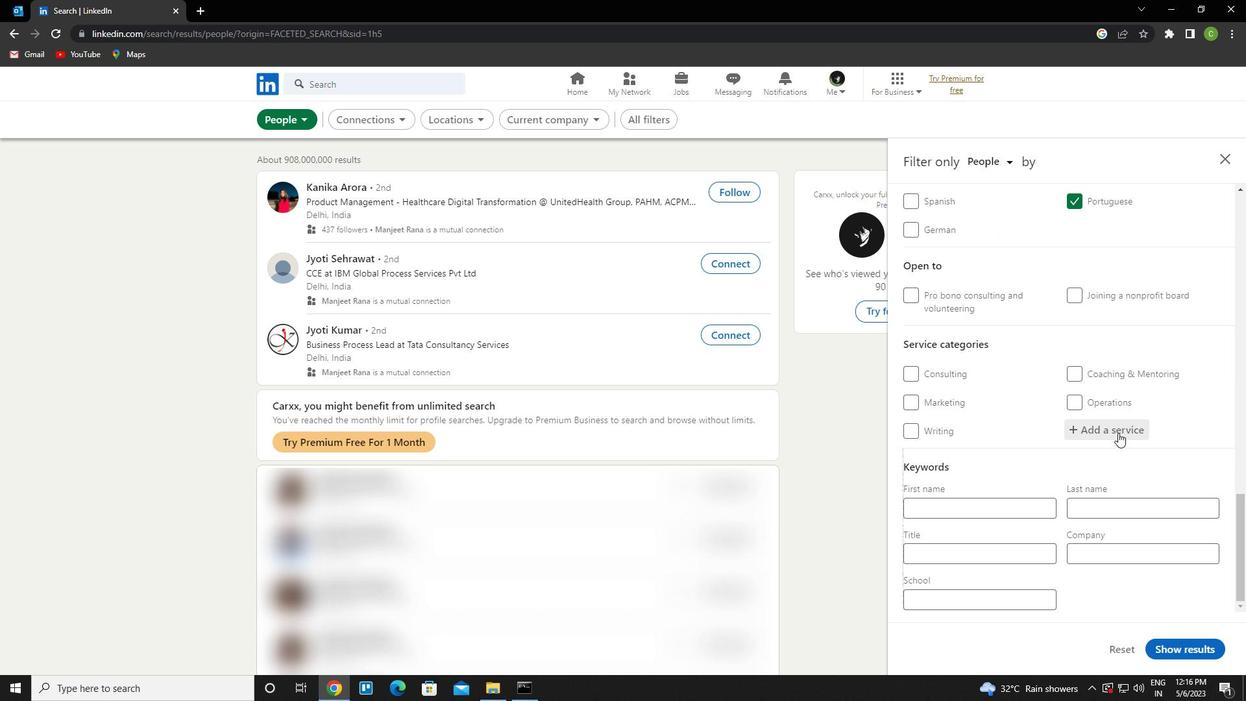
Action: Key pressed <Key.caps_lock>u<Key.caps_lock>ser<Key.space>experience<Key.down><Key.down><Key.down><Key.enter>
Screenshot: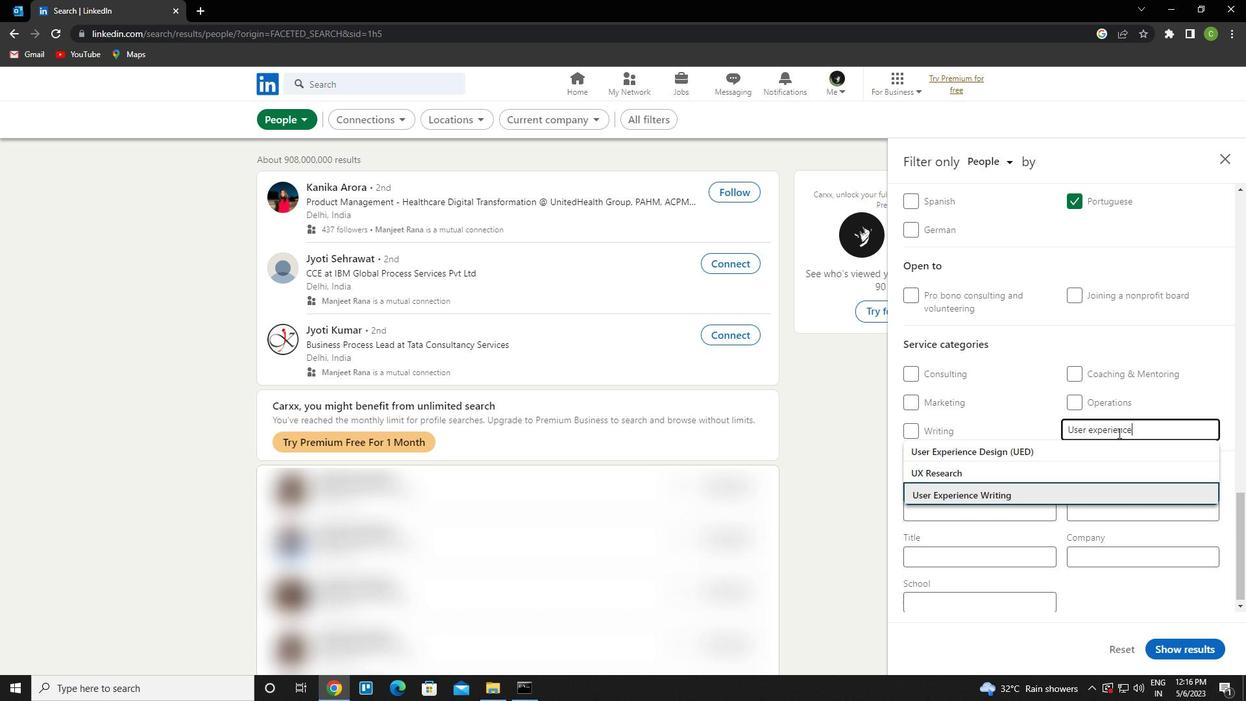 
Action: Mouse moved to (1099, 451)
Screenshot: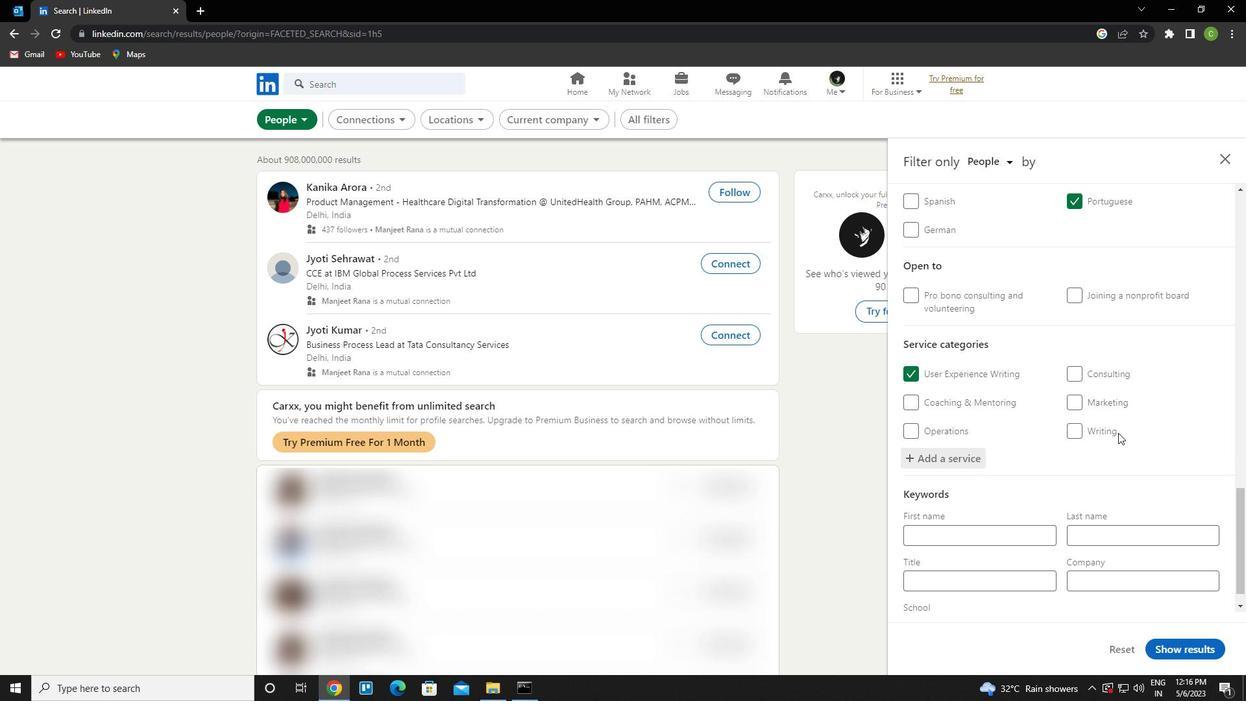 
Action: Mouse scrolled (1099, 450) with delta (0, 0)
Screenshot: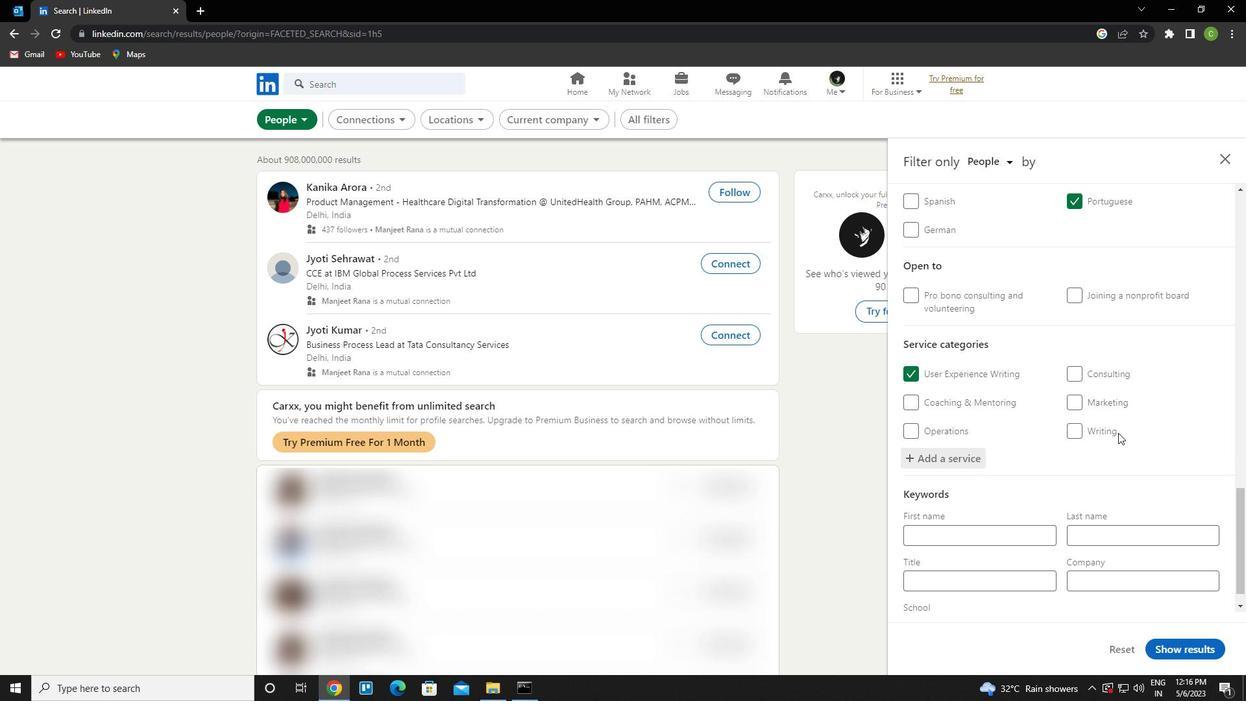 
Action: Mouse moved to (1086, 485)
Screenshot: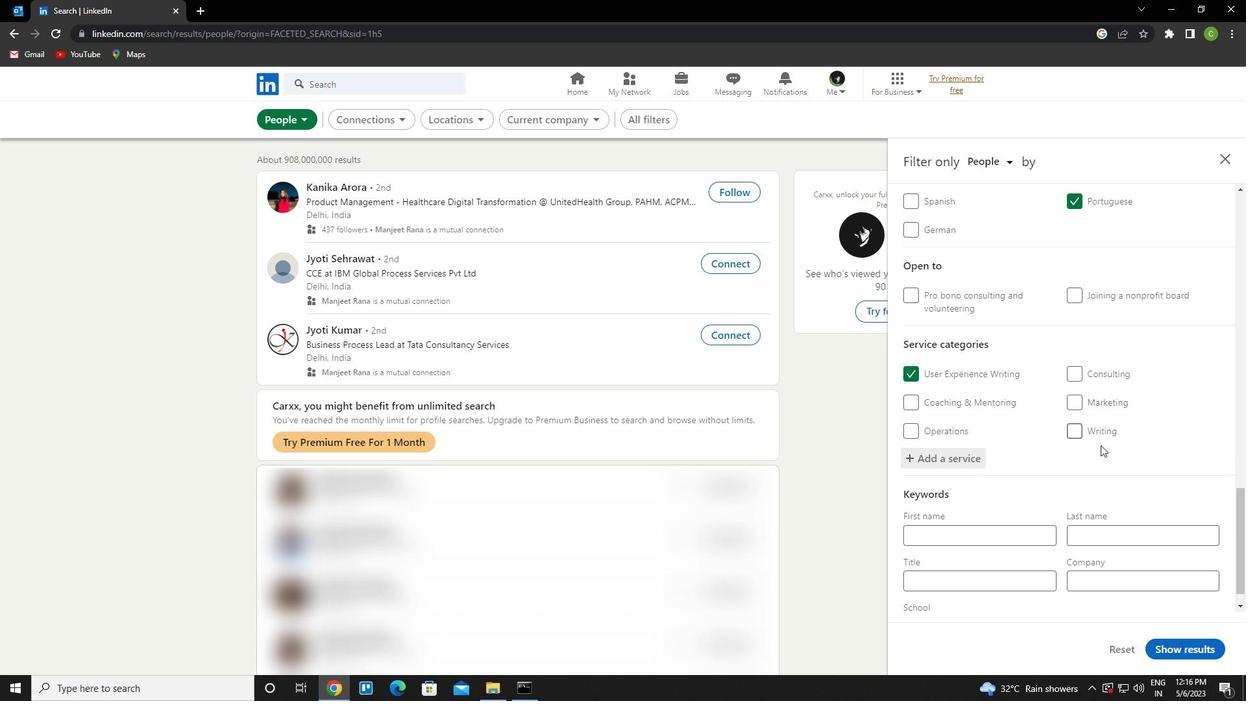 
Action: Mouse scrolled (1086, 484) with delta (0, 0)
Screenshot: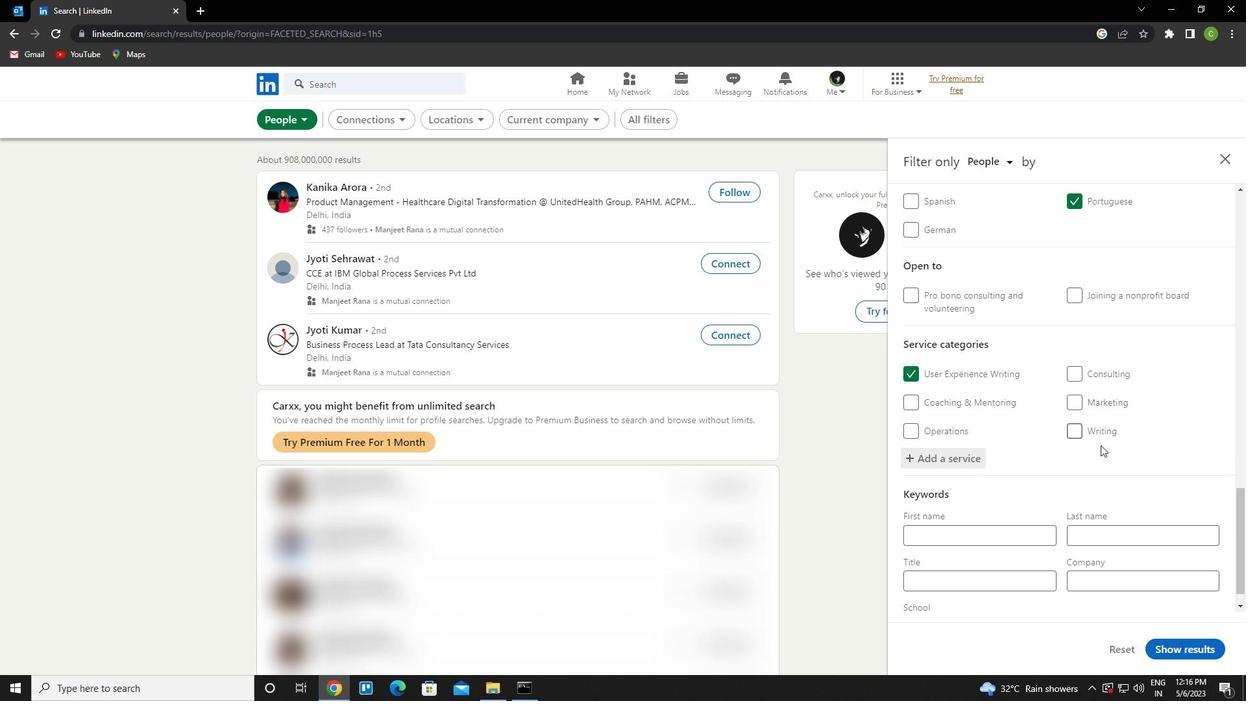 
Action: Mouse moved to (1080, 497)
Screenshot: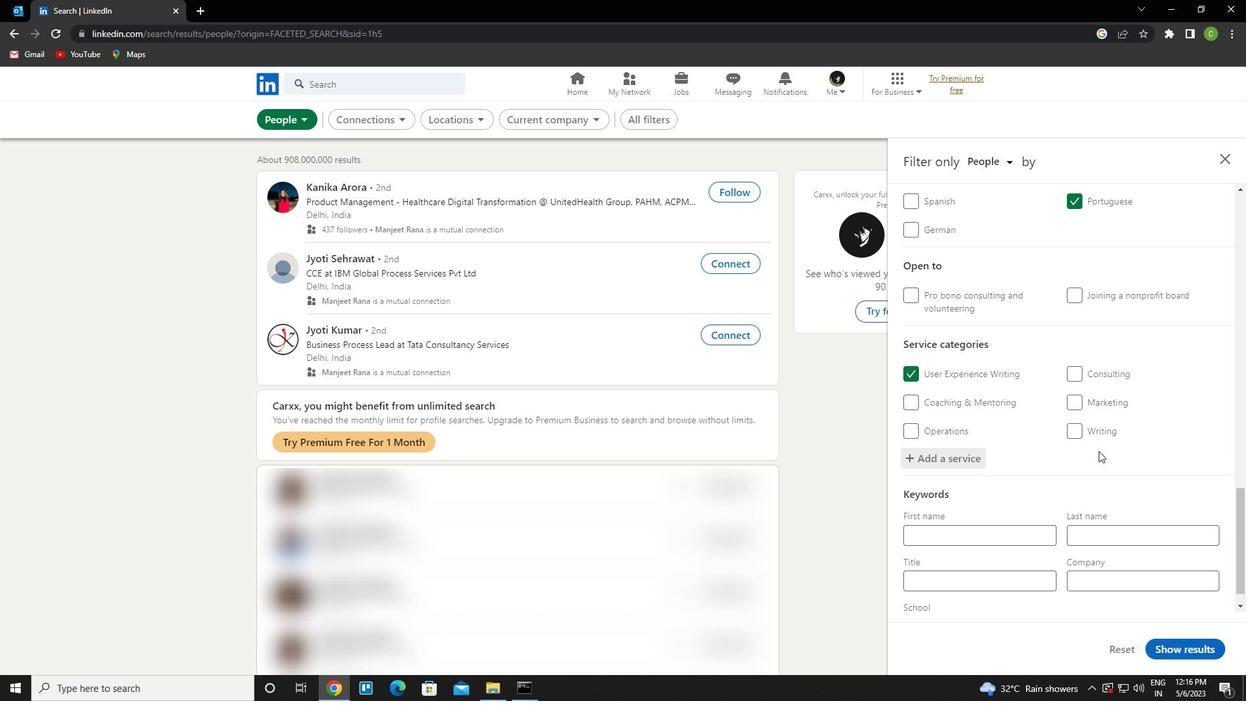 
Action: Mouse scrolled (1080, 496) with delta (0, 0)
Screenshot: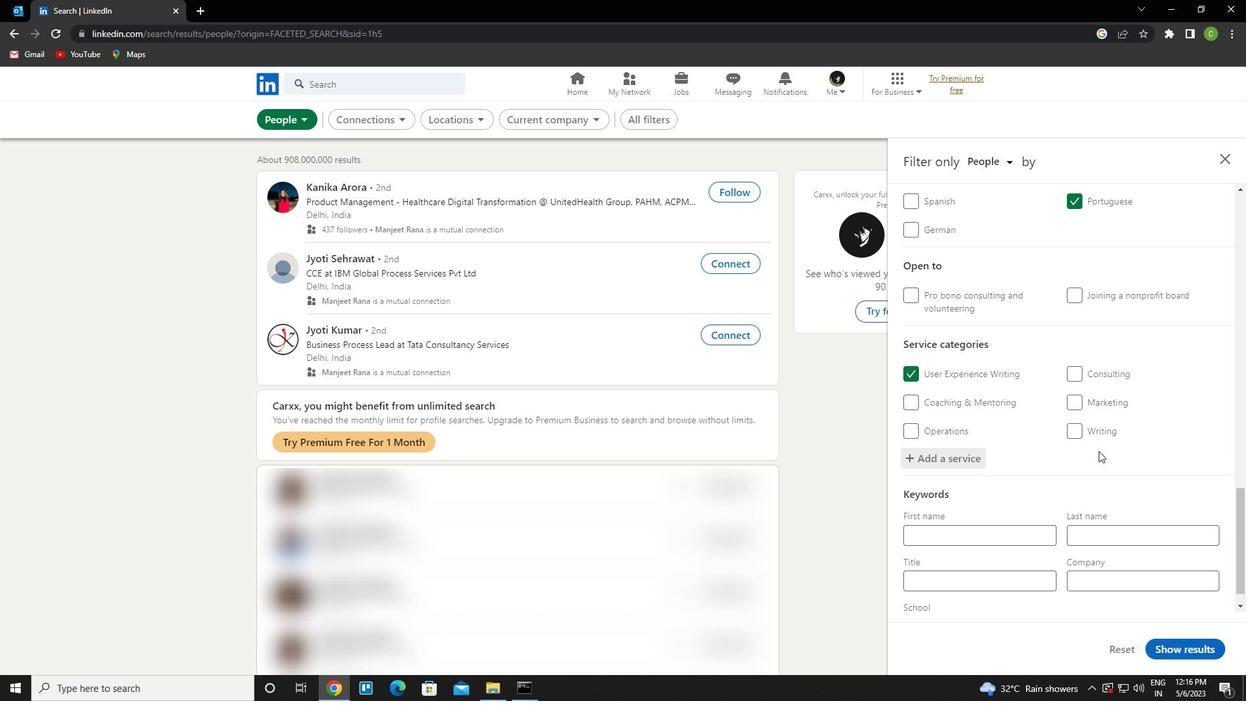
Action: Mouse moved to (1003, 562)
Screenshot: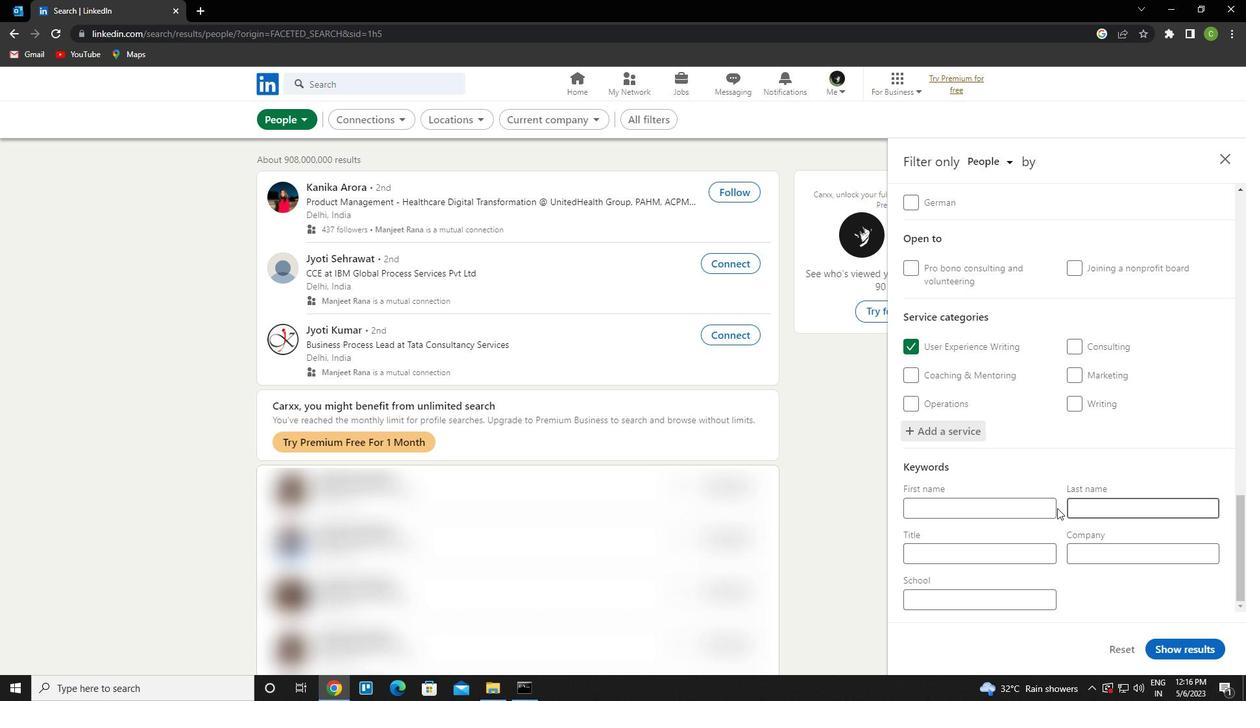 
Action: Mouse pressed left at (1003, 562)
Screenshot: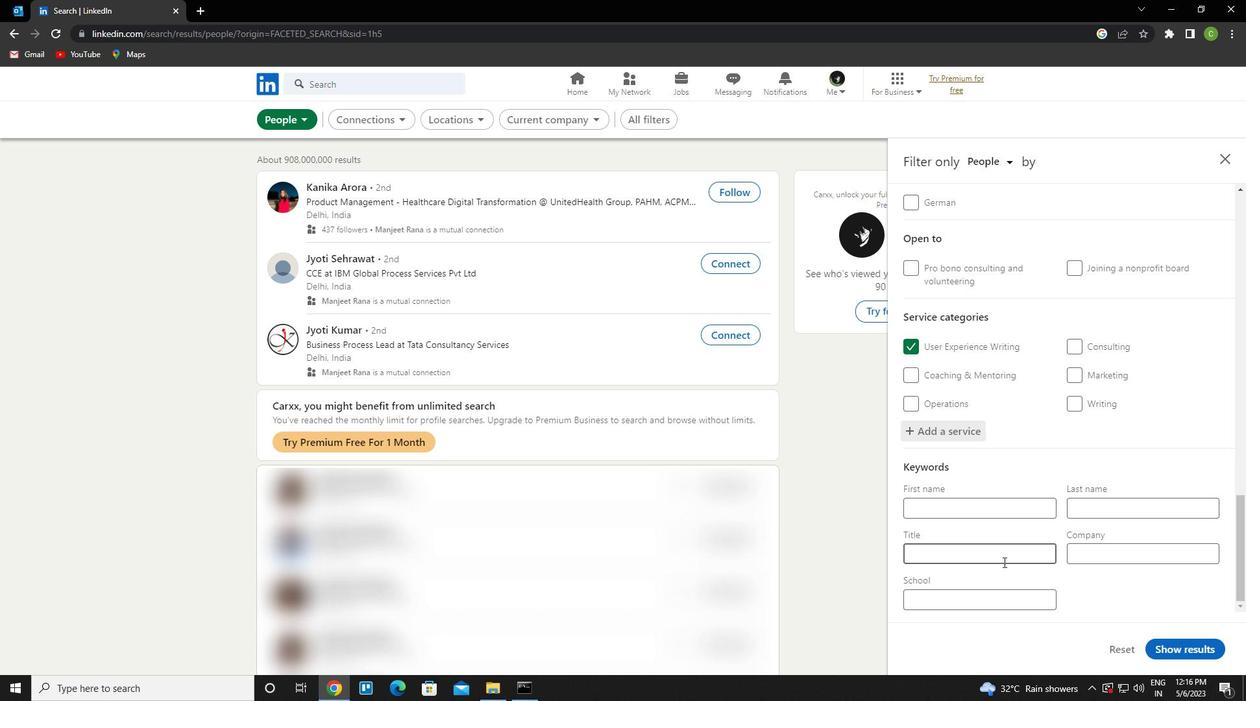 
Action: Key pressed <Key.caps_lock>a<Key.caps_lock>nimal<Key.space><Key.caps_lock>b<Key.caps_lock>reeder
Screenshot: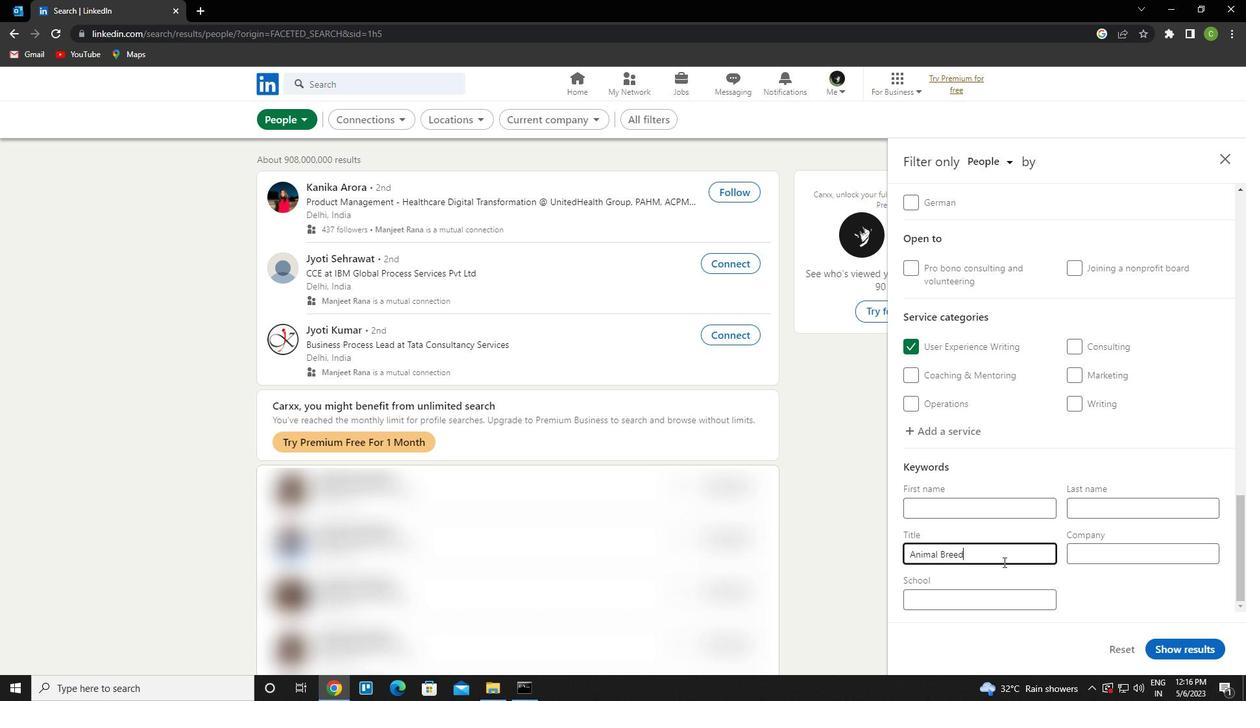 
Action: Mouse moved to (1166, 643)
Screenshot: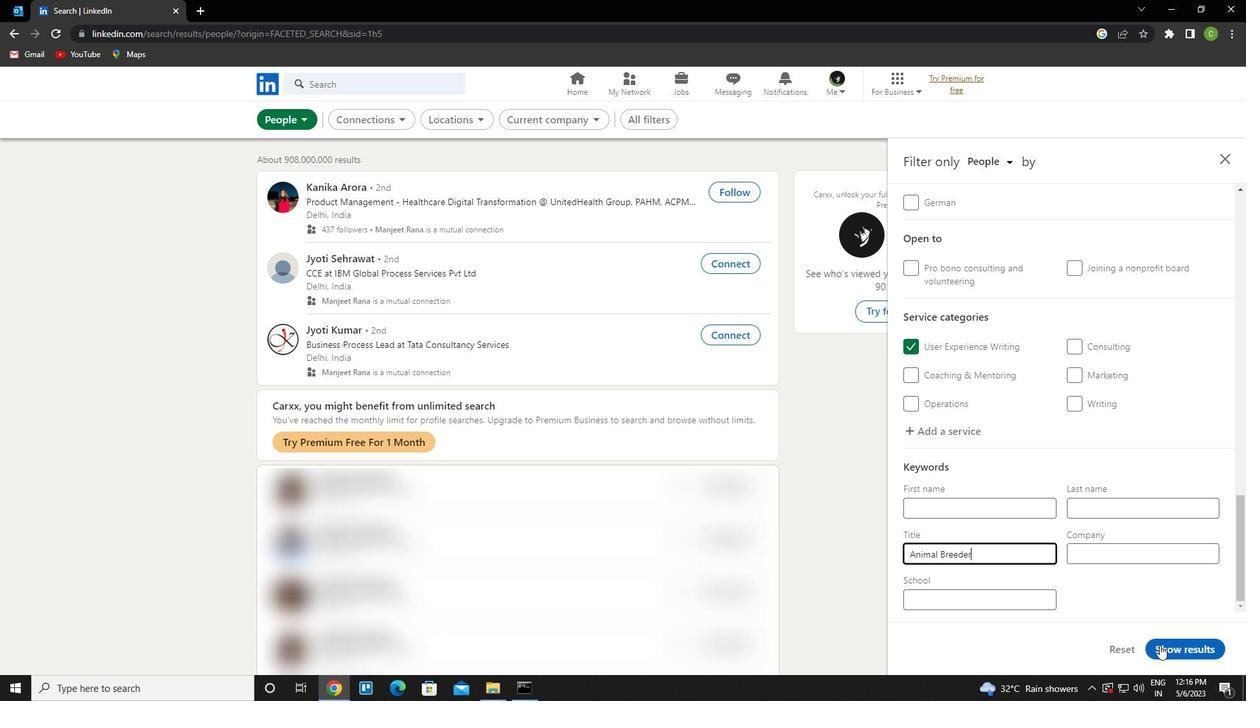 
Action: Mouse pressed left at (1166, 643)
Screenshot: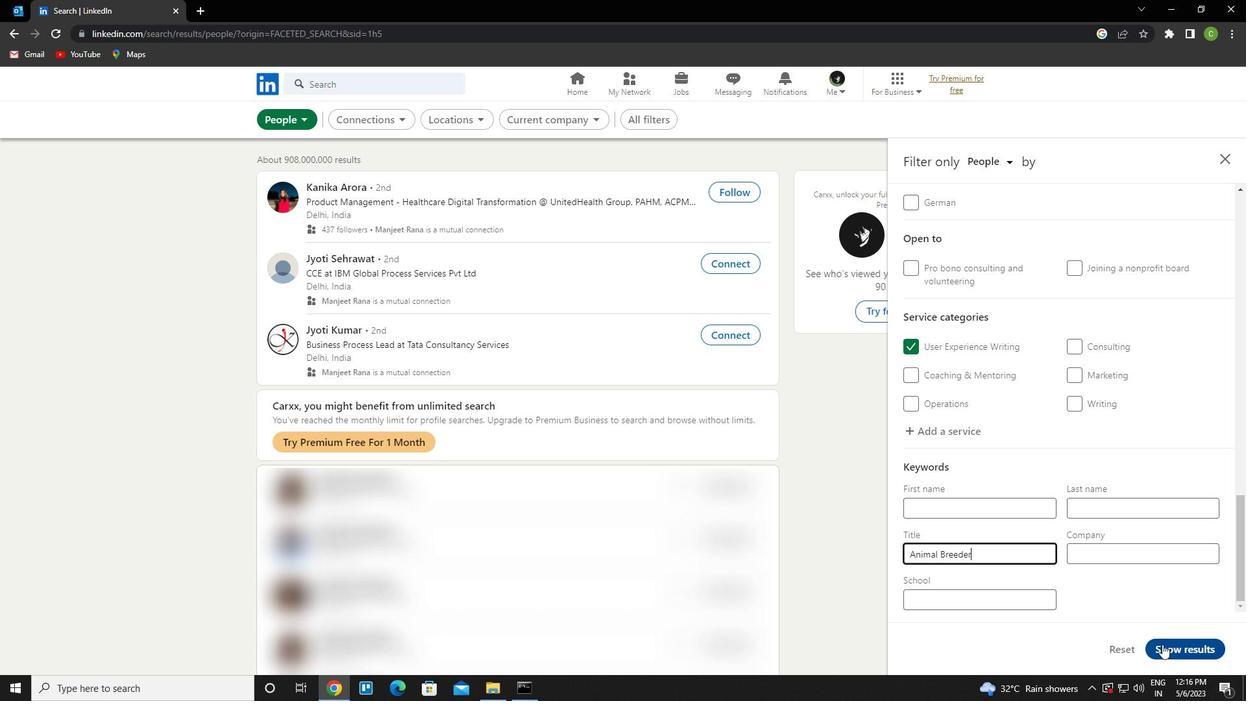 
Action: Mouse moved to (636, 593)
Screenshot: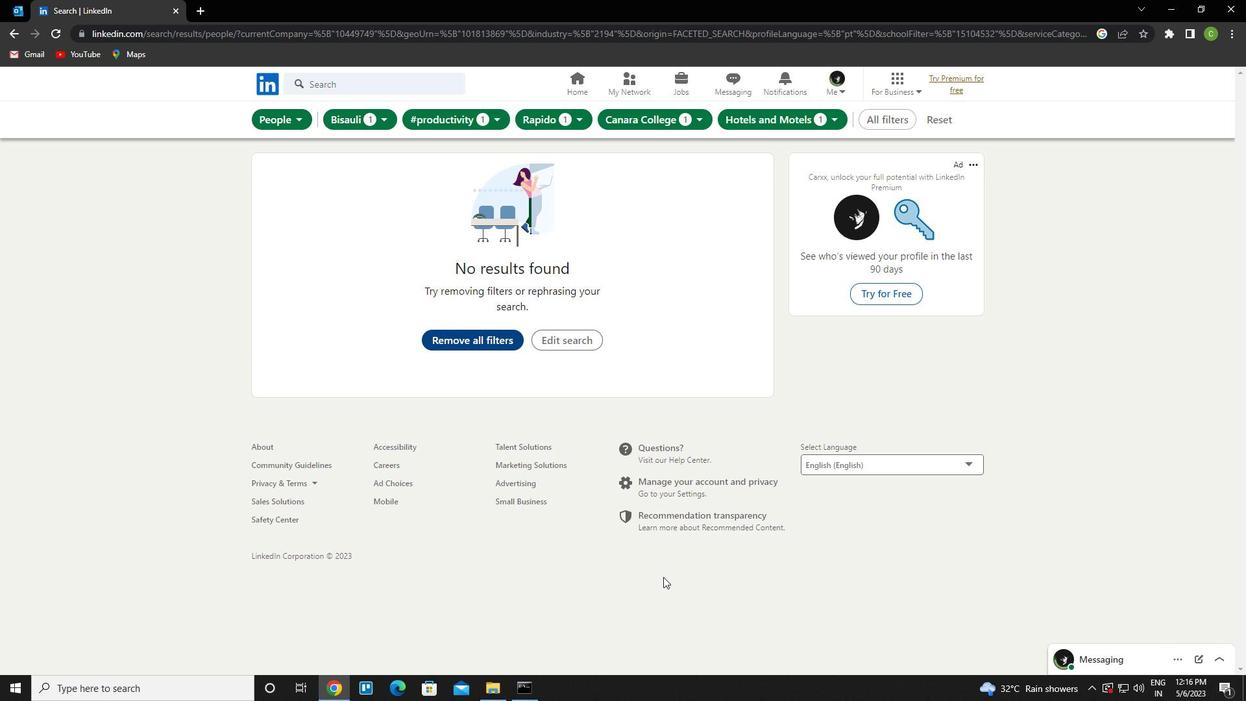 
